 Task: Add an event with the title Marketing Campaign Planning, date '2024/05/16', time 8:50 AM to 10:50 AMand add a description: The team building workshop will begin with an introduction to the importance of effective communication in the workplace. Participants will learn about the impact of communication on team dynamics, productivity, and overall success. The facilitator will set a positive and supportive tone, creating a safe space for open dialogue and learning., put the event into Blue category . Add location for the event as: 654 Valley of the Kings, Luxor, Egypt, logged in from the account softage.2@softage.netand send the event invitation to softage.3@softage.net and softage.4@softage.net. Set a reminder for the event 12 hour before
Action: Mouse pressed left at (123, 128)
Screenshot: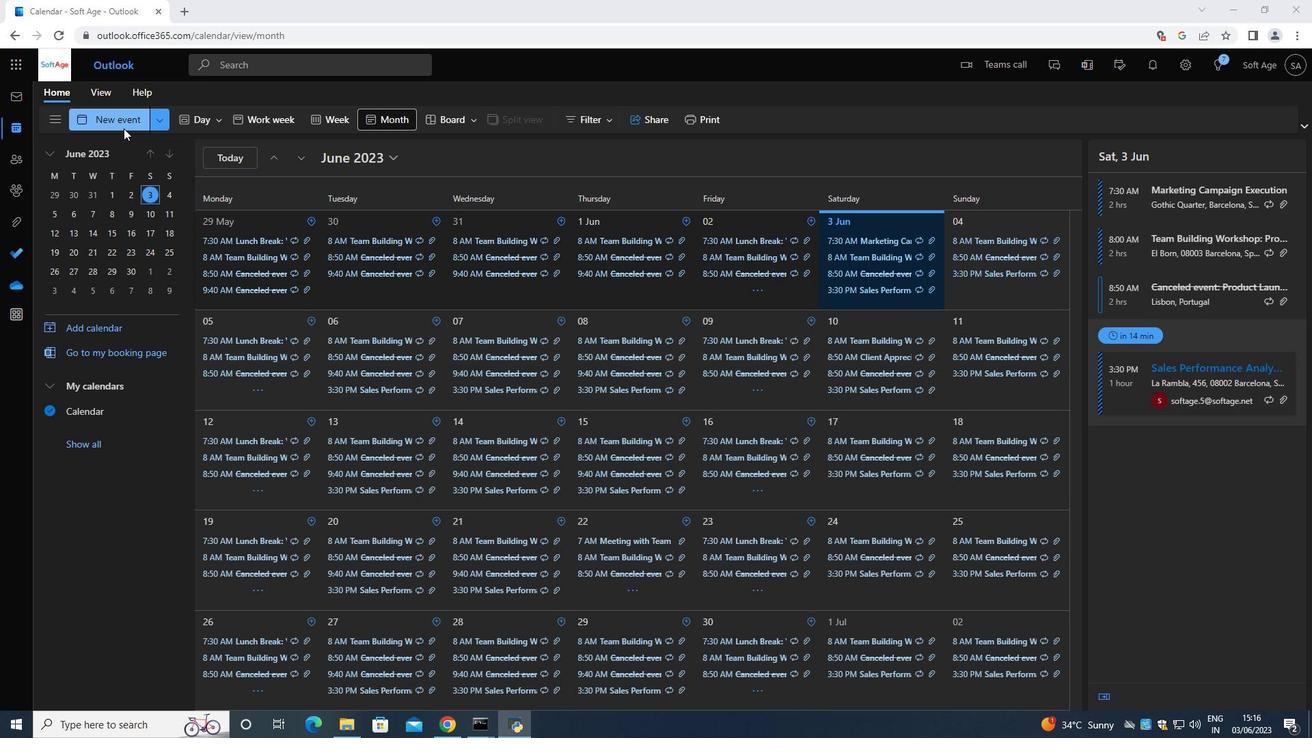 
Action: Mouse moved to (341, 200)
Screenshot: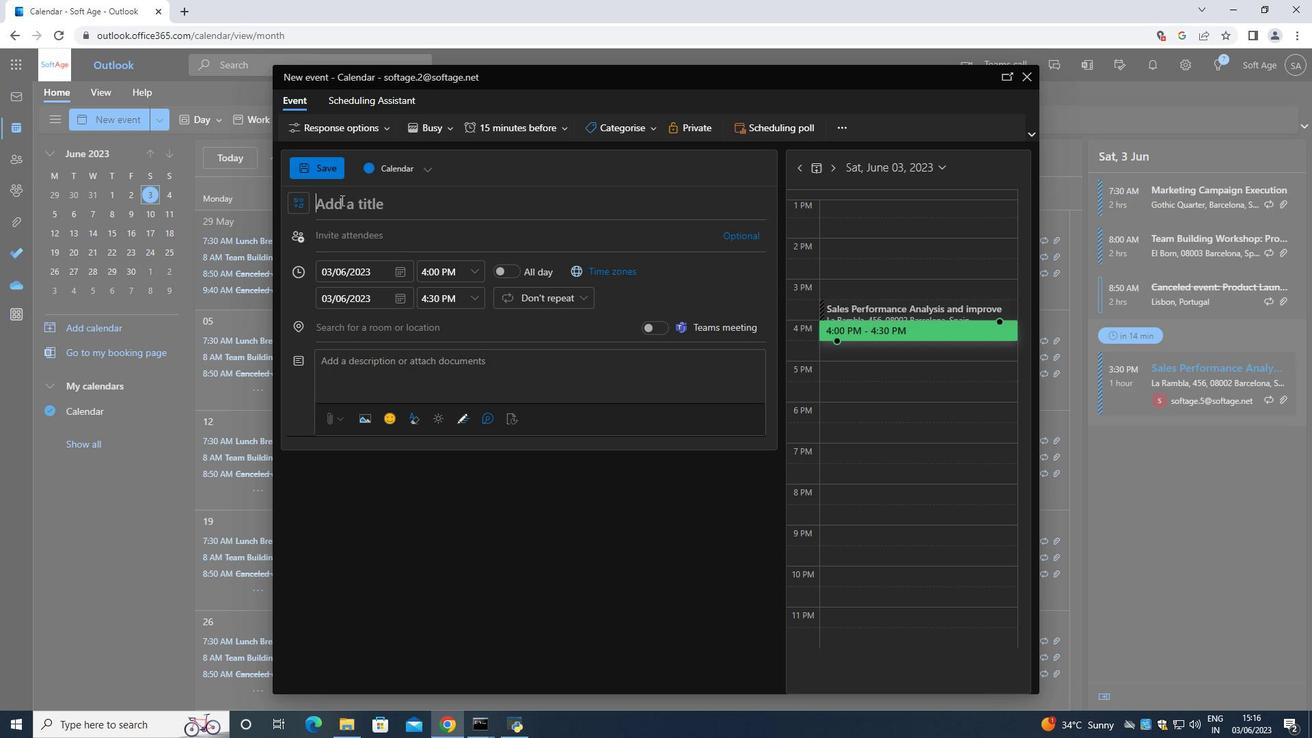 
Action: Mouse pressed left at (341, 200)
Screenshot: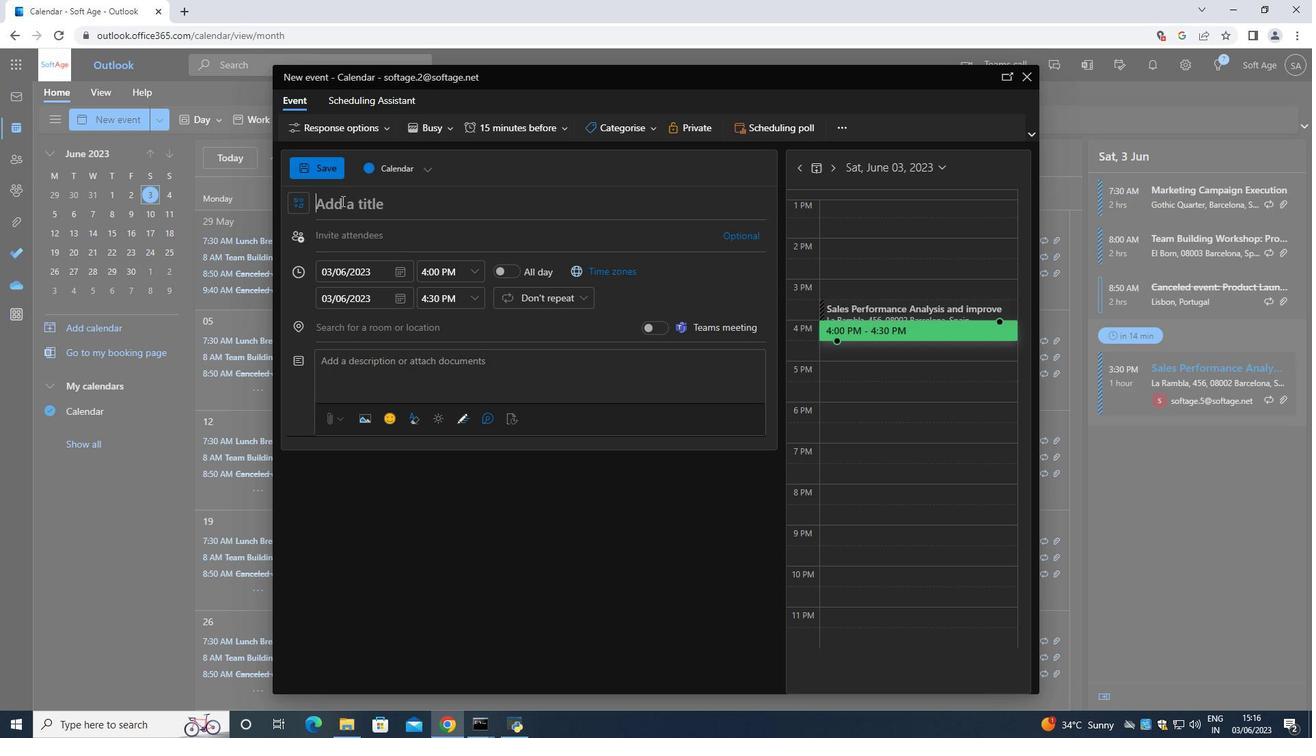 
Action: Mouse moved to (342, 201)
Screenshot: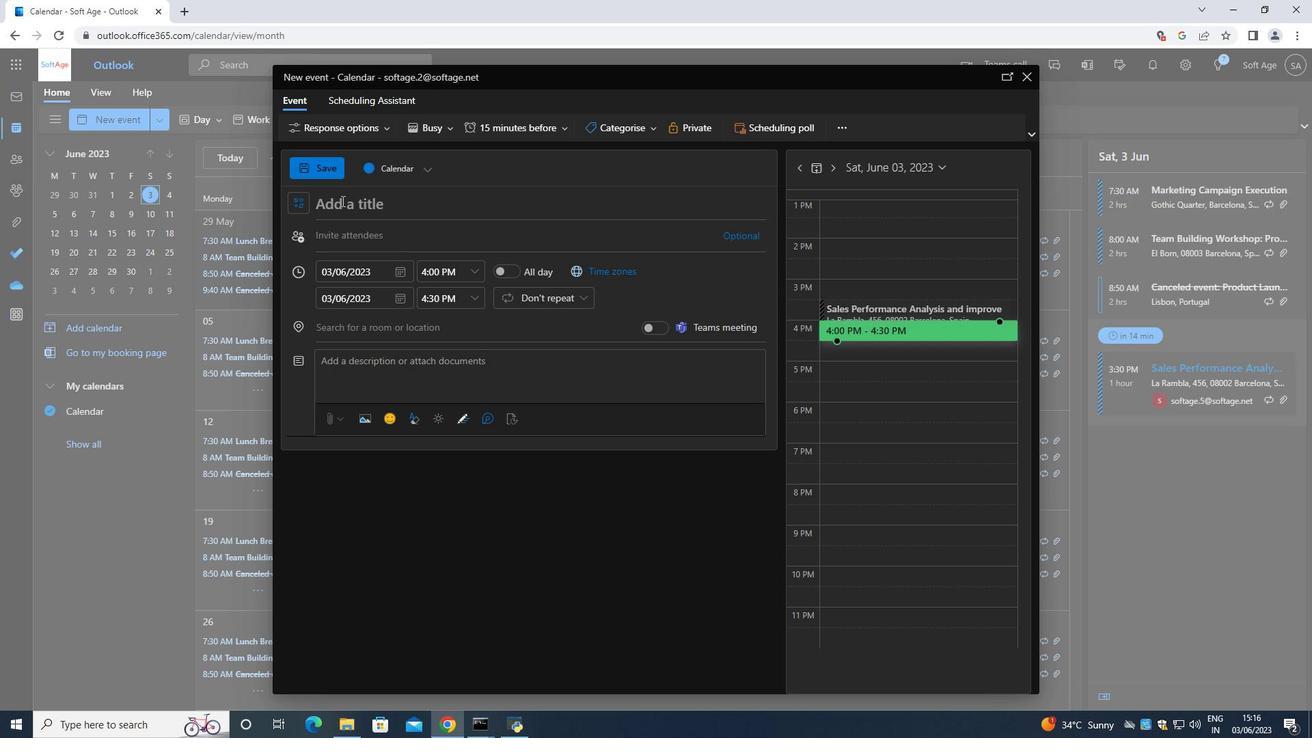 
Action: Key pressed <Key.shift><Key.shift>Marketing<Key.space><Key.shift><Key.shift><Key.shift>Campaign<Key.space><Key.shift><Key.shift><Key.shift><Key.shift><Key.shift><Key.shift><Key.shift><Key.shift>Planning<Key.space>
Screenshot: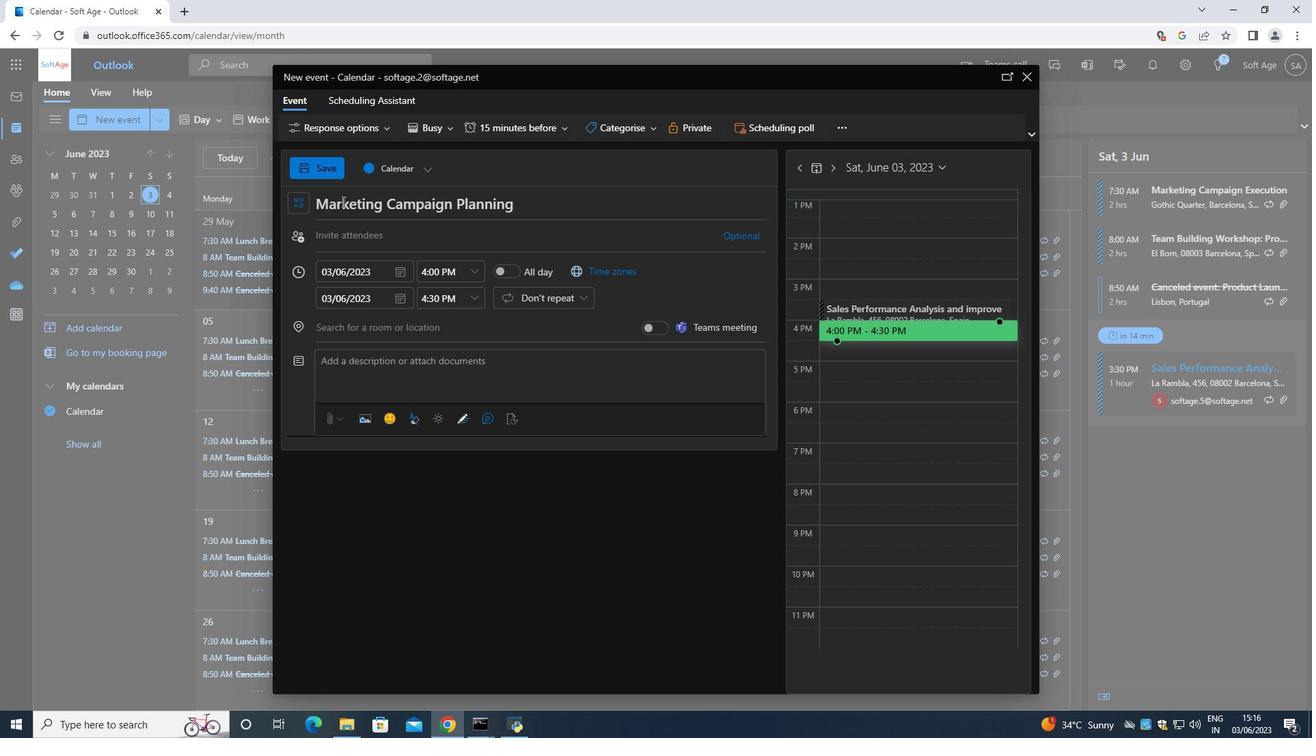 
Action: Mouse moved to (397, 273)
Screenshot: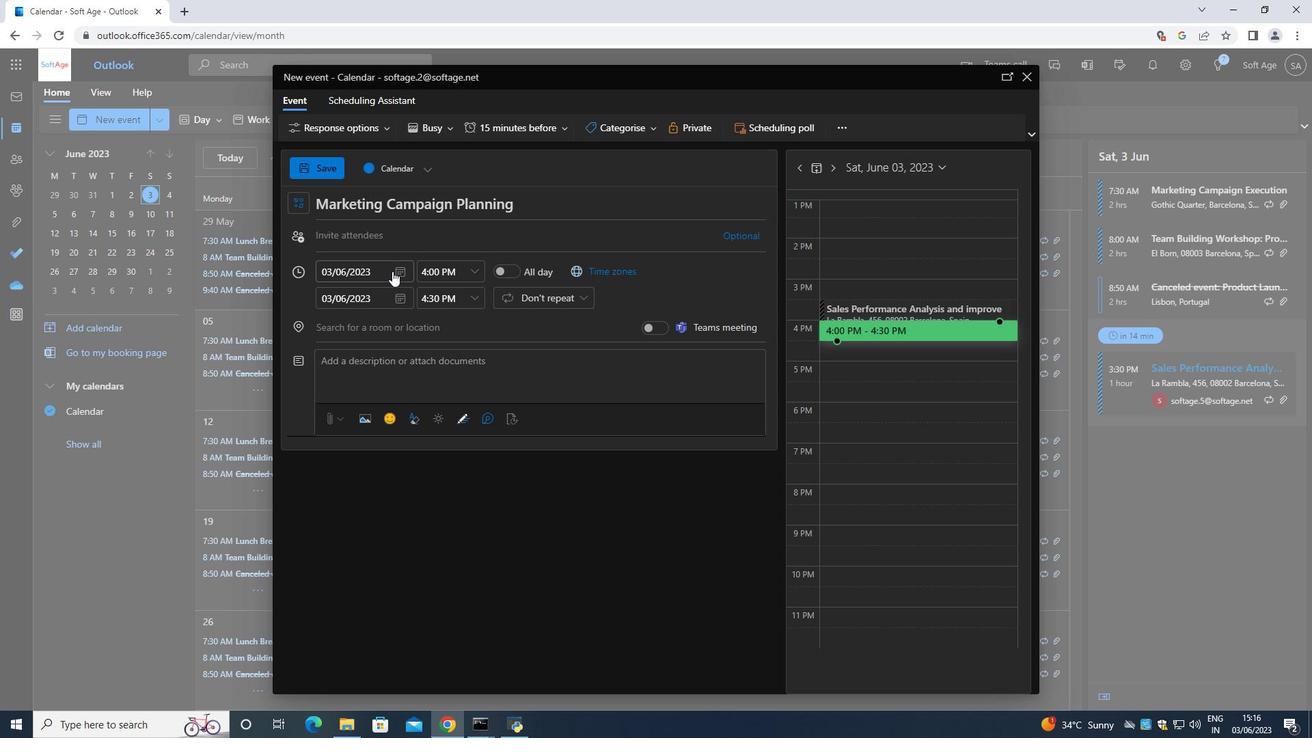 
Action: Mouse pressed left at (397, 273)
Screenshot: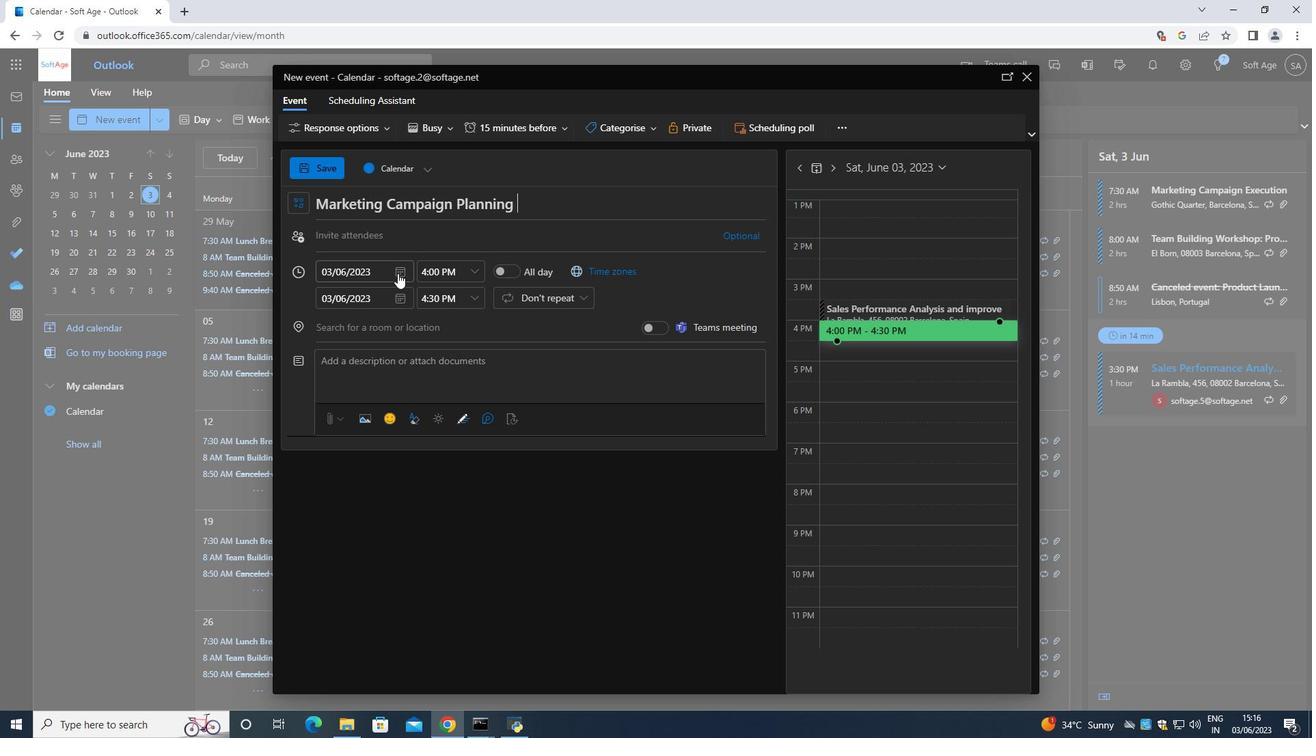 
Action: Mouse moved to (446, 307)
Screenshot: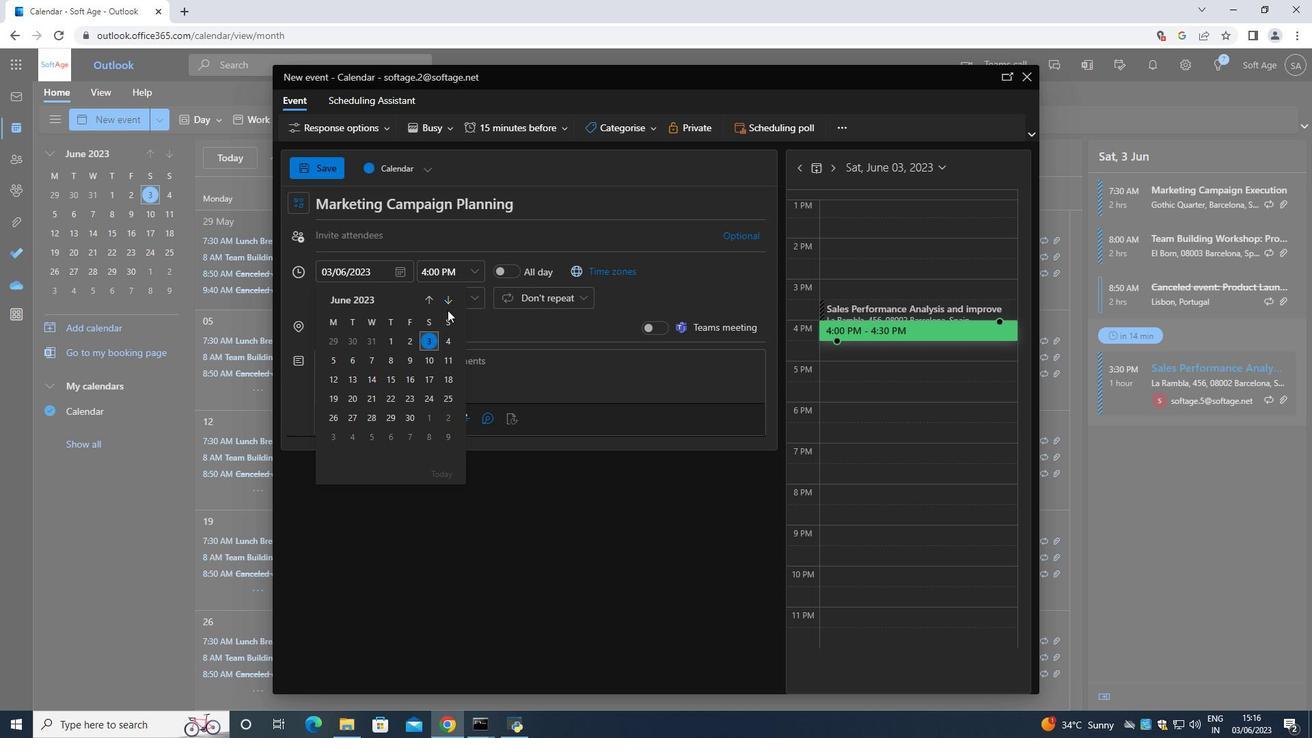 
Action: Mouse pressed left at (446, 307)
Screenshot: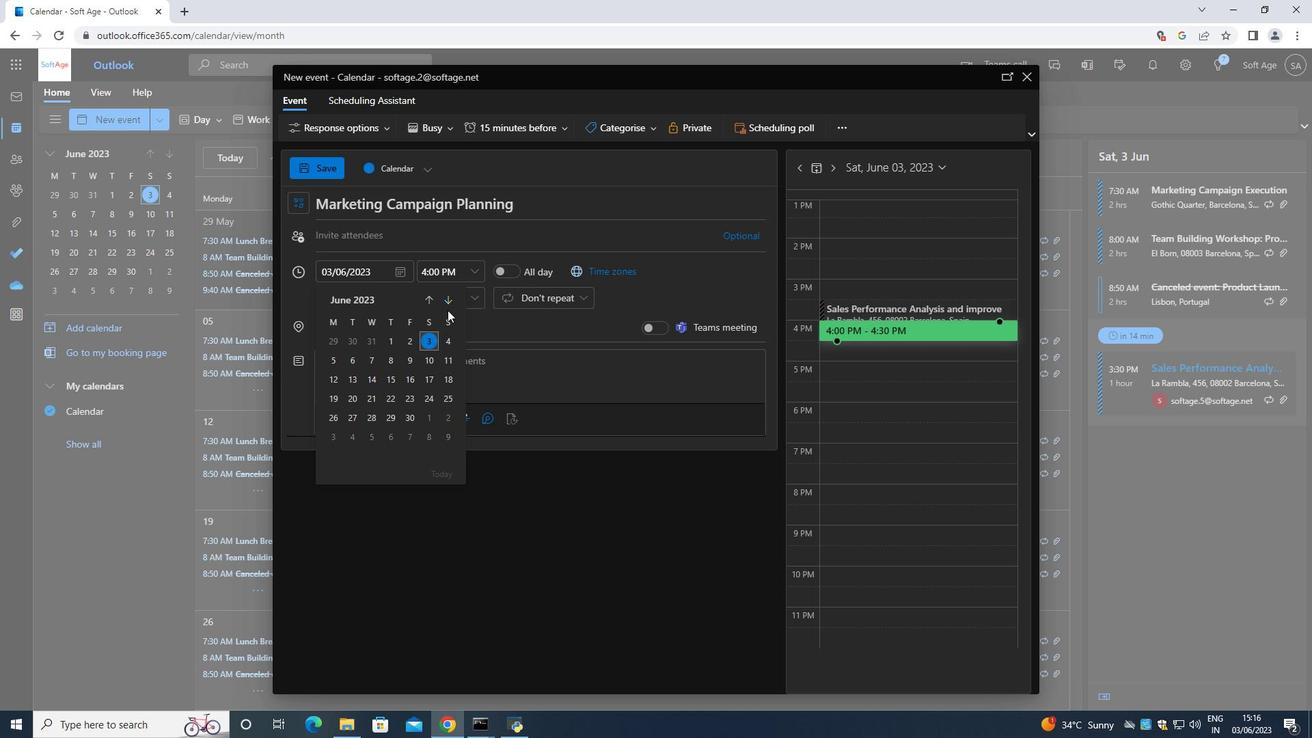 
Action: Mouse pressed left at (446, 307)
Screenshot: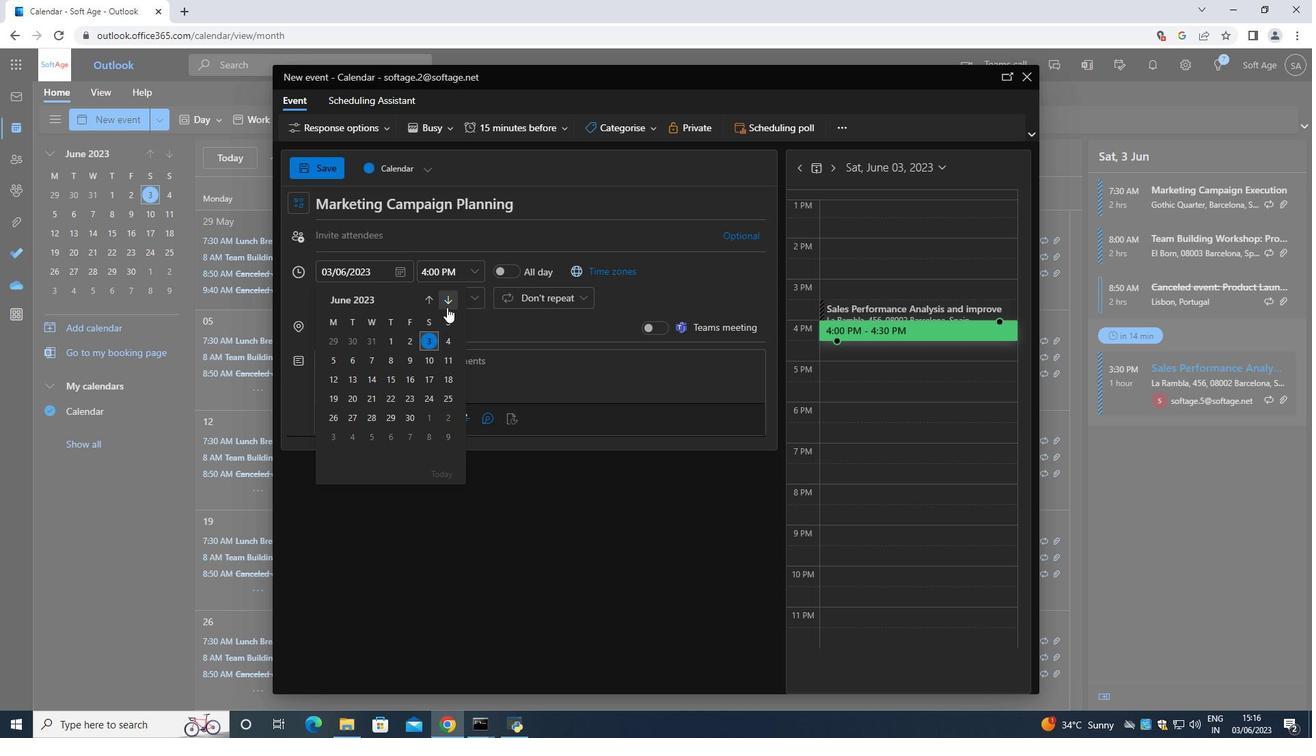 
Action: Mouse pressed left at (446, 307)
Screenshot: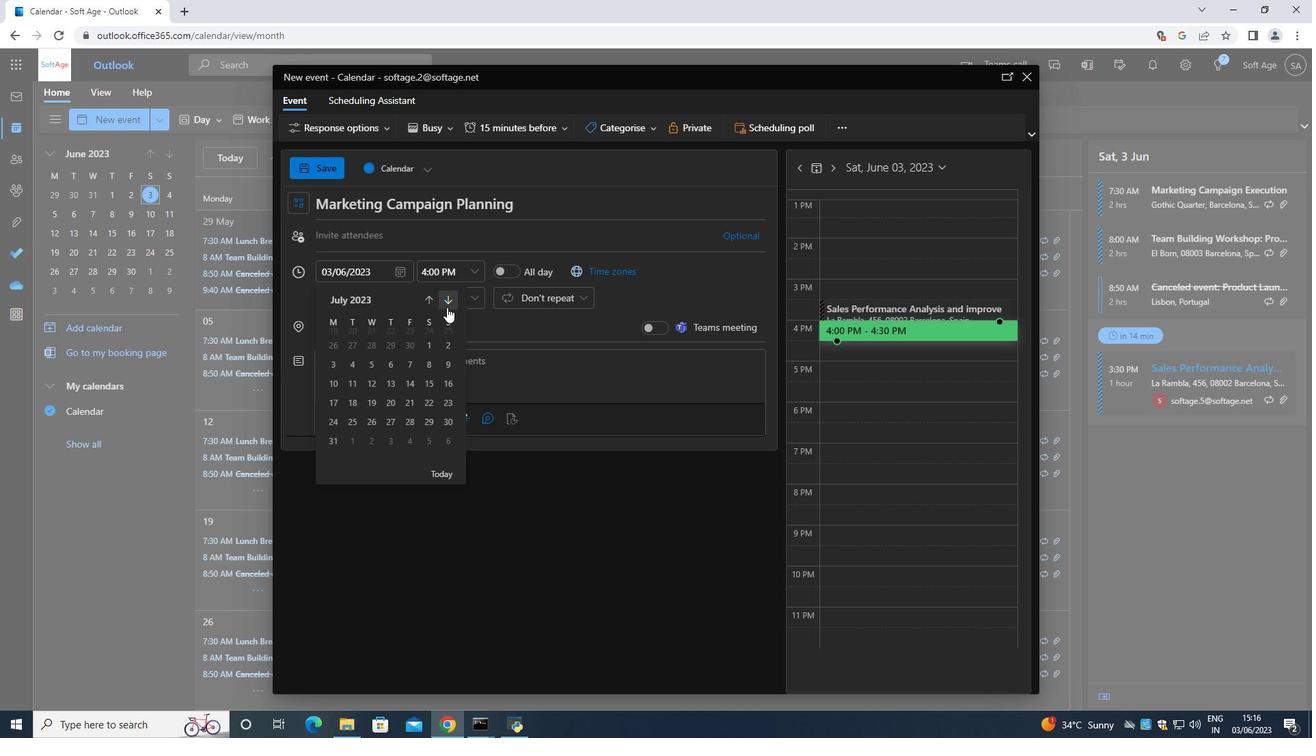 
Action: Mouse pressed left at (446, 307)
Screenshot: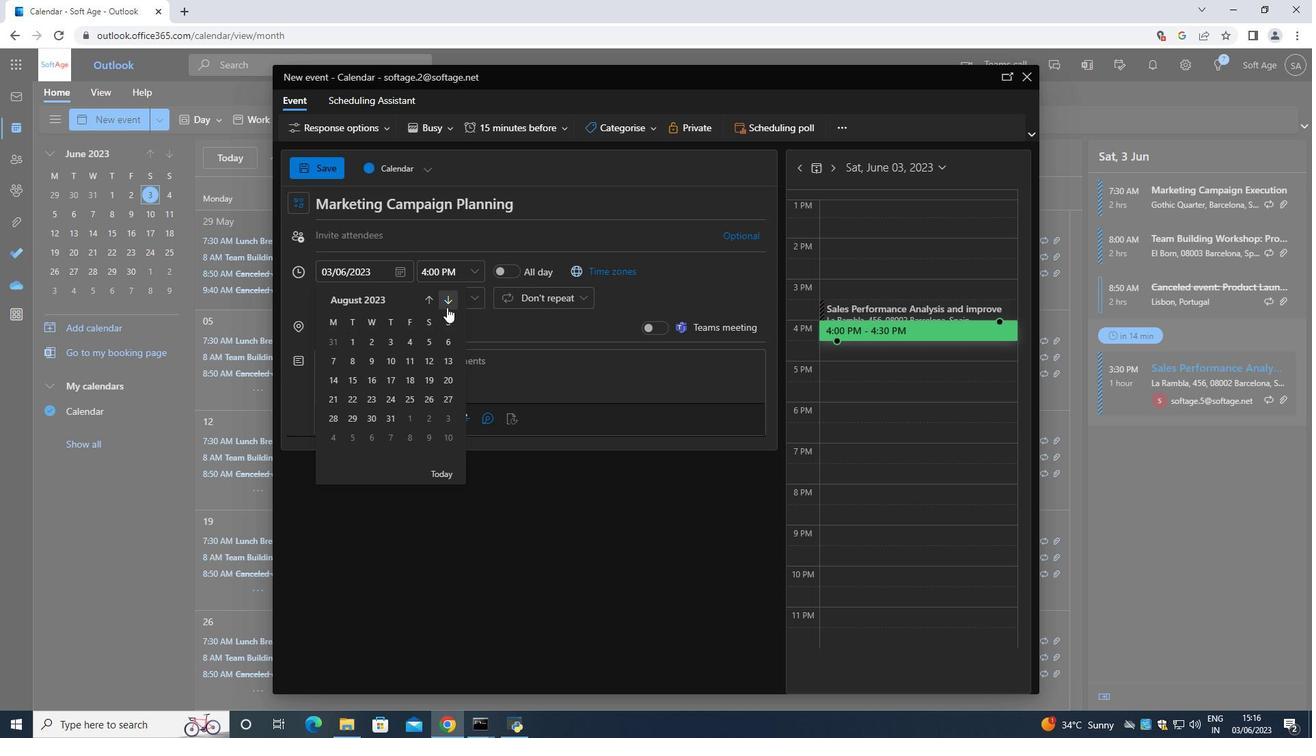 
Action: Mouse pressed left at (446, 307)
Screenshot: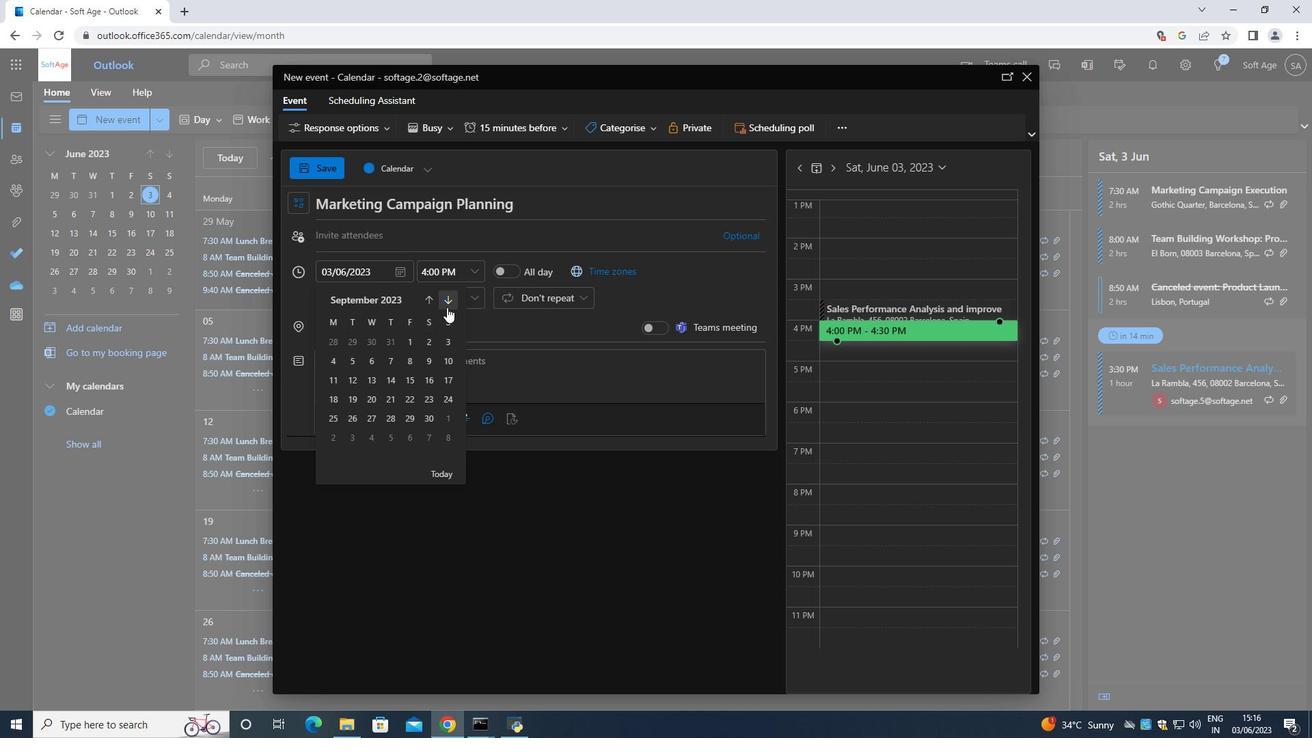
Action: Mouse pressed left at (446, 307)
Screenshot: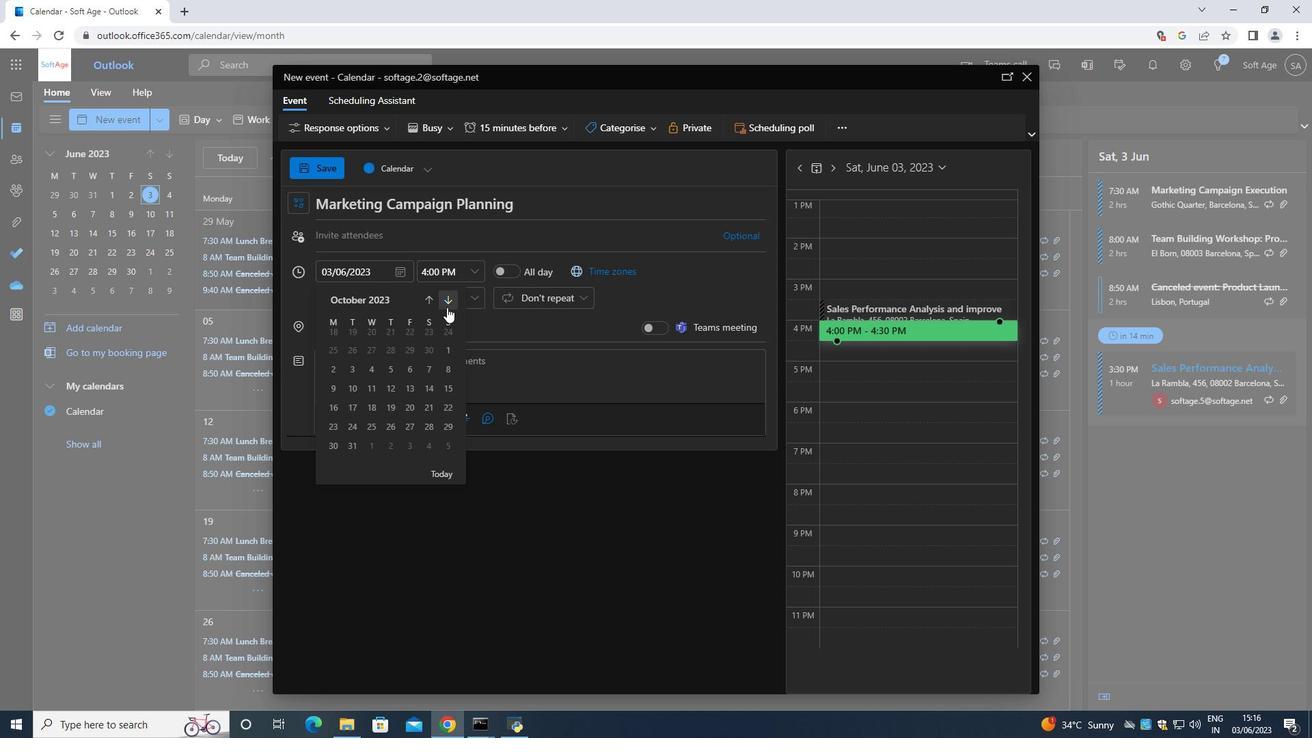 
Action: Mouse pressed left at (446, 307)
Screenshot: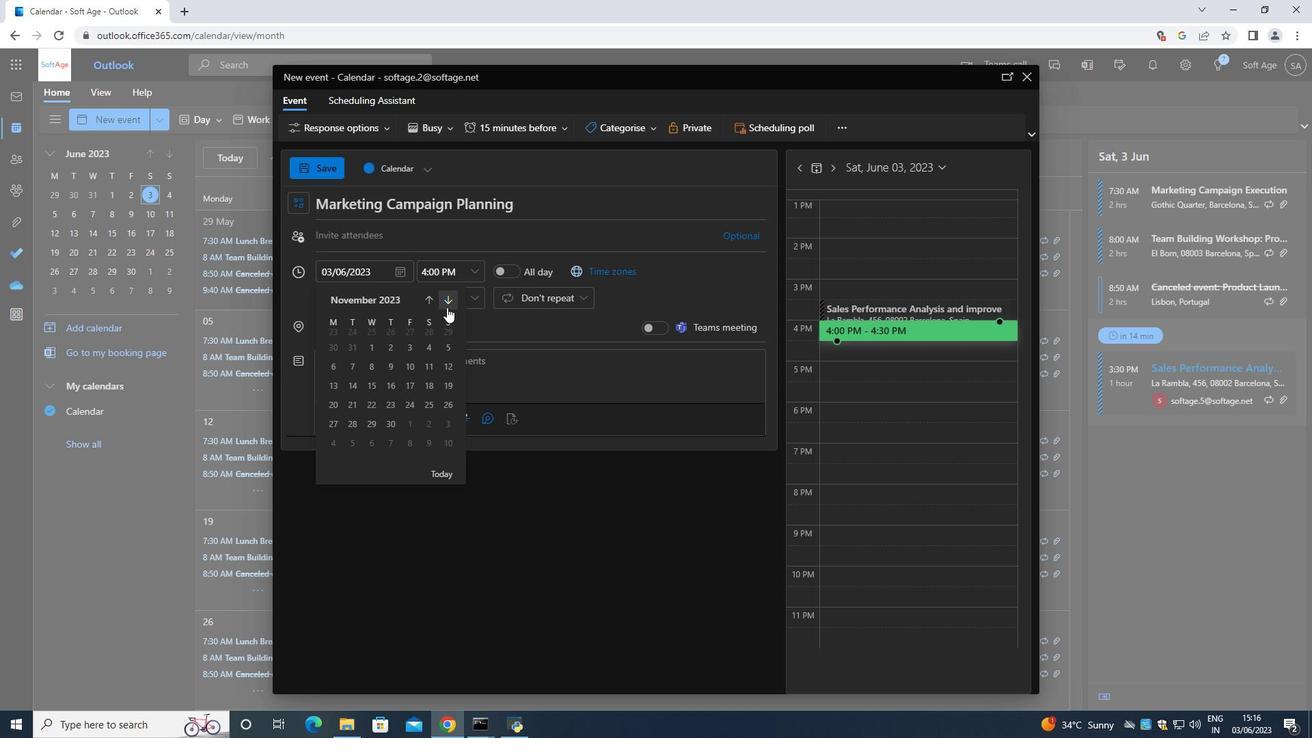 
Action: Mouse pressed left at (446, 307)
Screenshot: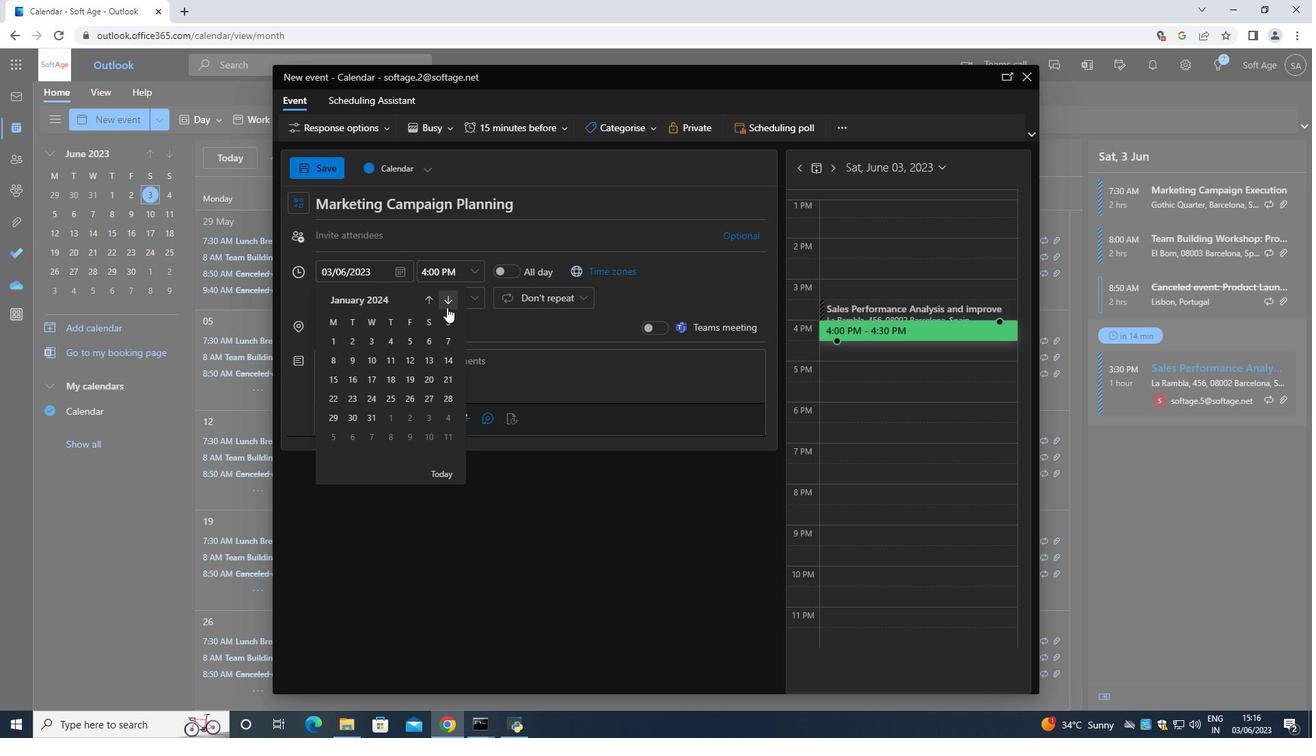 
Action: Mouse pressed left at (446, 307)
Screenshot: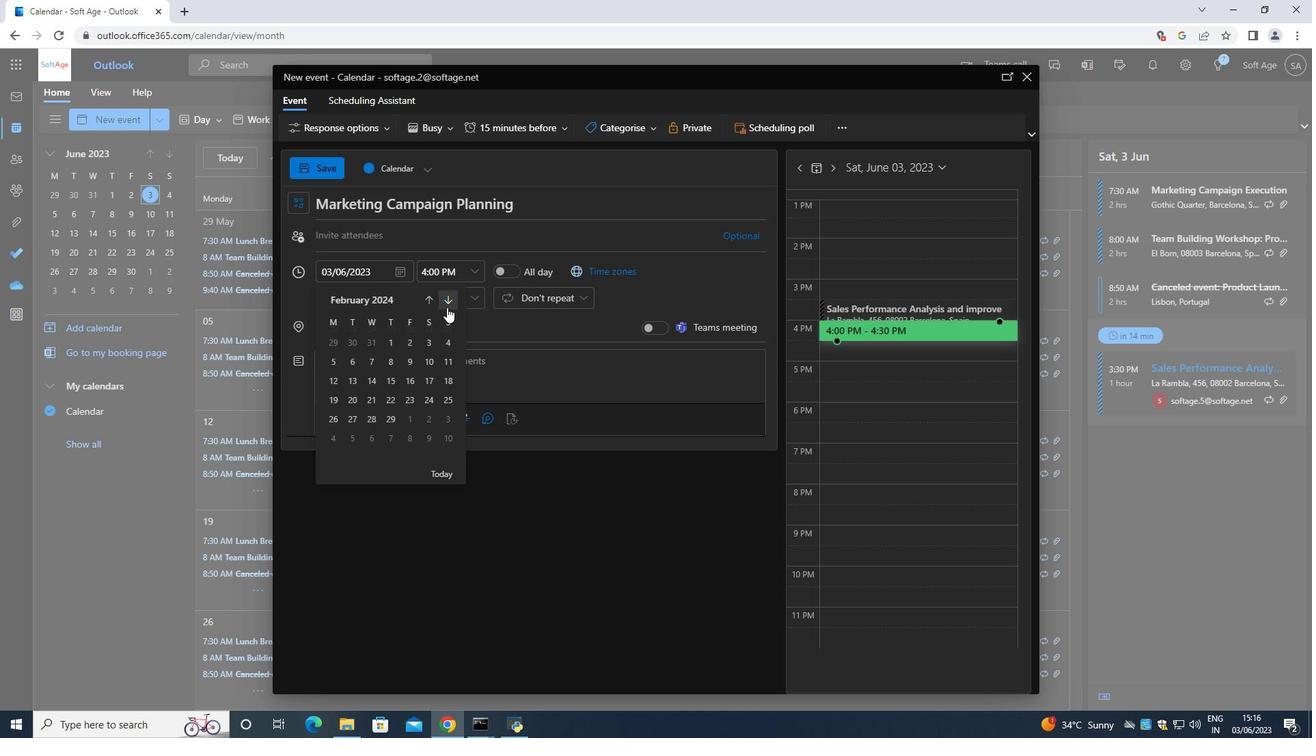 
Action: Mouse pressed left at (446, 307)
Screenshot: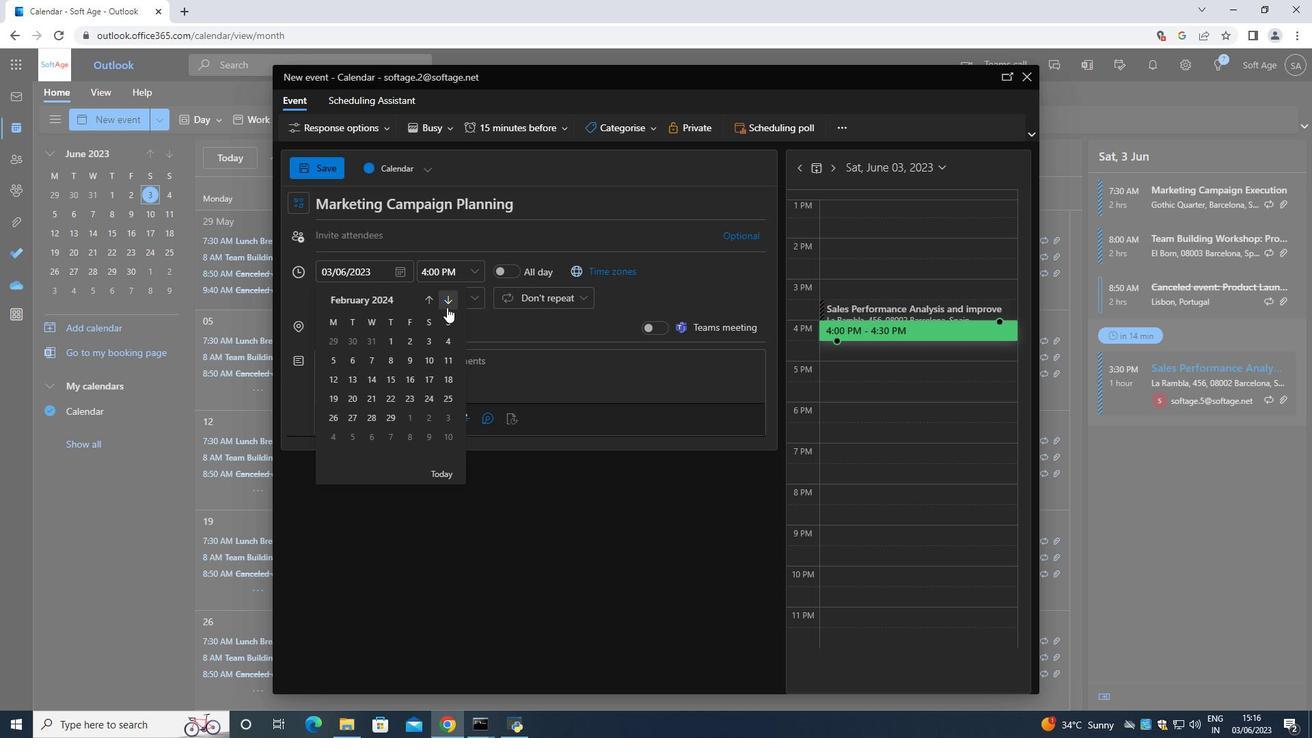 
Action: Mouse pressed left at (446, 307)
Screenshot: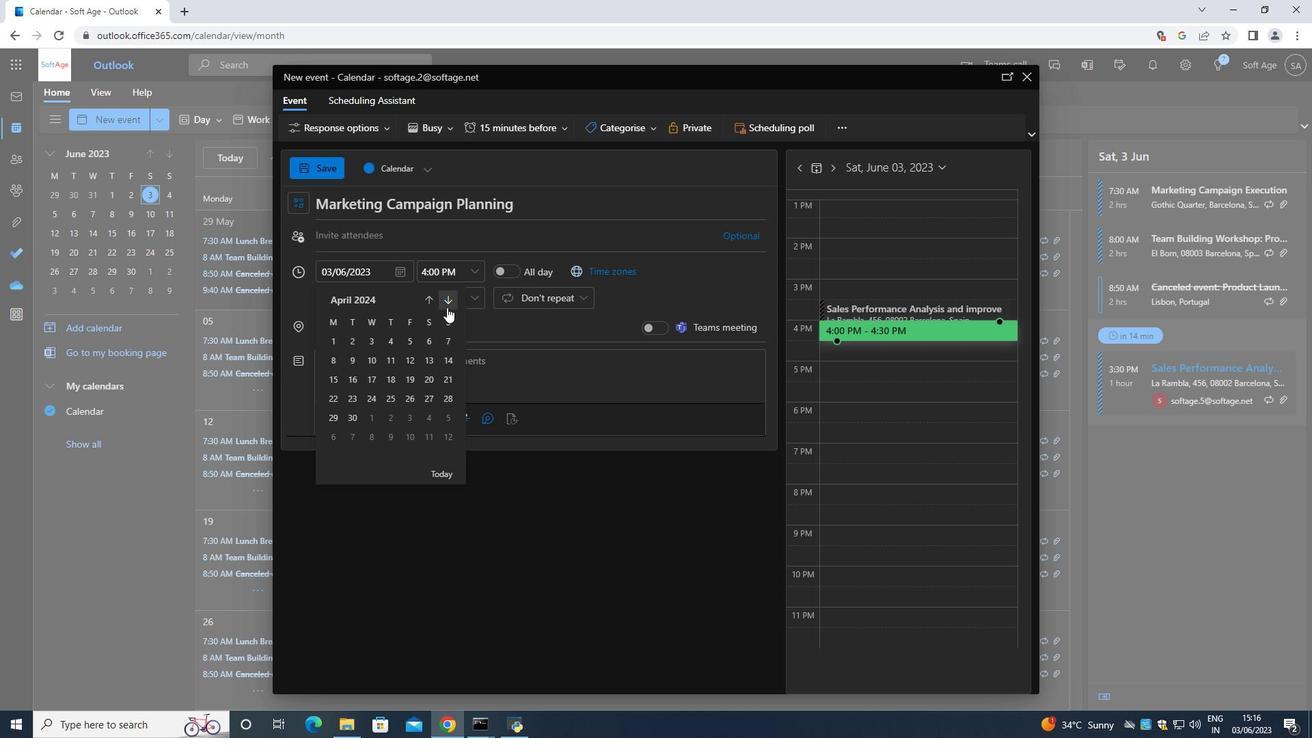 
Action: Mouse moved to (397, 379)
Screenshot: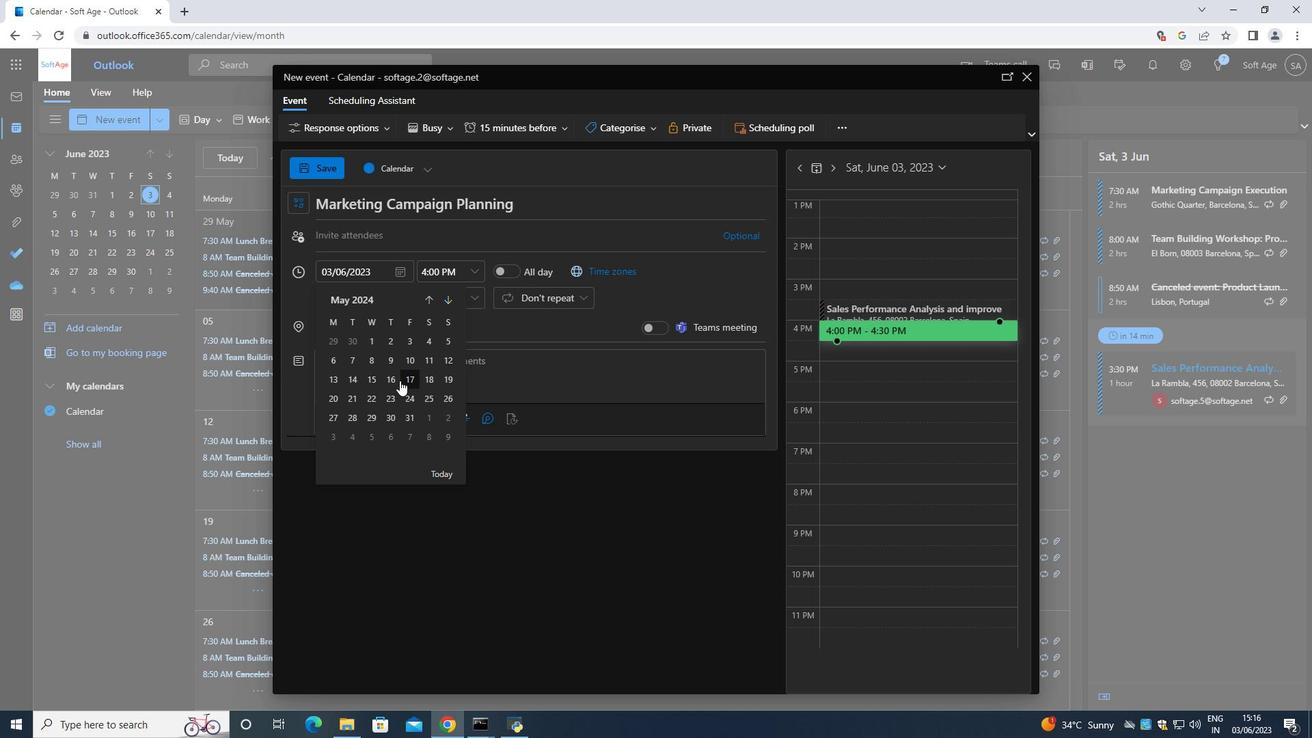 
Action: Mouse pressed left at (397, 379)
Screenshot: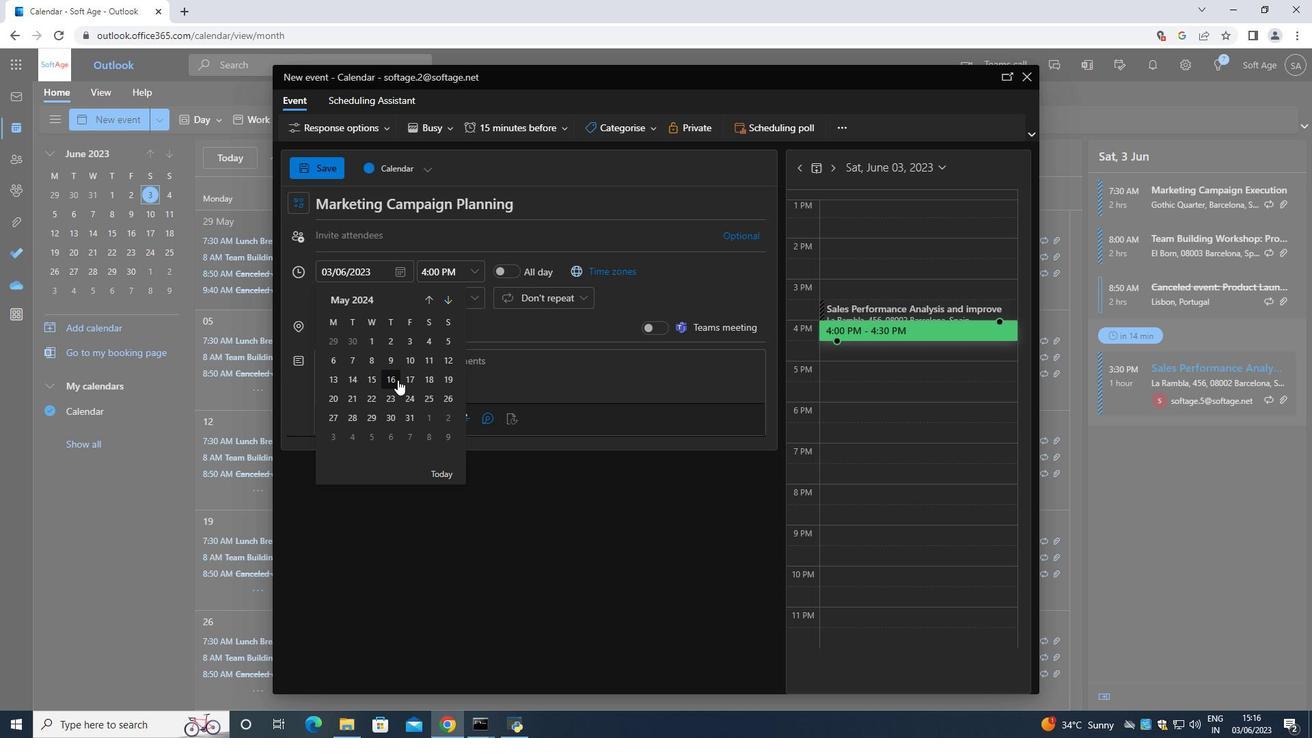 
Action: Mouse moved to (477, 274)
Screenshot: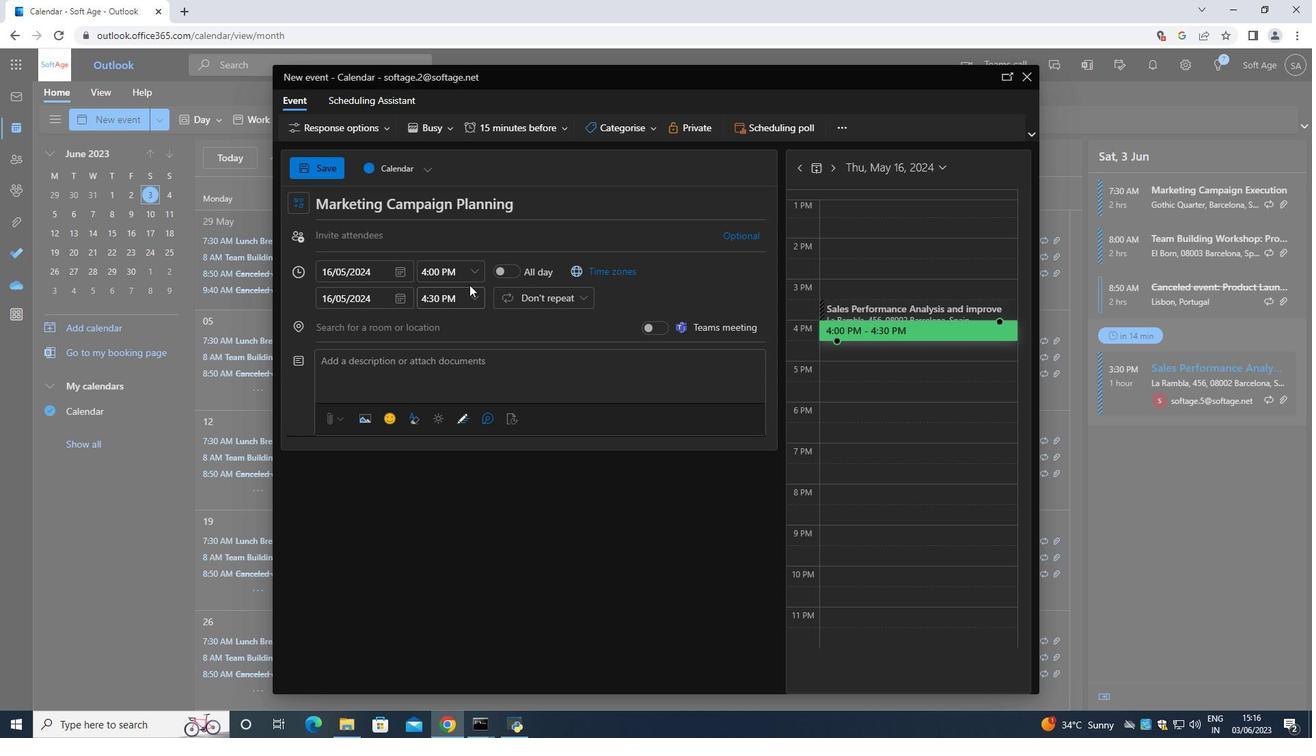 
Action: Mouse pressed left at (477, 274)
Screenshot: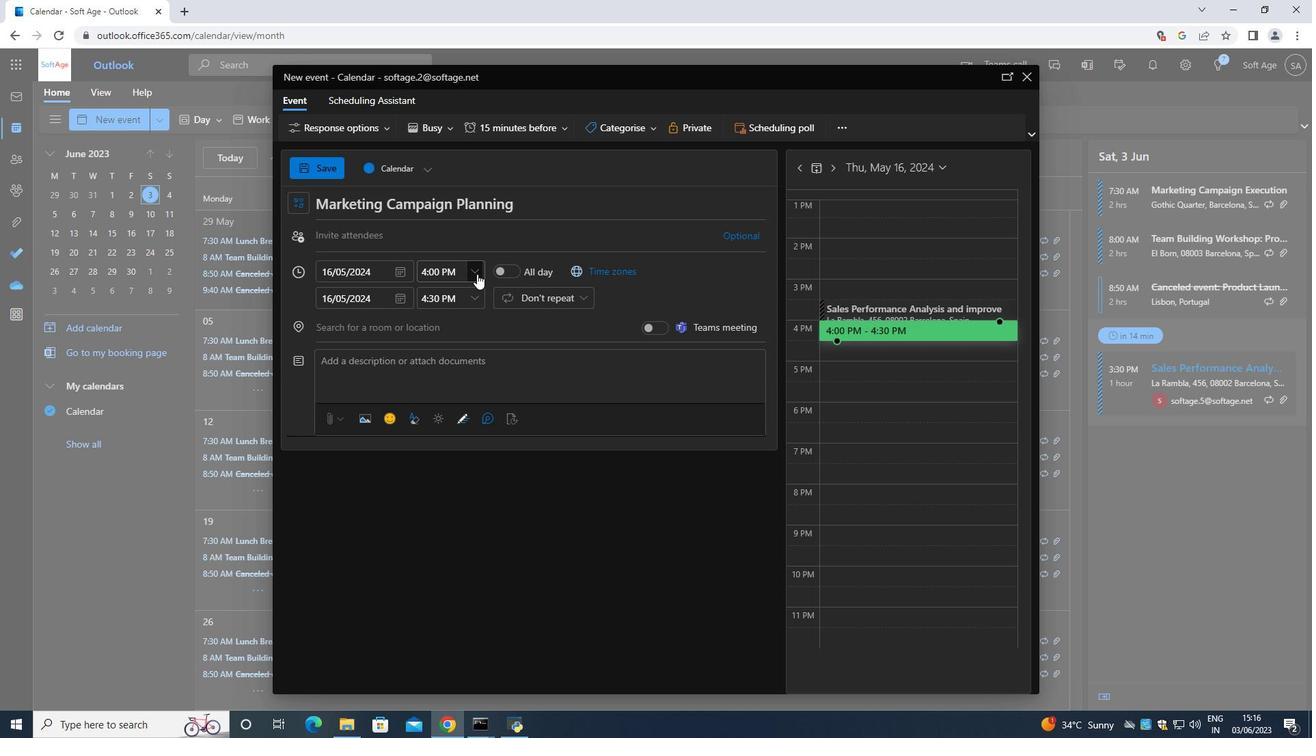 
Action: Mouse moved to (485, 296)
Screenshot: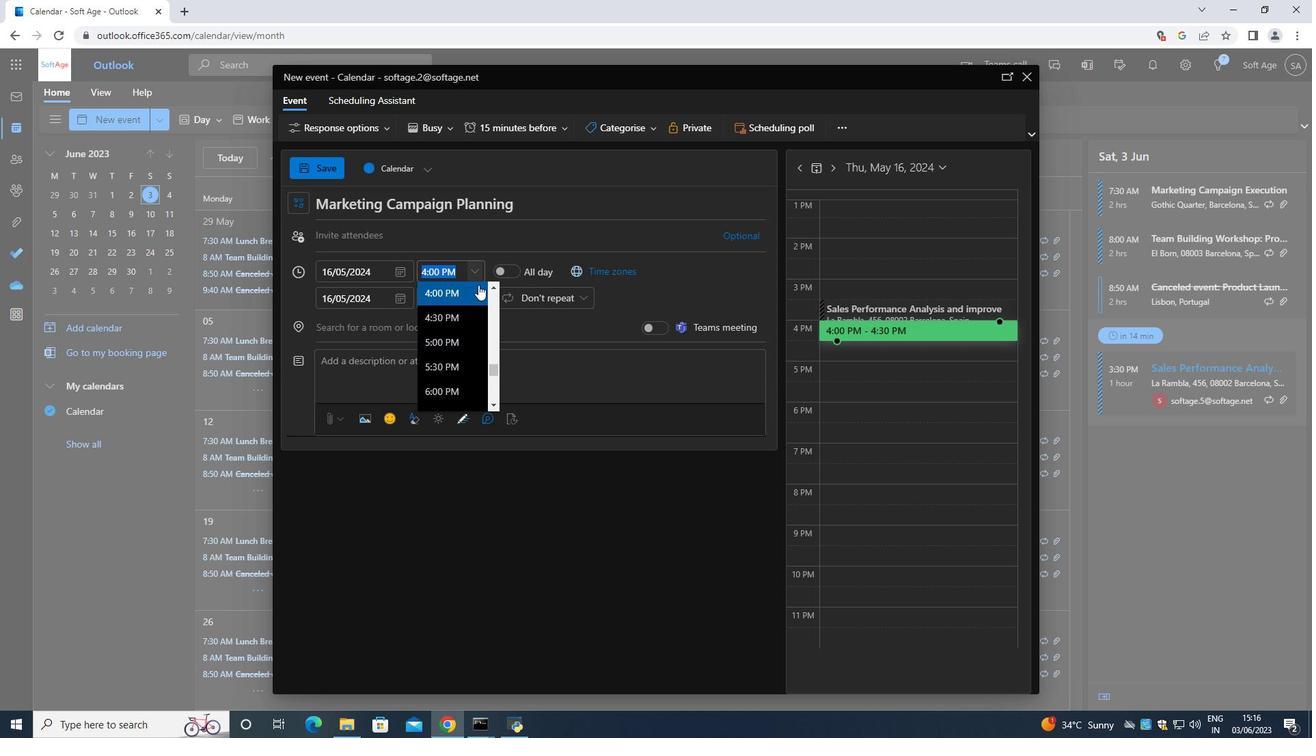 
Action: Mouse scrolled (485, 297) with delta (0, 0)
Screenshot: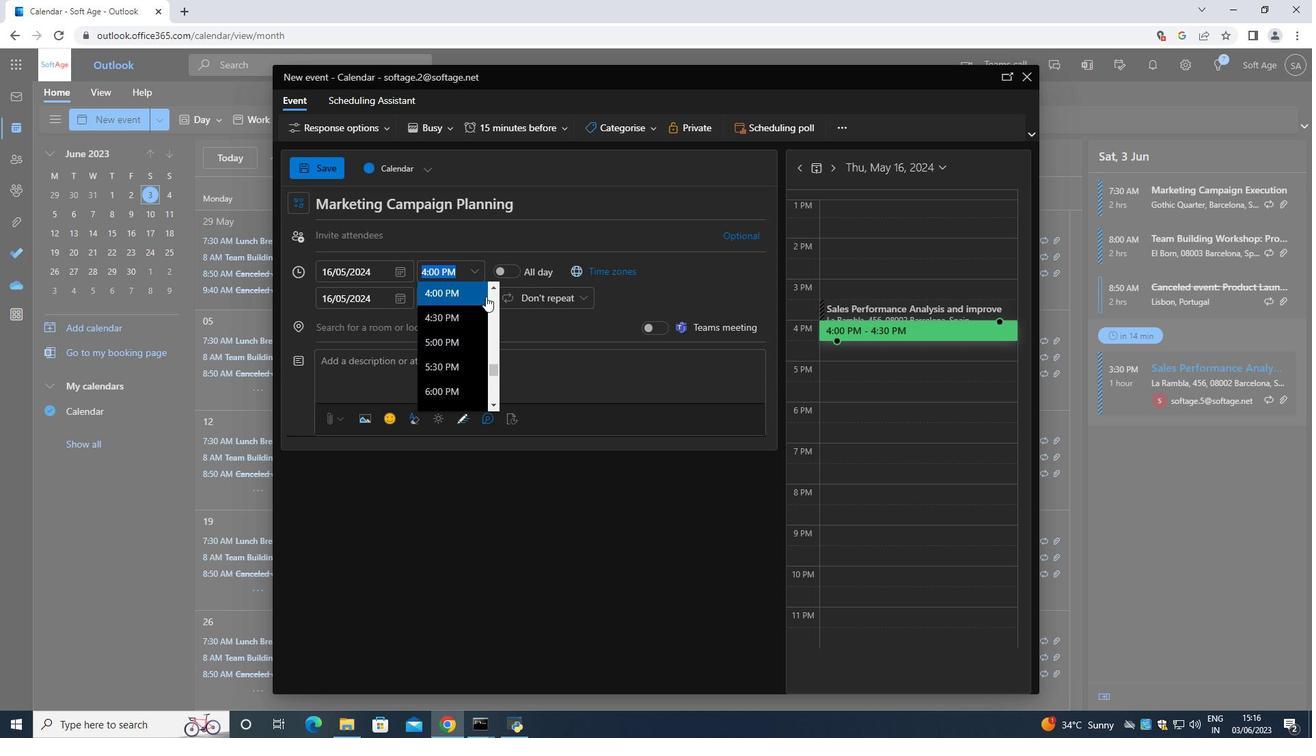 
Action: Mouse scrolled (485, 297) with delta (0, 0)
Screenshot: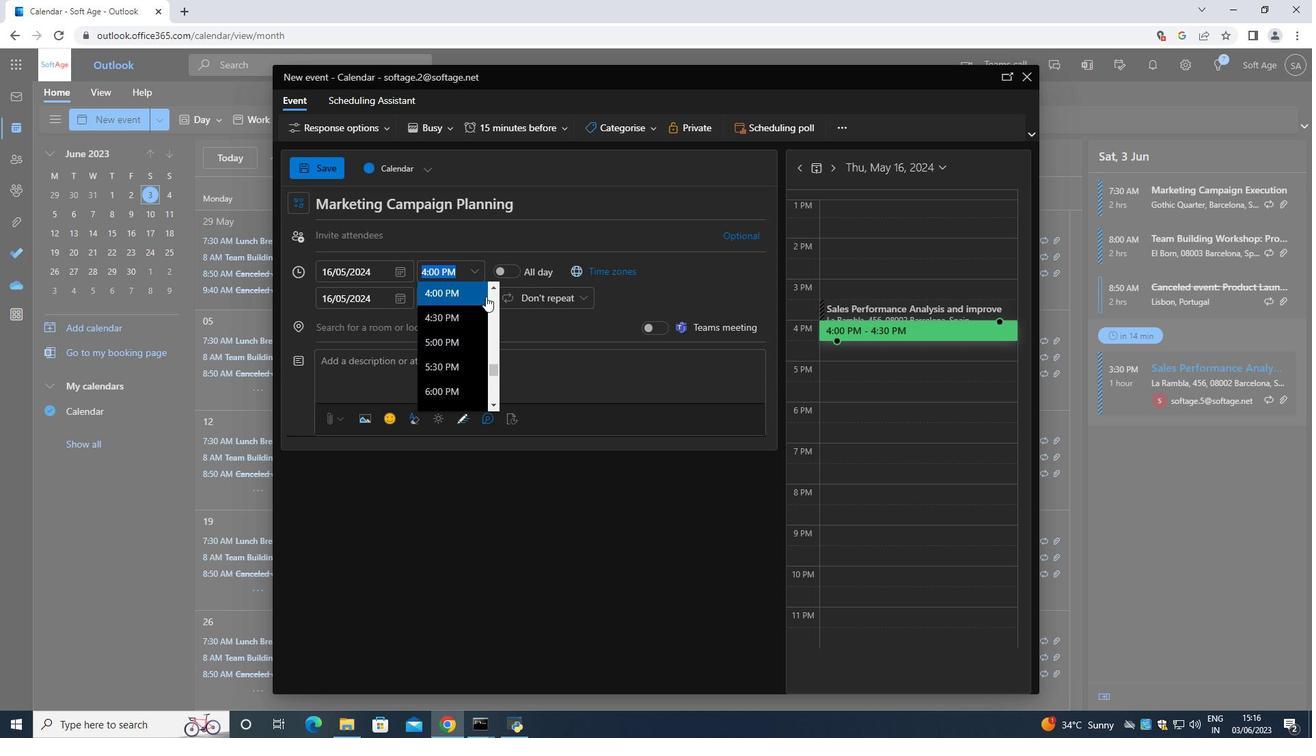 
Action: Mouse scrolled (485, 297) with delta (0, 0)
Screenshot: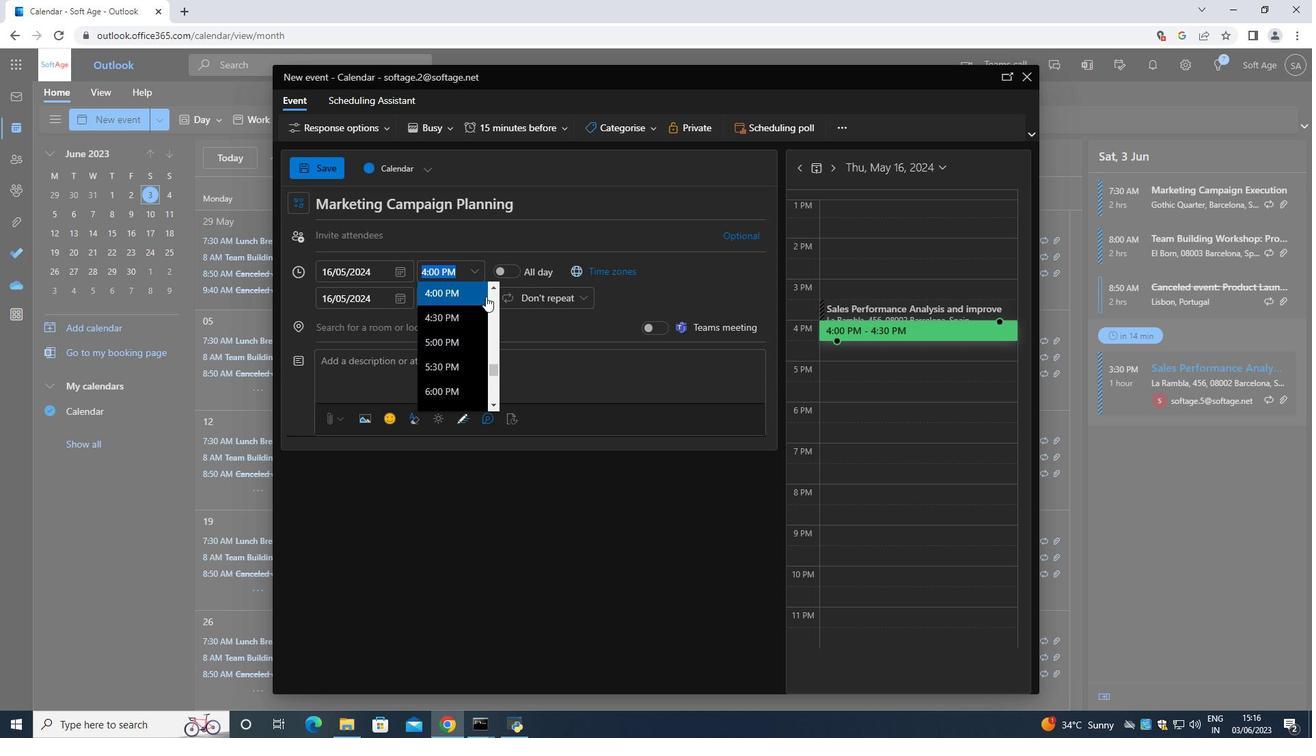 
Action: Mouse scrolled (485, 297) with delta (0, 0)
Screenshot: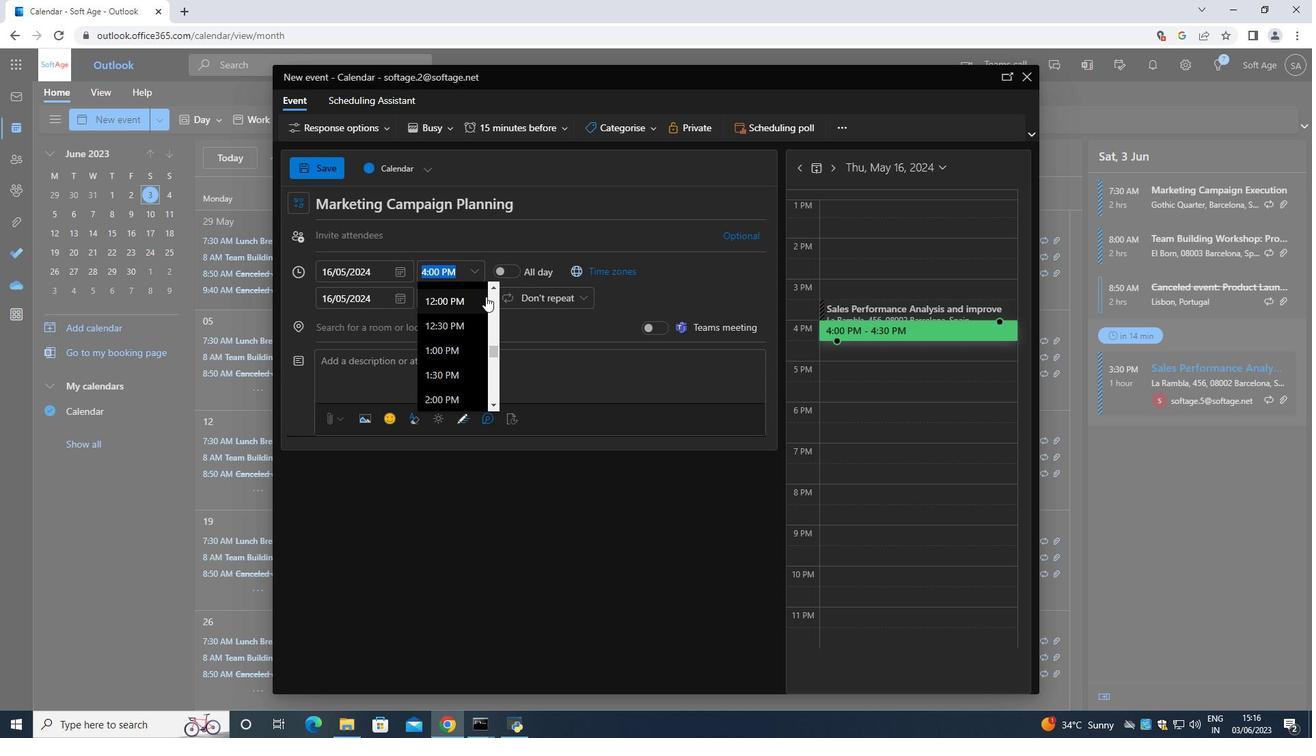 
Action: Mouse scrolled (485, 297) with delta (0, 0)
Screenshot: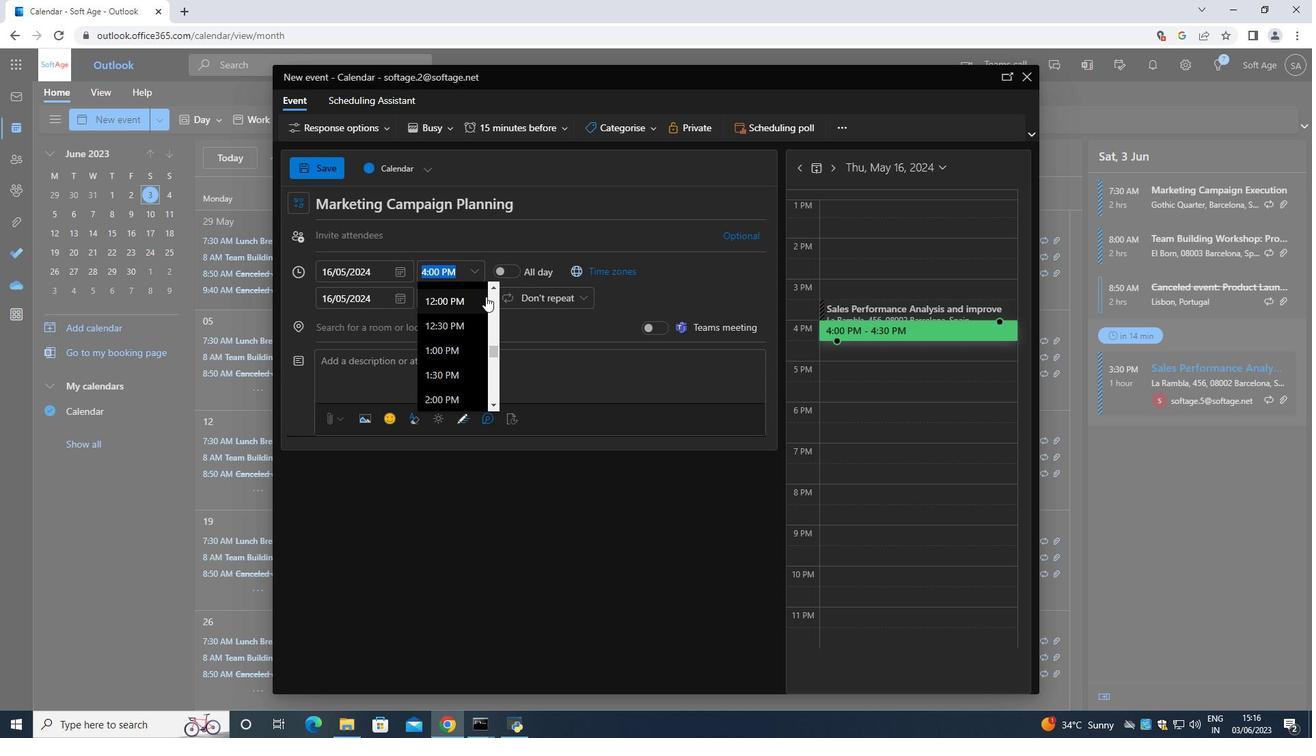 
Action: Mouse scrolled (485, 297) with delta (0, 0)
Screenshot: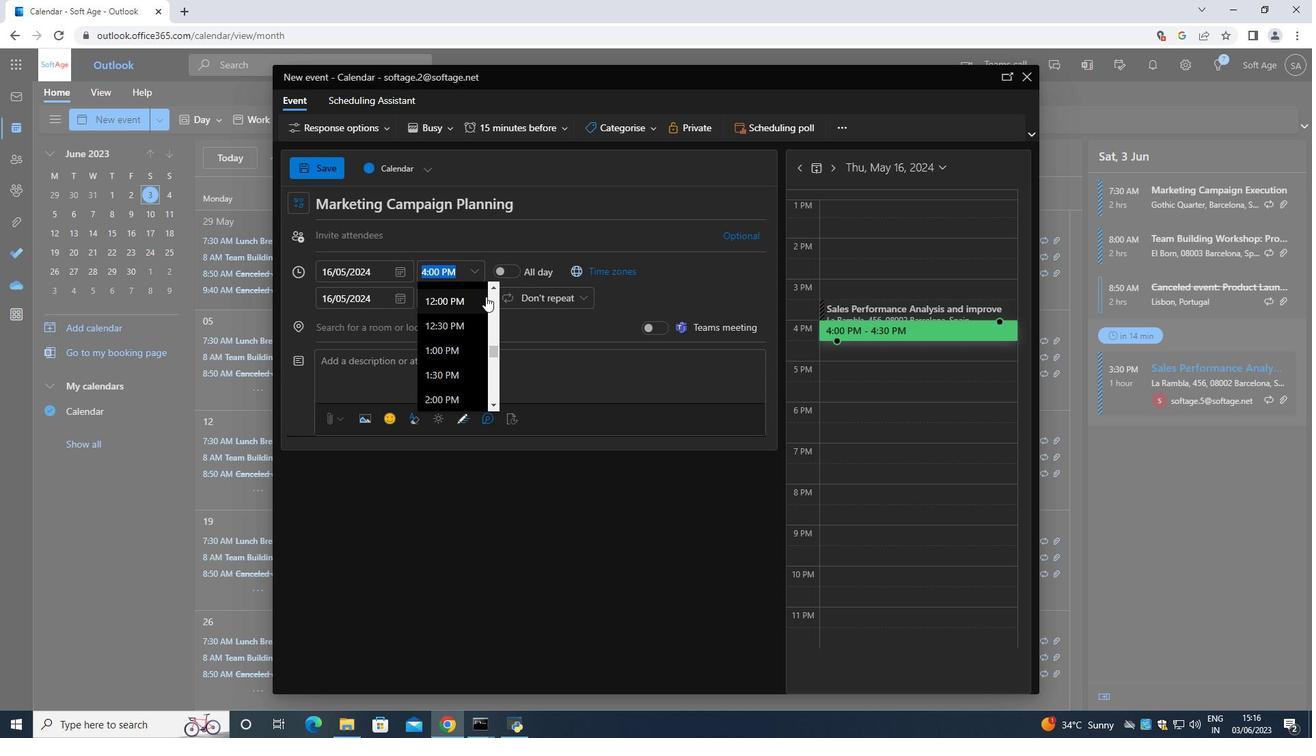 
Action: Mouse moved to (471, 325)
Screenshot: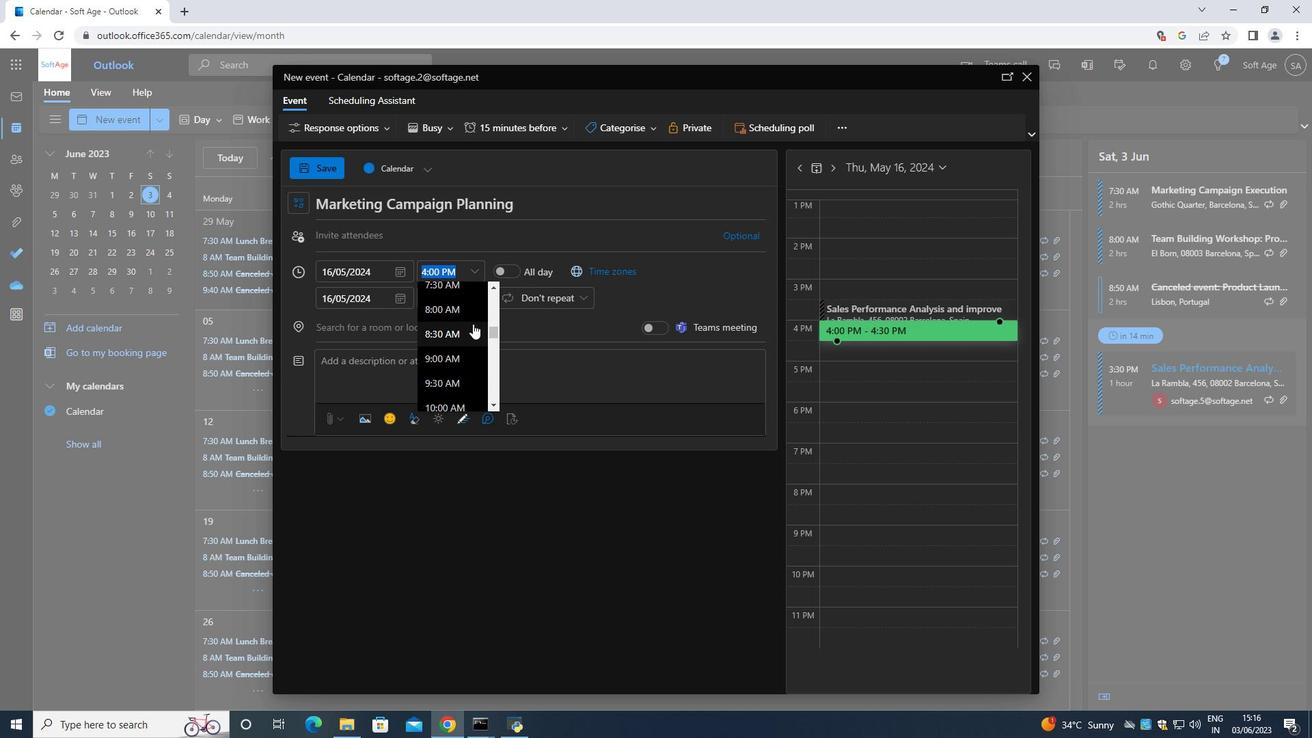 
Action: Key pressed <Key.backspace>8<Key.shift_r>:50<Key.caps_lock>AM<Key.caps_lock>
Screenshot: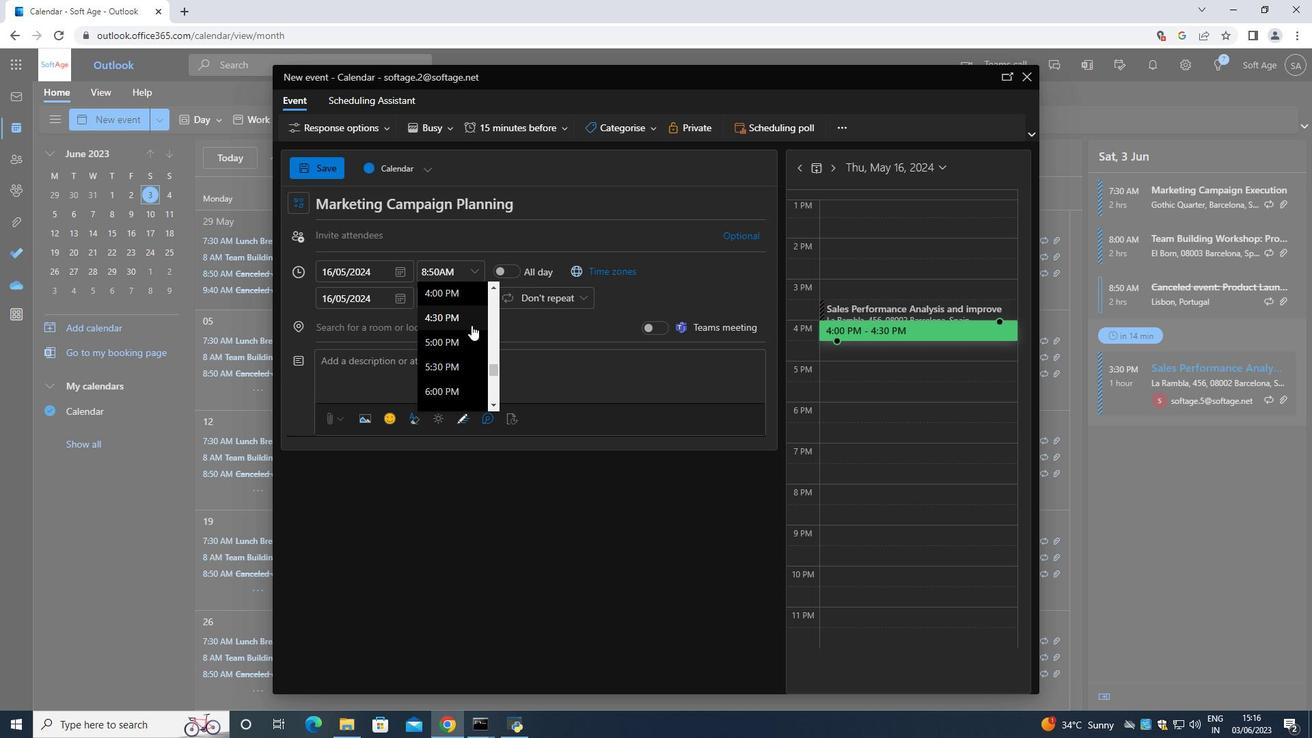 
Action: Mouse moved to (475, 272)
Screenshot: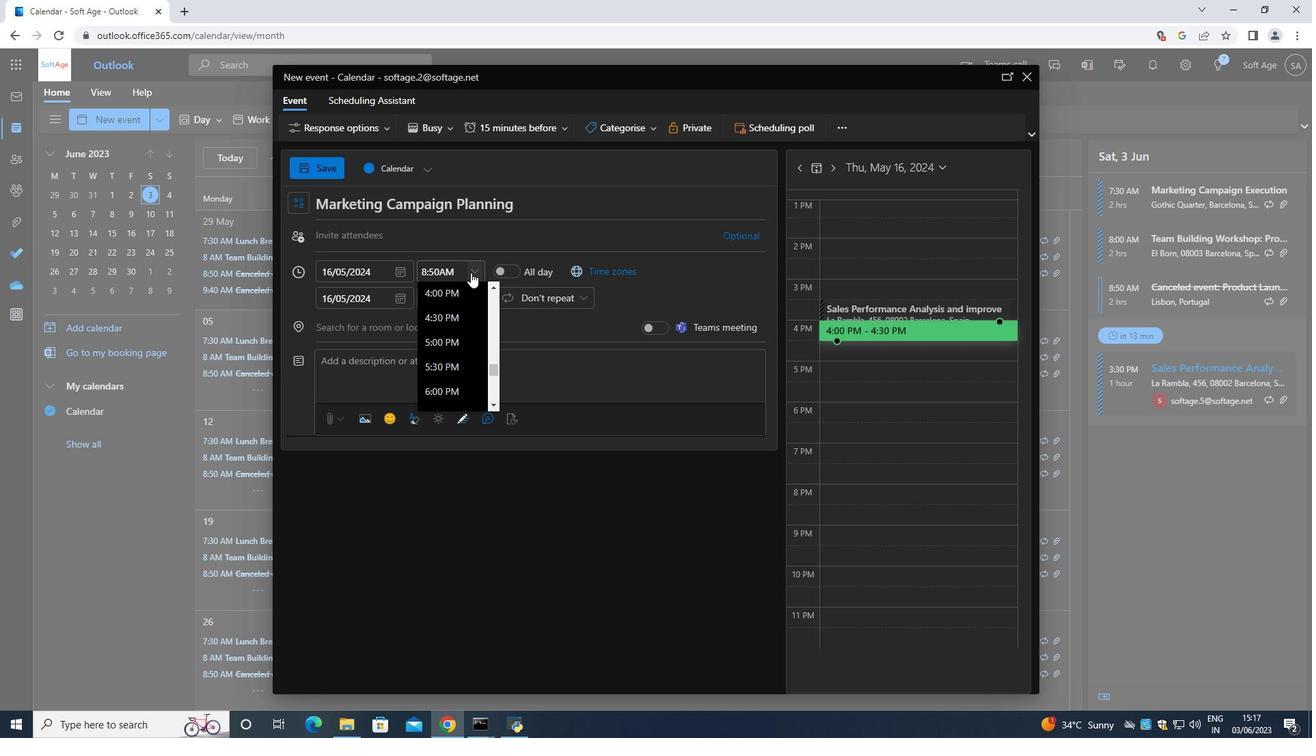 
Action: Mouse pressed left at (475, 272)
Screenshot: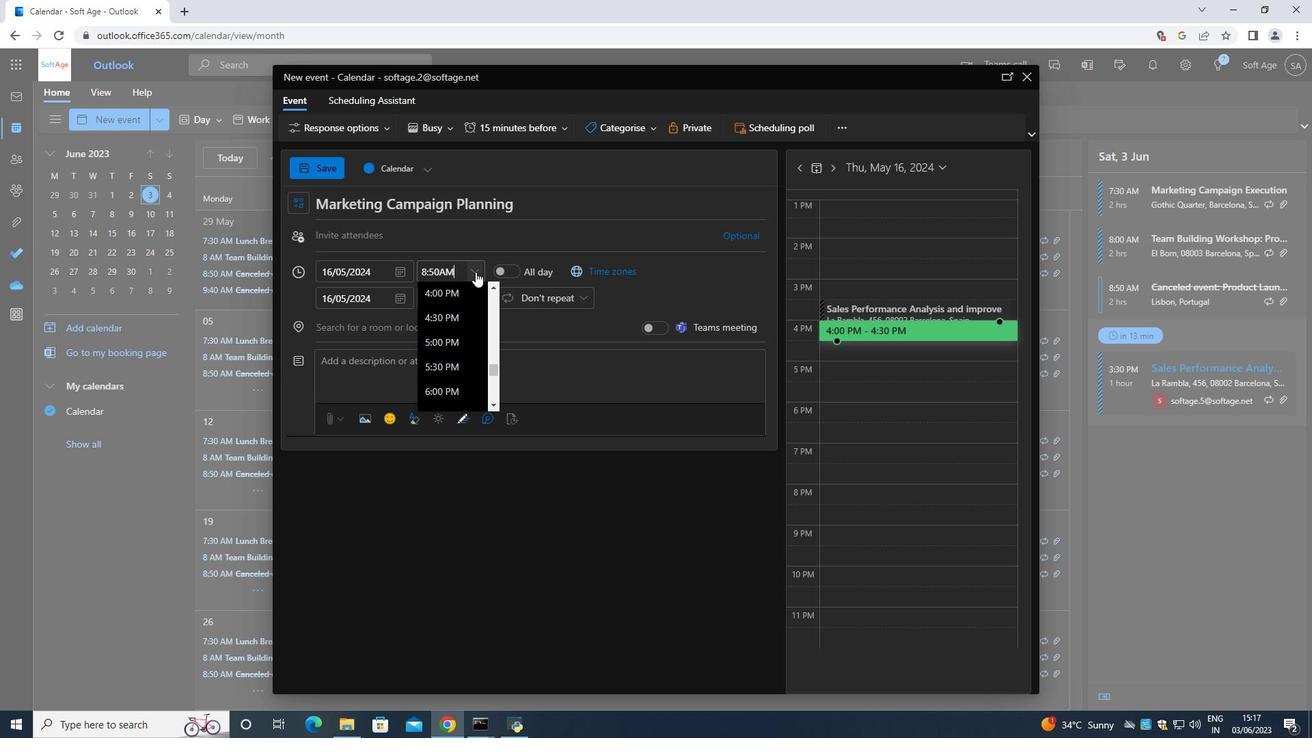 
Action: Mouse moved to (475, 295)
Screenshot: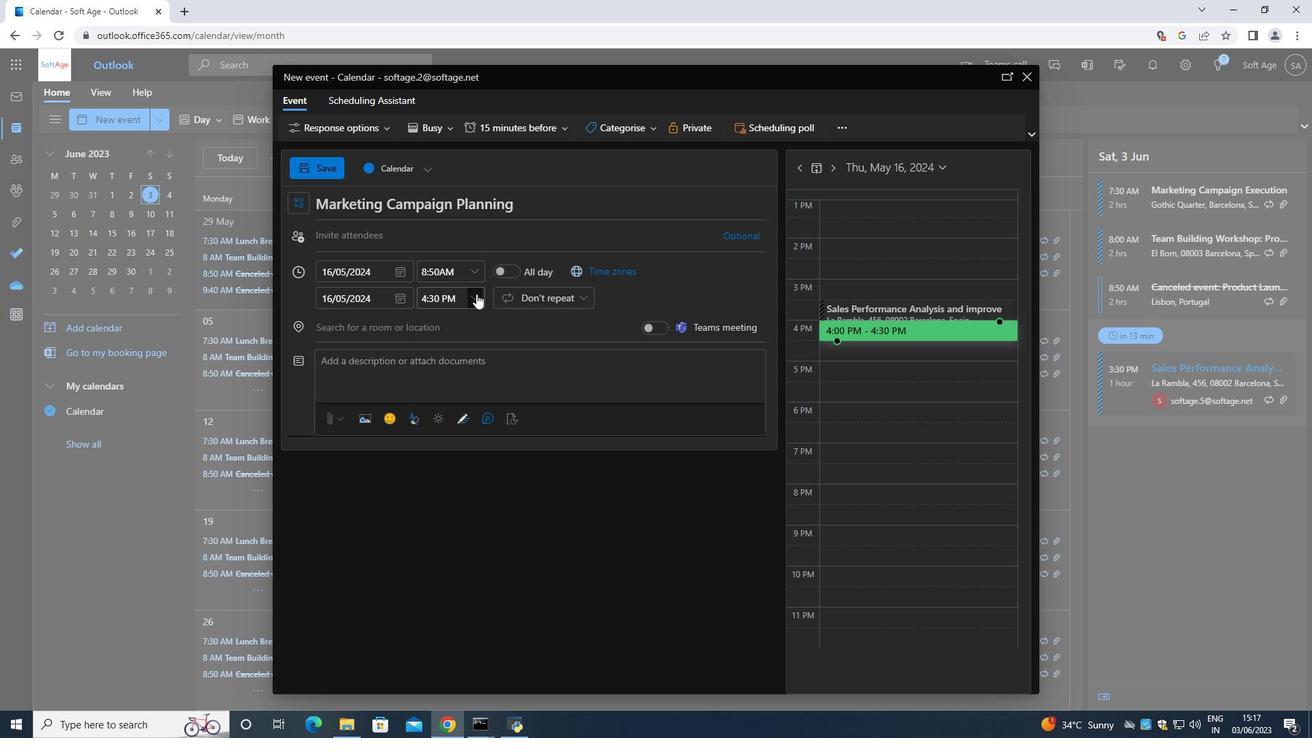 
Action: Mouse pressed left at (475, 295)
Screenshot: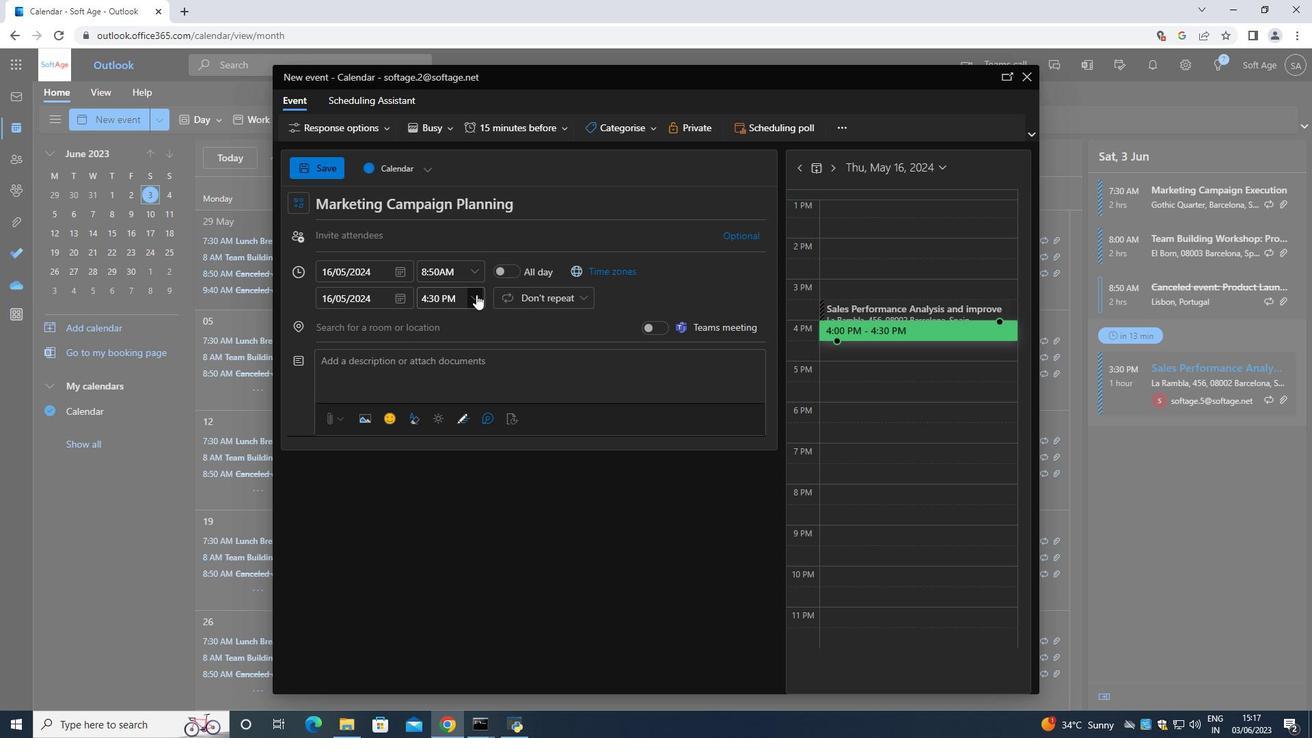 
Action: Mouse moved to (453, 388)
Screenshot: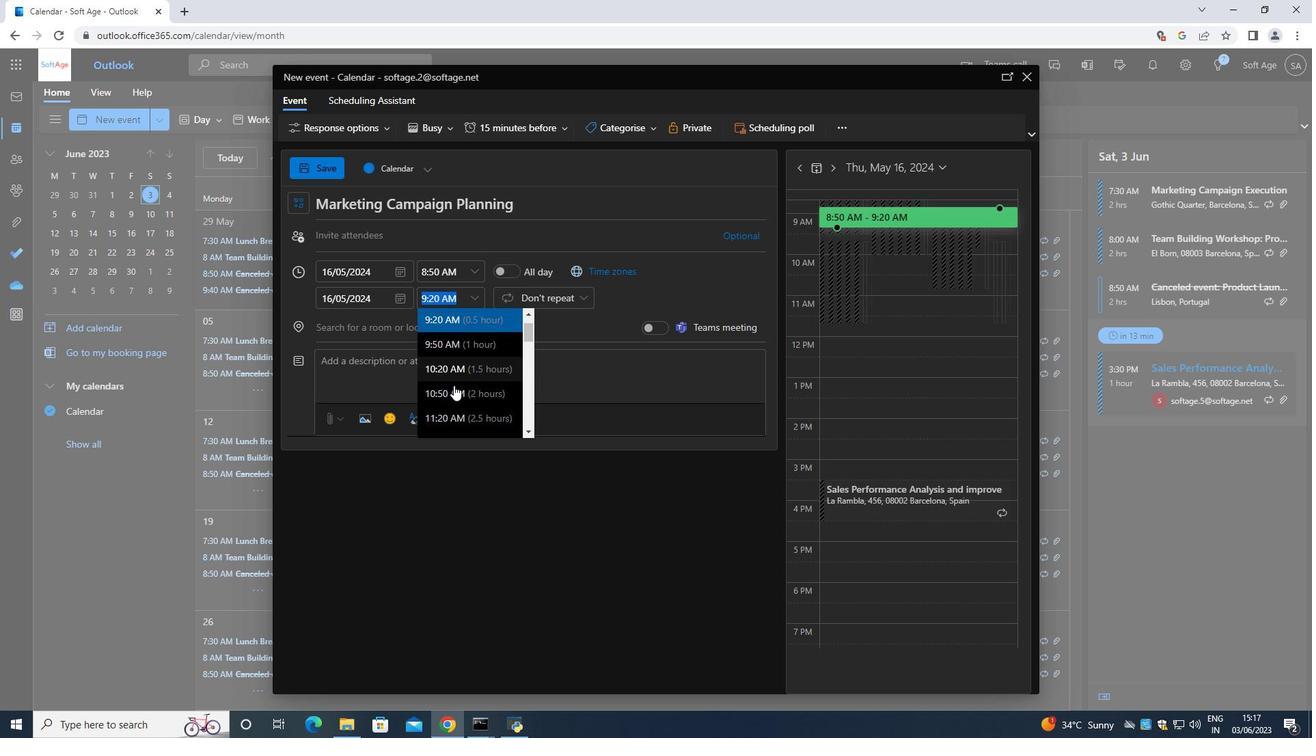
Action: Mouse pressed left at (453, 388)
Screenshot: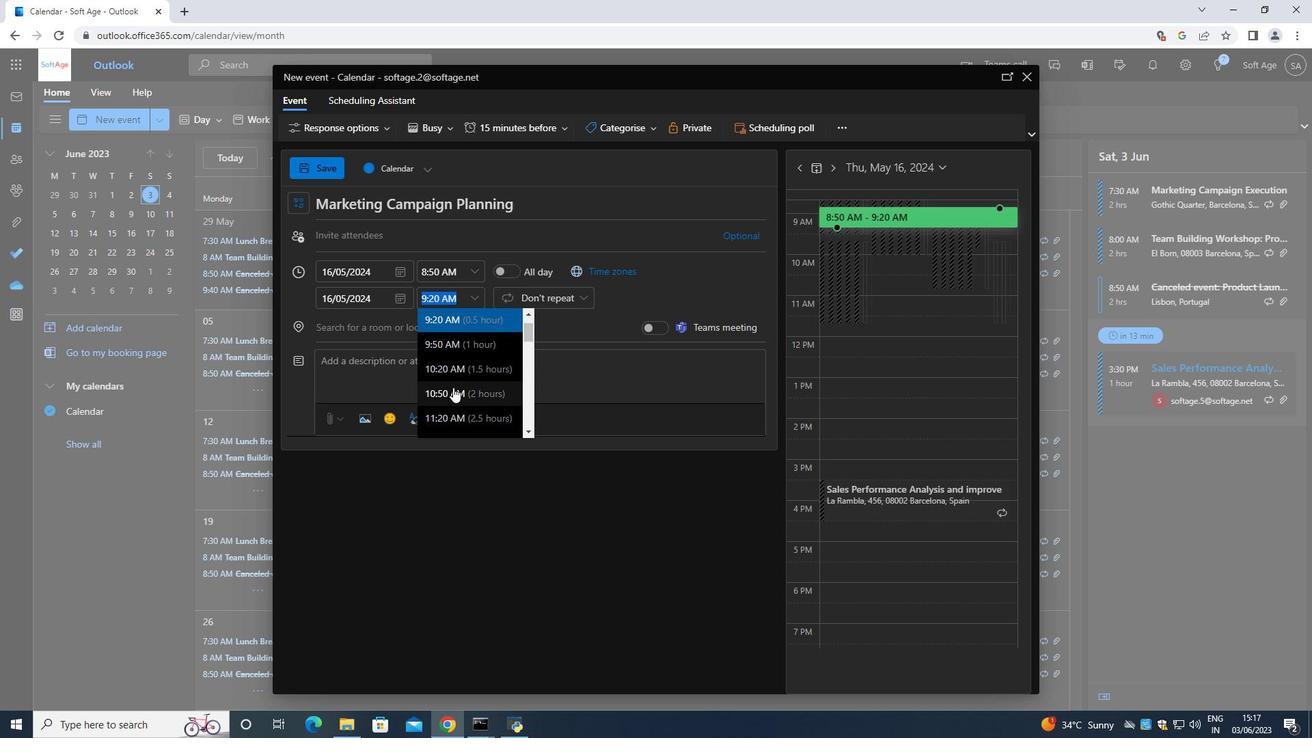 
Action: Mouse moved to (406, 364)
Screenshot: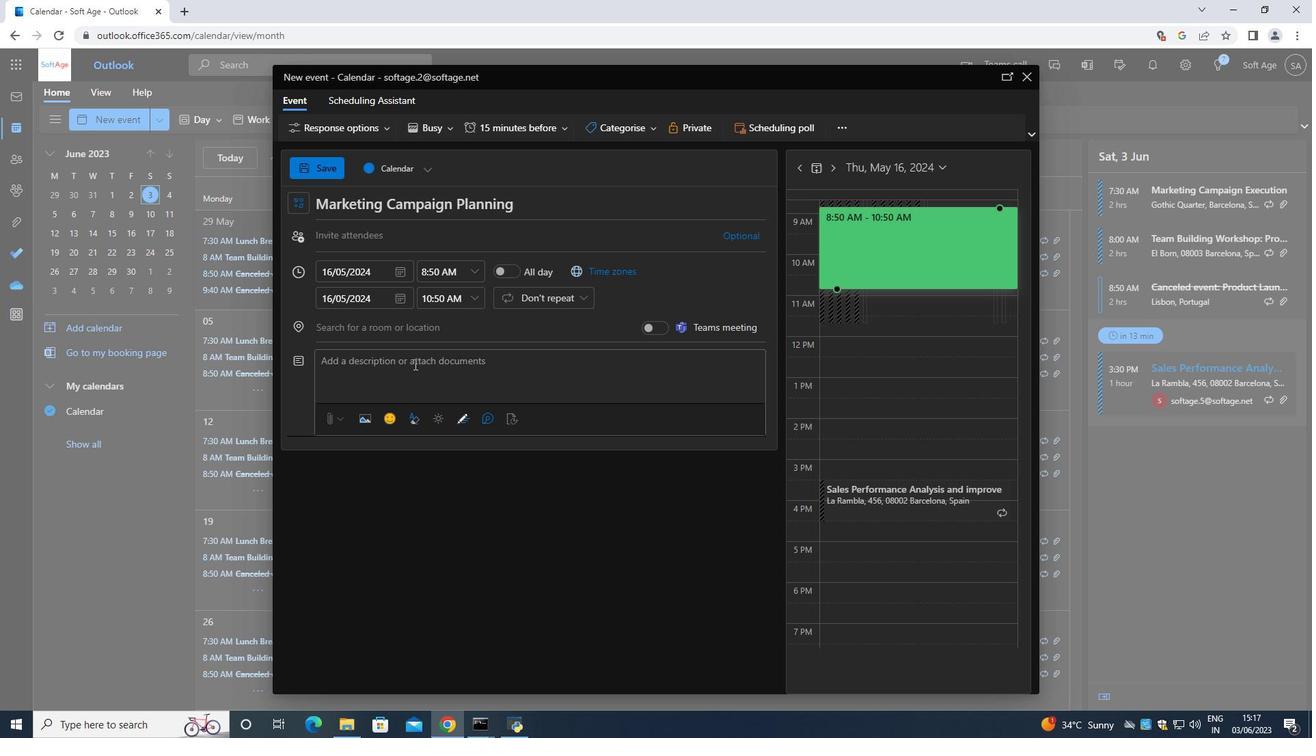 
Action: Mouse pressed left at (406, 364)
Screenshot: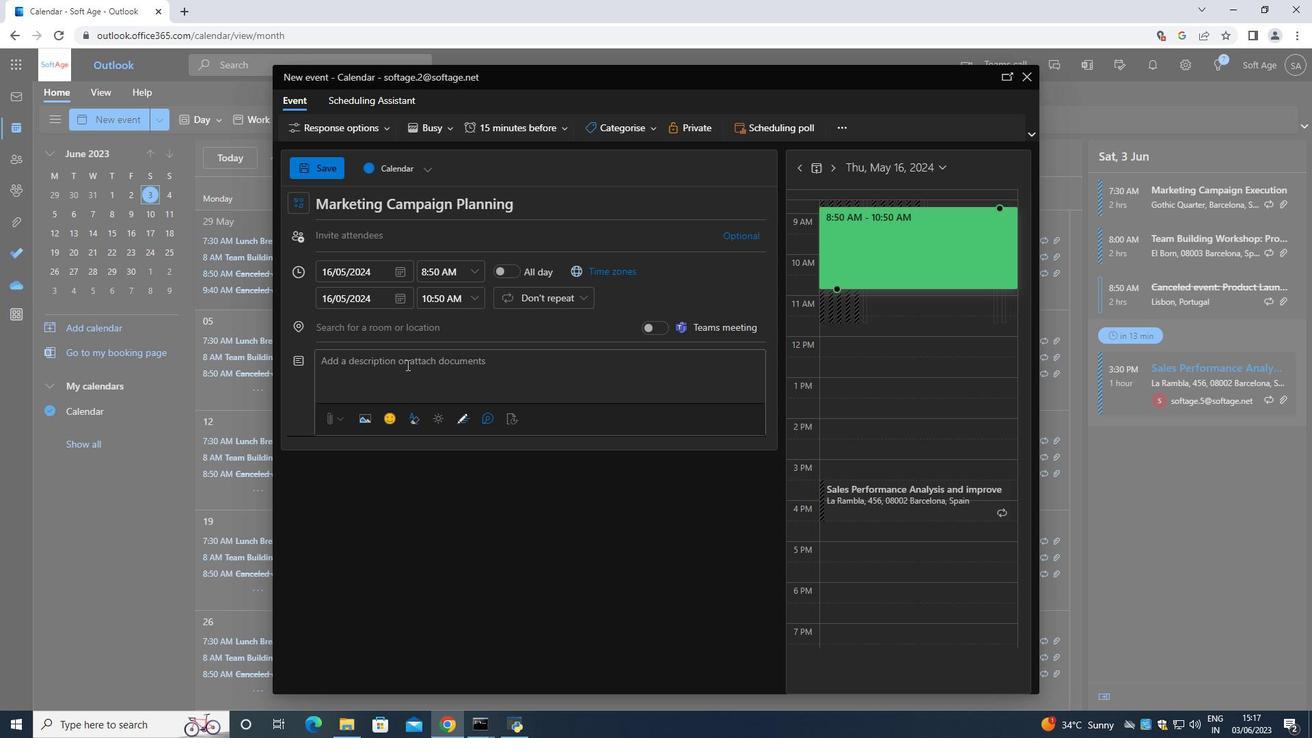 
Action: Key pressed <Key.shift>Thw<Key.backspace>e<Key.space>tw<Key.backspace>eam<Key.space>building<Key.space>workshop<Key.space>will<Key.space>begin<Key.space>with<Key.space>an<Key.space>introduction<Key.space>to<Key.space>the<Key.space>importance<Key.space>of<Key.space>effective<Key.space>communication<Key.space>in<Key.space>the<Key.space>woe<Key.backspace>rkshop<Key.space>.<Key.space><Key.shift><Key.shift><Key.shift><Key.shift><Key.shift><Key.shift><Key.shift>Participants<Key.space>e<Key.backspace>will<Key.space>learn<Key.space>about<Key.space>the<Key.space>impav<Key.backspace>ctof<Key.space>communication<Key.space>on<Key.space>yeam<Key.space>du<Key.backspace><Key.backspace><Key.insert><Key.backspace><Key.backspace><Key.backspace><Key.backspace><Key.backspace>y<Key.backspace>team<Key.space>
Screenshot: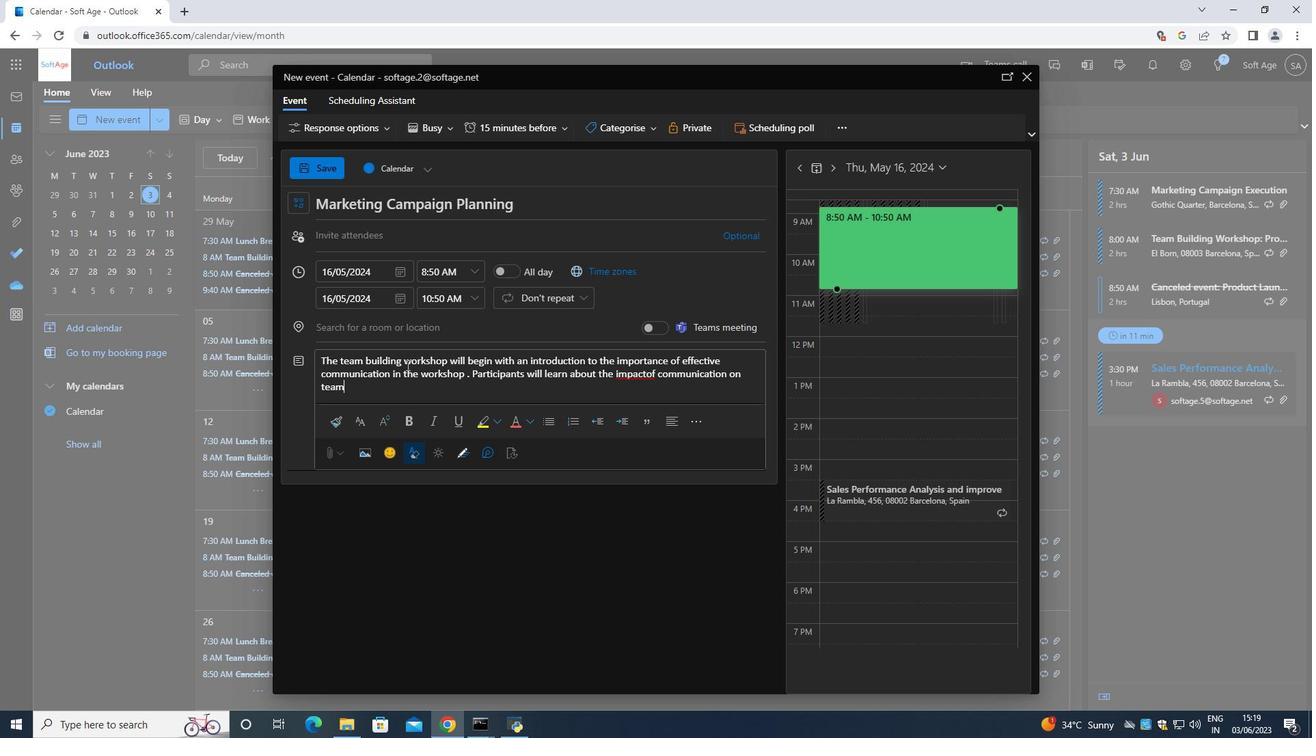 
Action: Mouse moved to (644, 375)
Screenshot: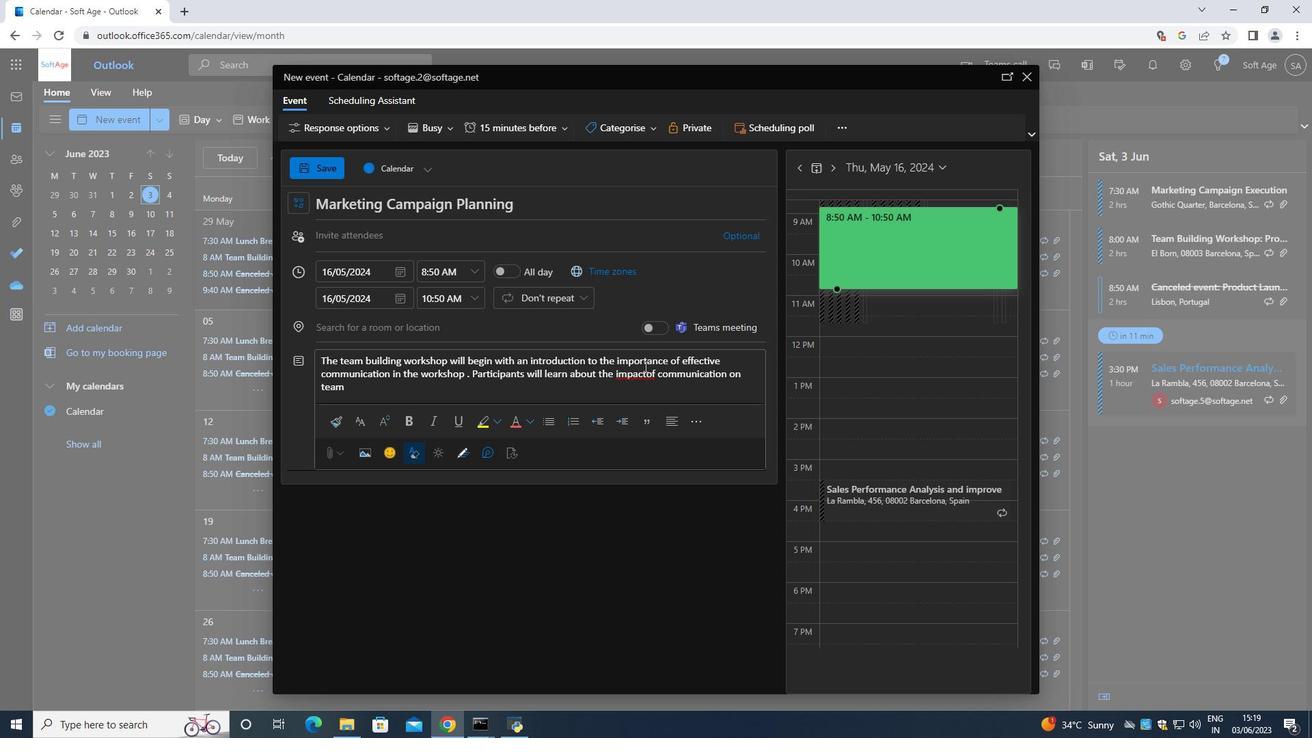 
Action: Mouse pressed left at (644, 375)
Screenshot: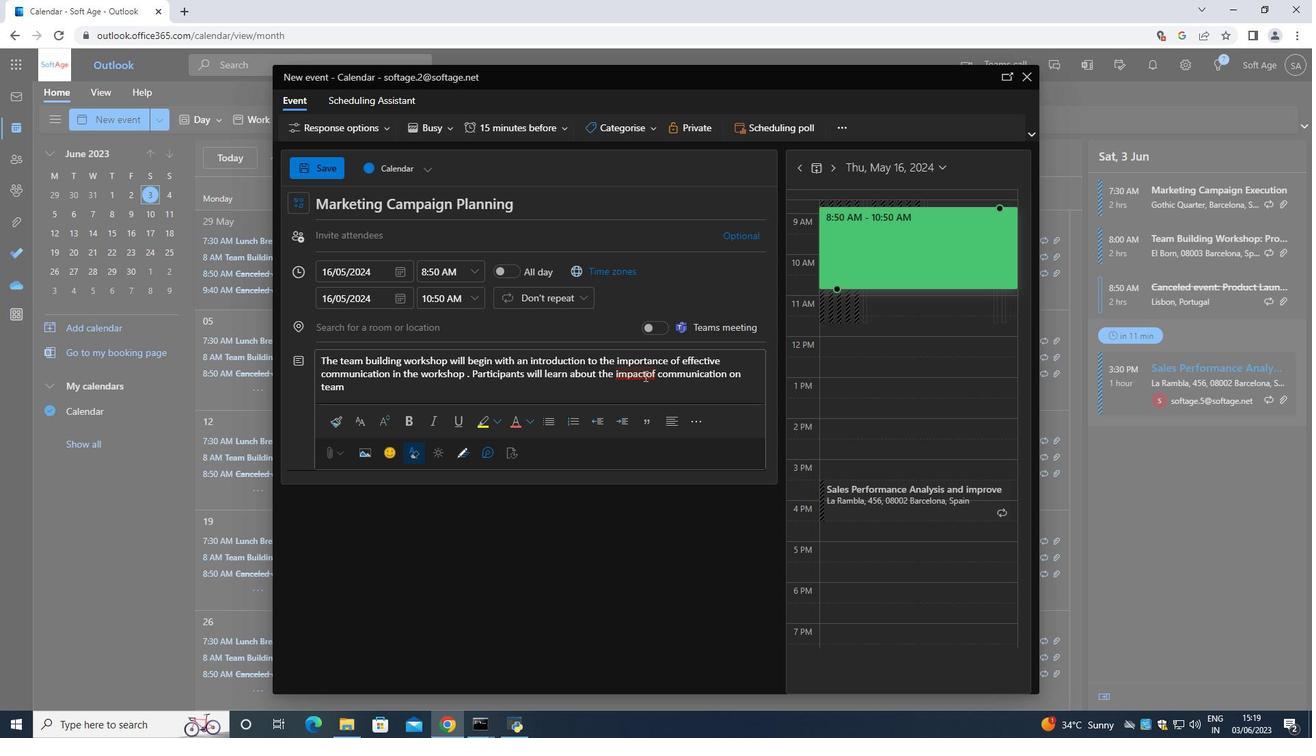 
Action: Key pressed <Key.space>
Screenshot: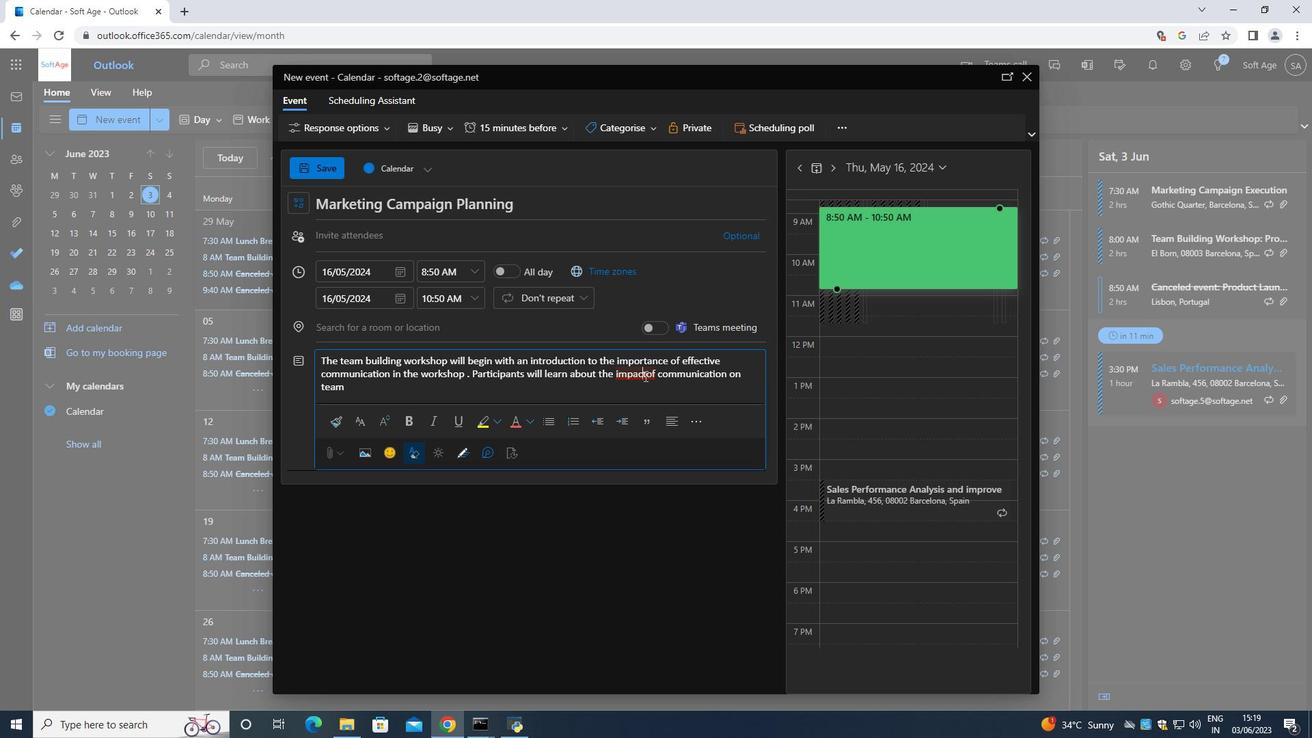
Action: Mouse moved to (648, 375)
Screenshot: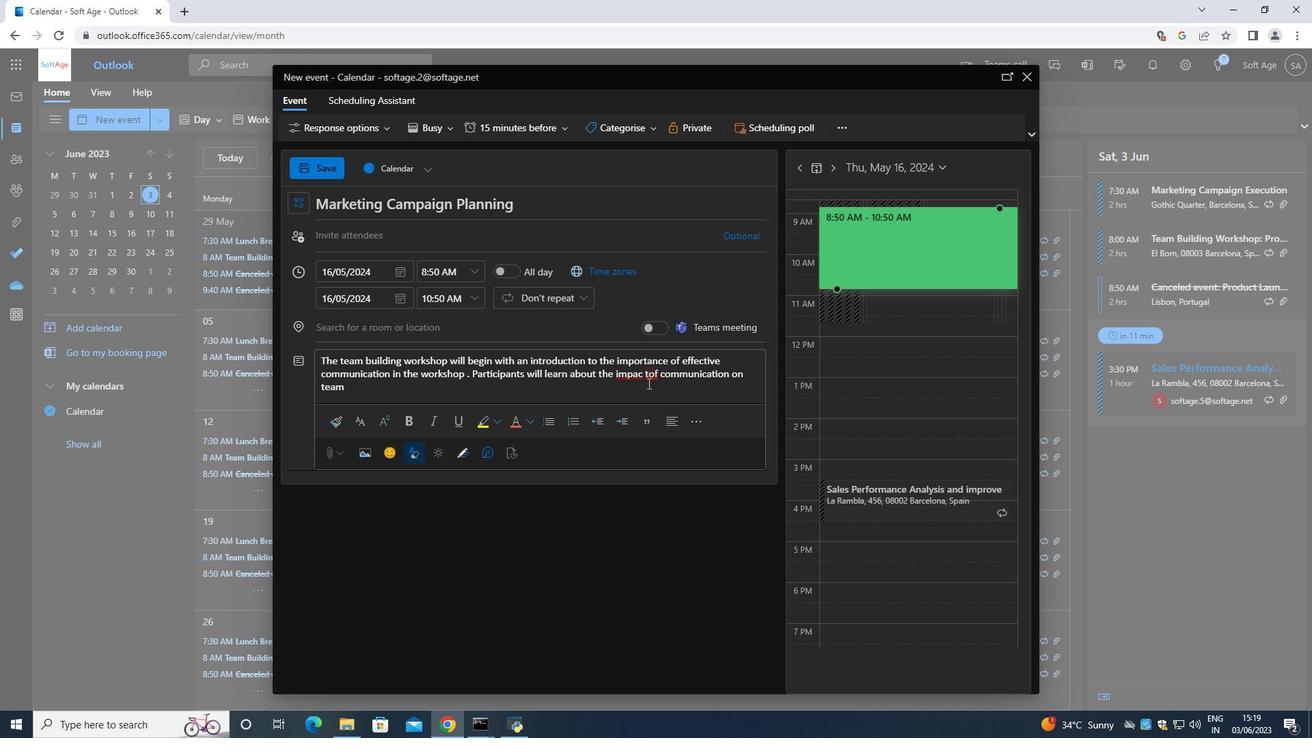 
Action: Mouse pressed left at (648, 375)
Screenshot: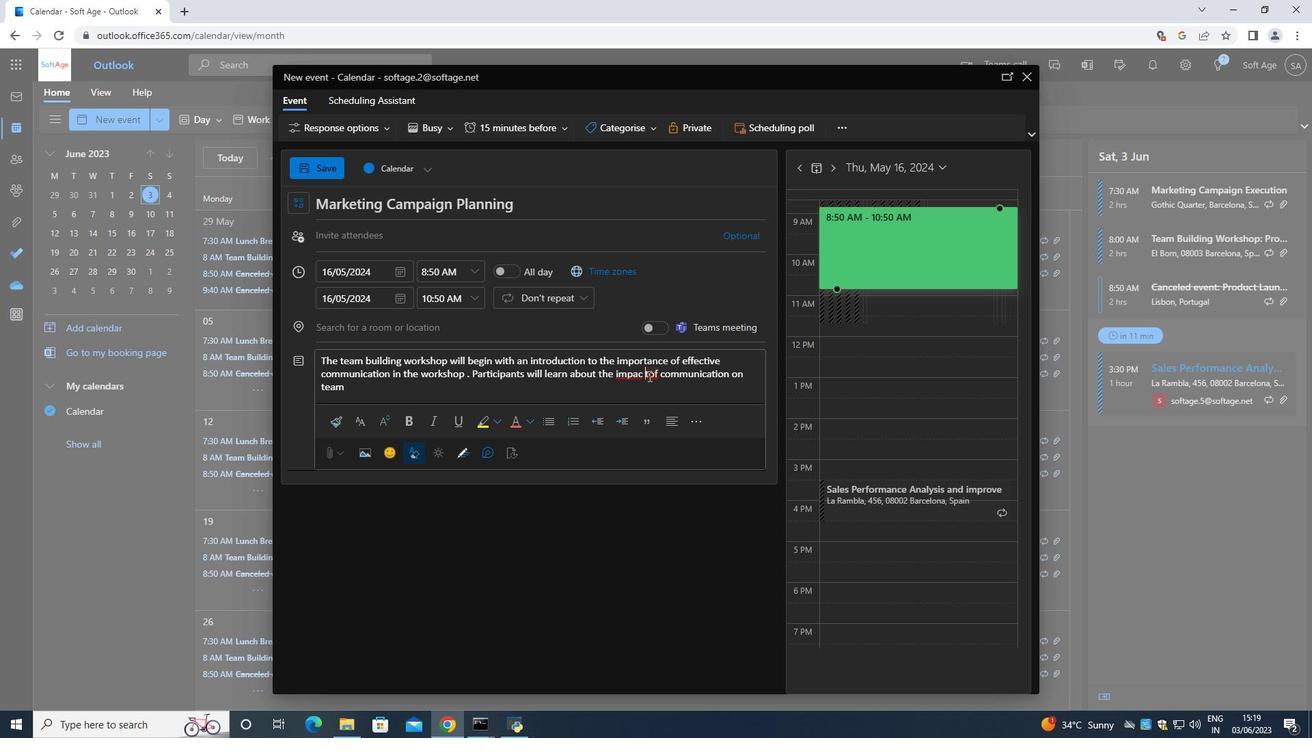 
Action: Key pressed <Key.backspace><Key.backspace>t<Key.space>
Screenshot: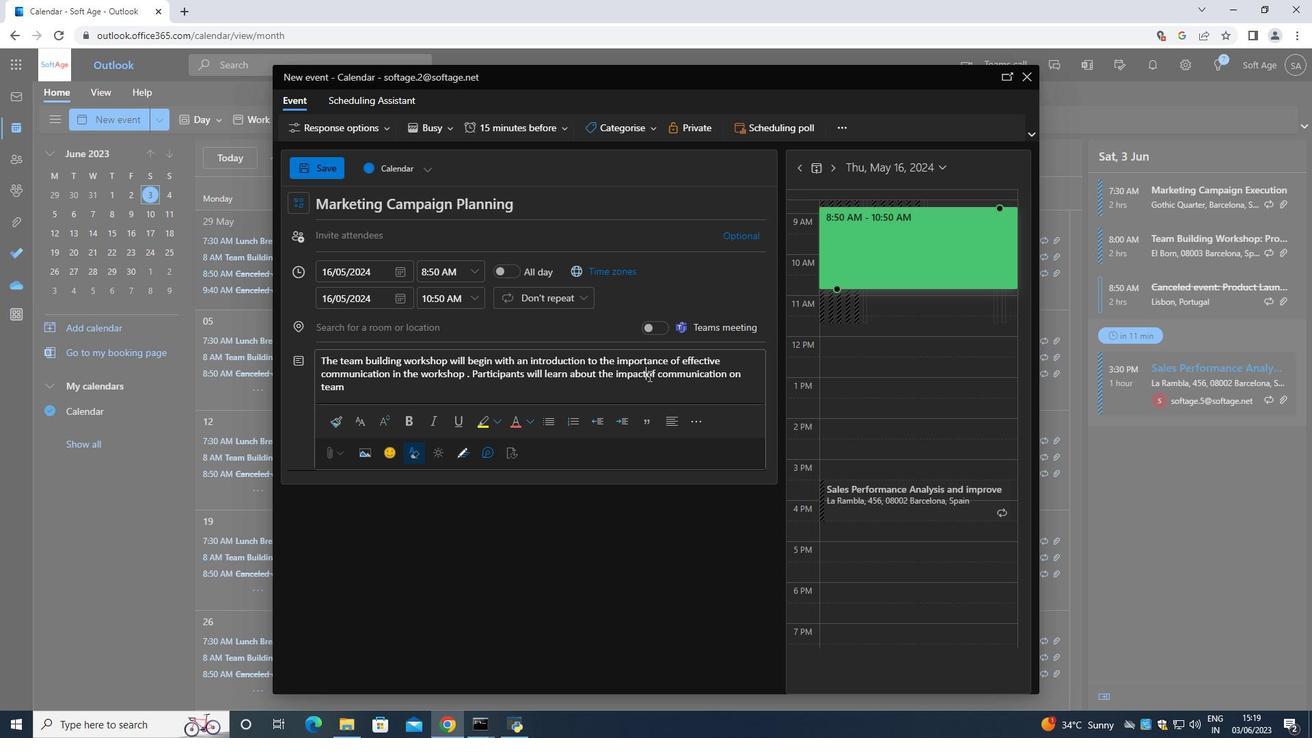 
Action: Mouse moved to (564, 392)
Screenshot: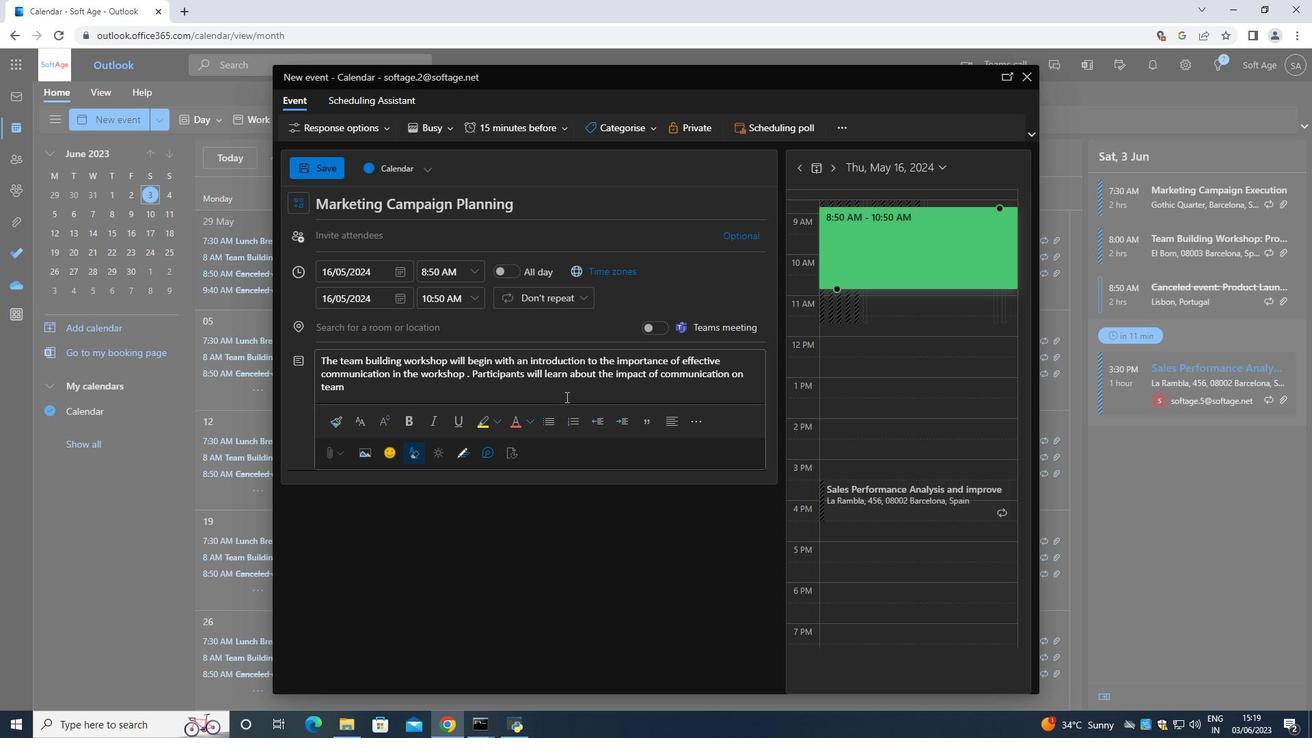 
Action: Mouse pressed left at (564, 392)
Screenshot: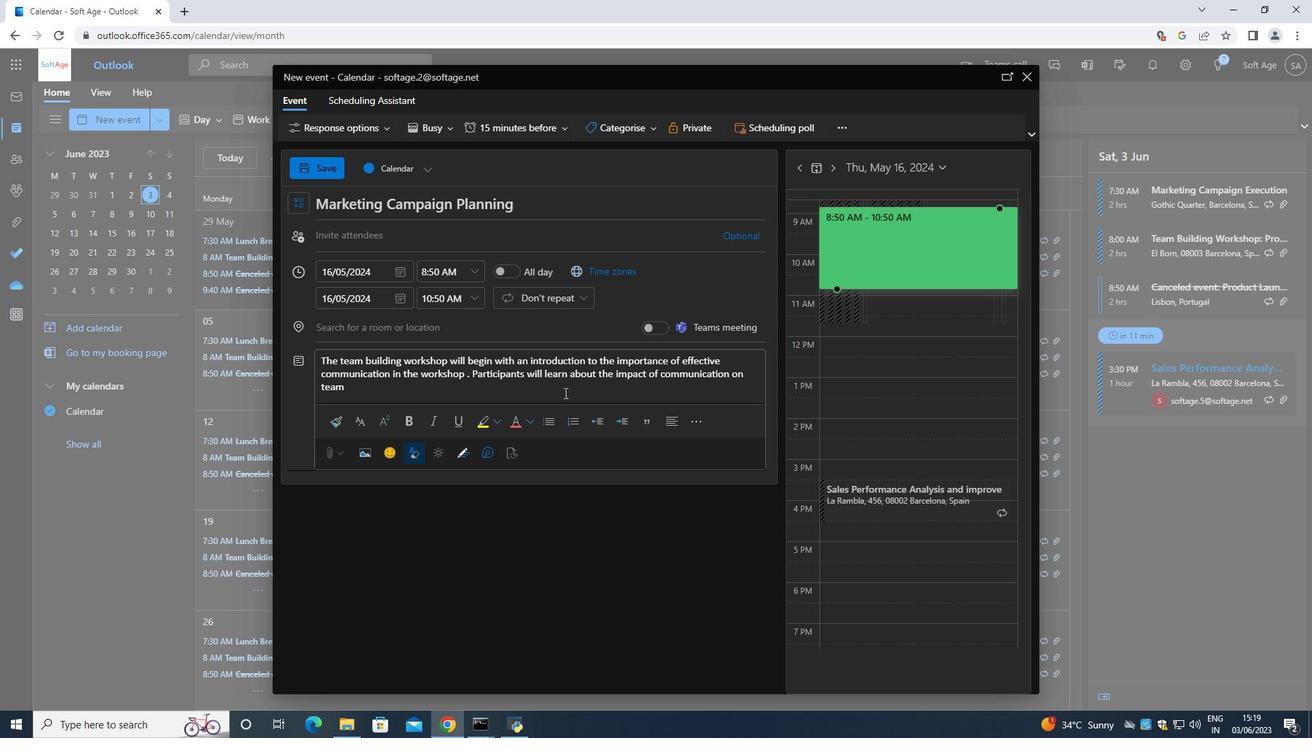 
Action: Key pressed dynamics,<Key.space>productivity<Key.space>,<Key.space>and<Key.space>suppory<Key.backspace>tive<Key.space>tonr<Key.space>,<Key.space>cr<Key.backspace><Key.backspace><Key.backspace><Key.backspace><Key.backspace><Key.backspace>e<Key.space><Key.backspace>,<Key.space>creating<Key.space>a<Key.space>sfe<Key.space>sp<Key.backspace><Key.backspace><Key.backspace><Key.backspace><Key.backspace>afe<Key.space>space<Key.space>for<Key.space>open<Key.space>dialogue<Key.space>and<Key.space>leat<Key.backspace>rning<Key.space>.<Key.space>
Screenshot: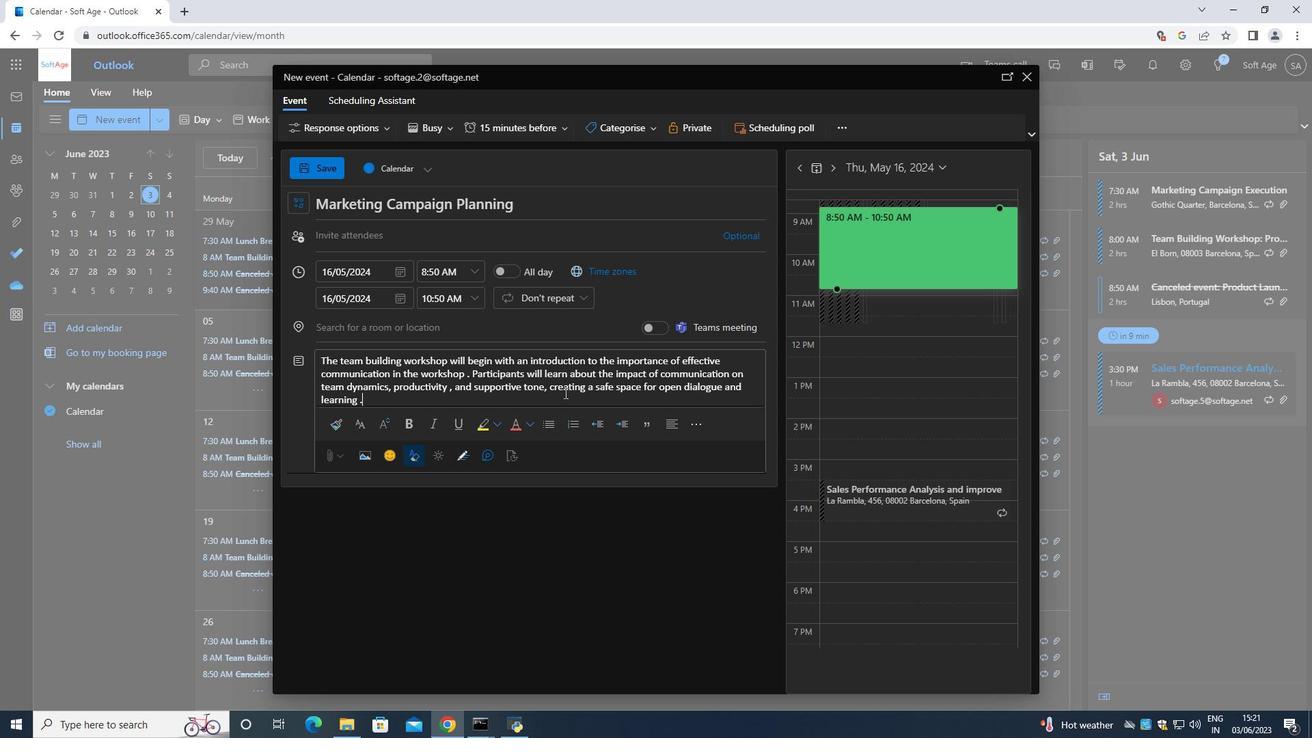 
Action: Mouse moved to (649, 133)
Screenshot: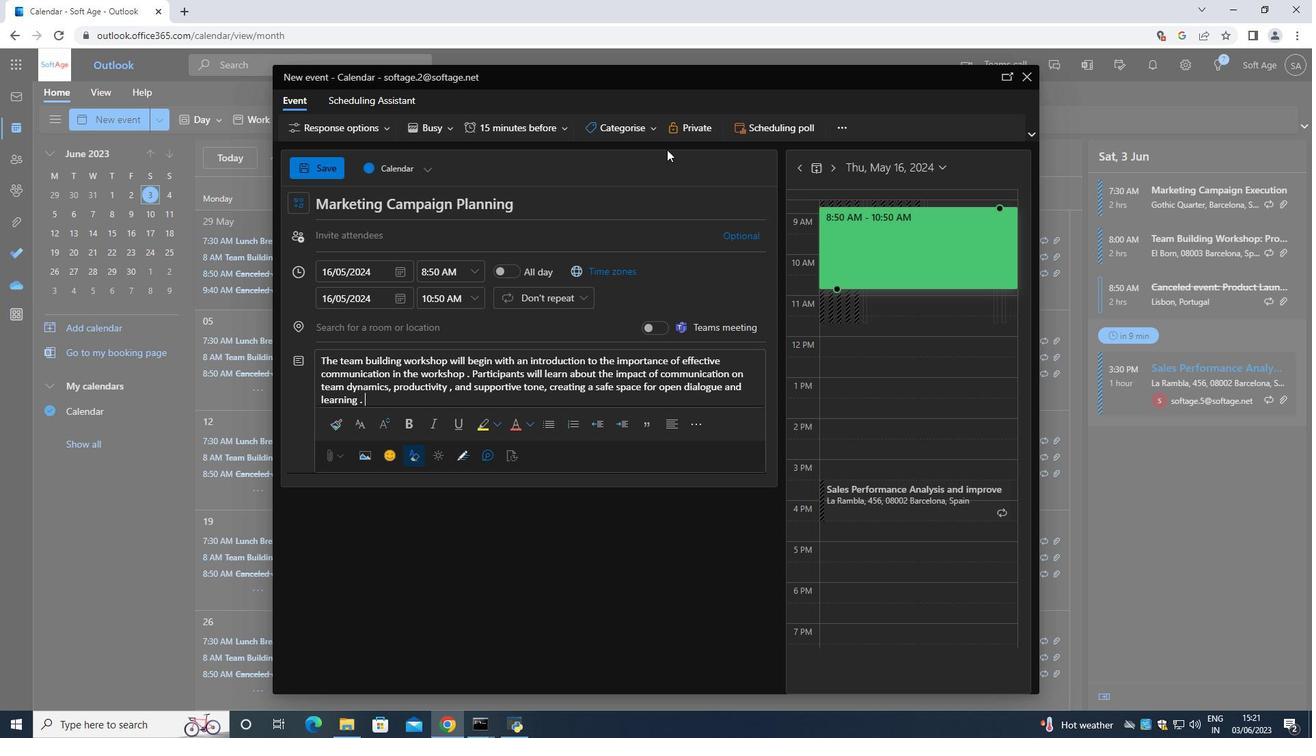 
Action: Mouse pressed left at (649, 133)
Screenshot: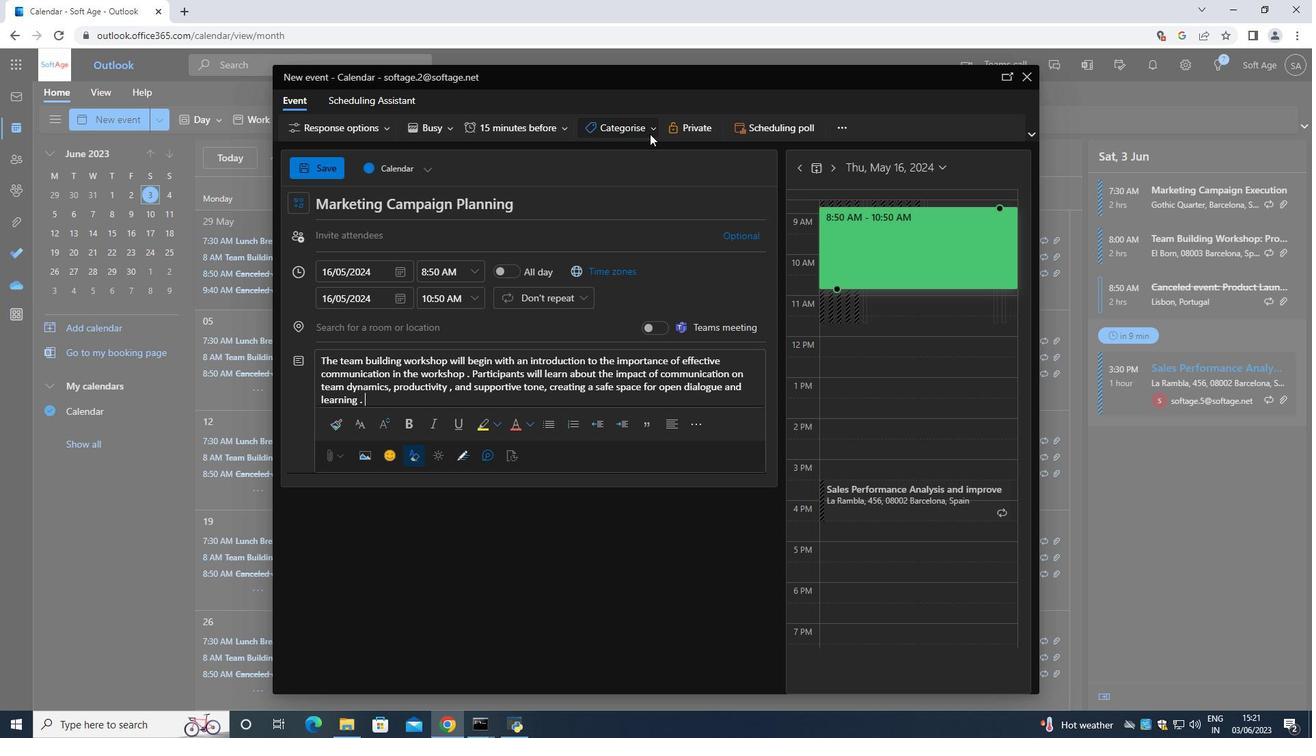 
Action: Mouse moved to (635, 156)
Screenshot: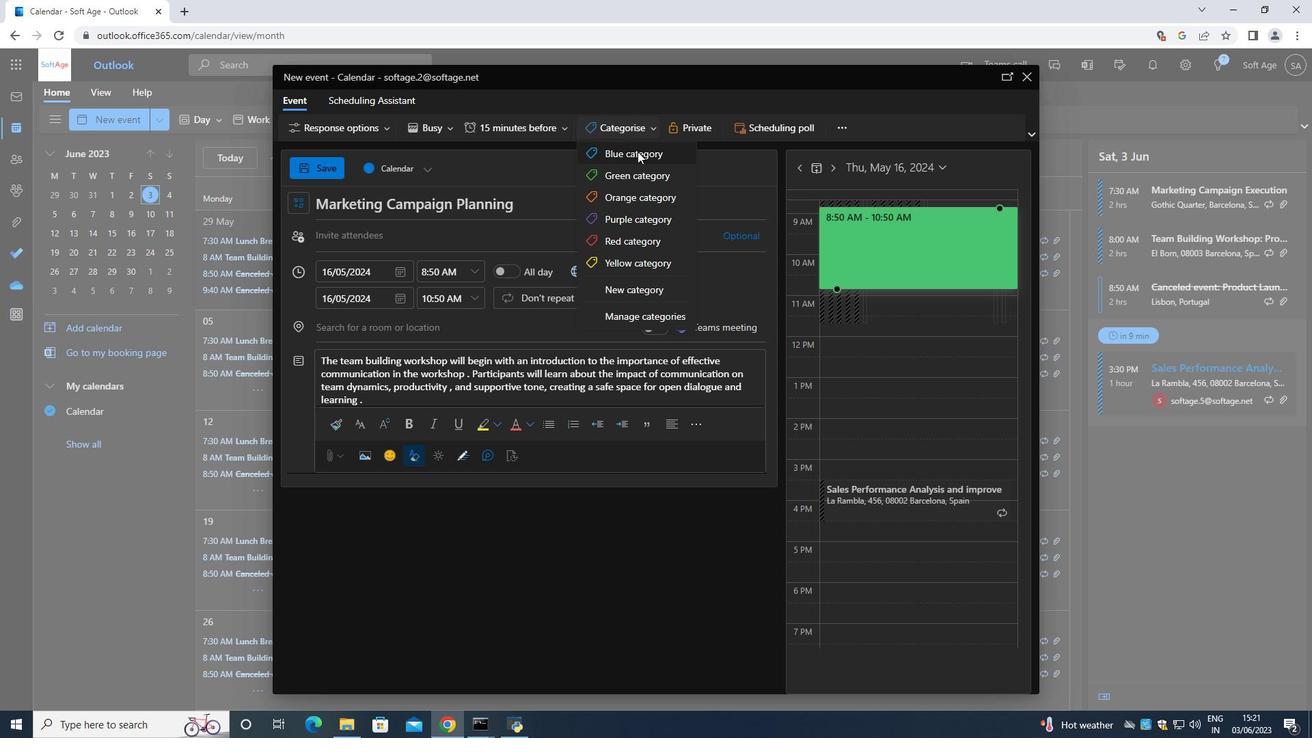 
Action: Mouse pressed left at (635, 156)
Screenshot: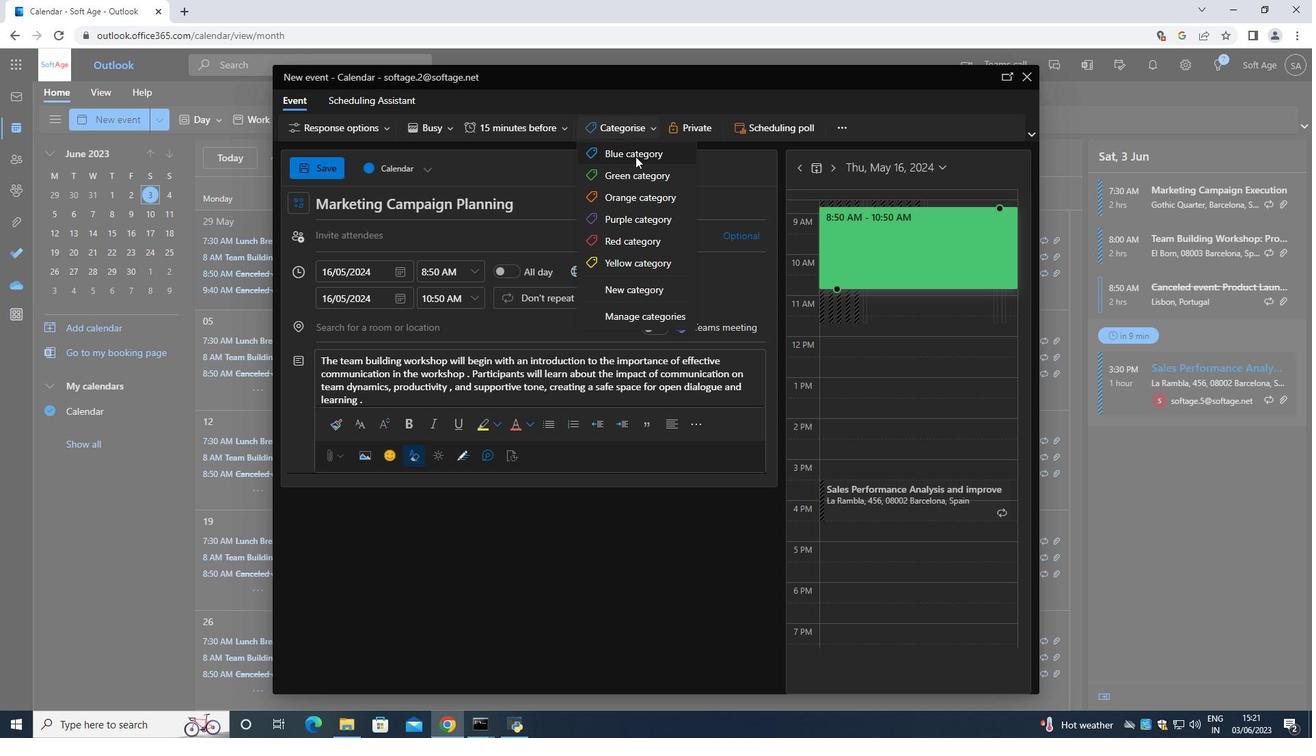 
Action: Mouse moved to (332, 328)
Screenshot: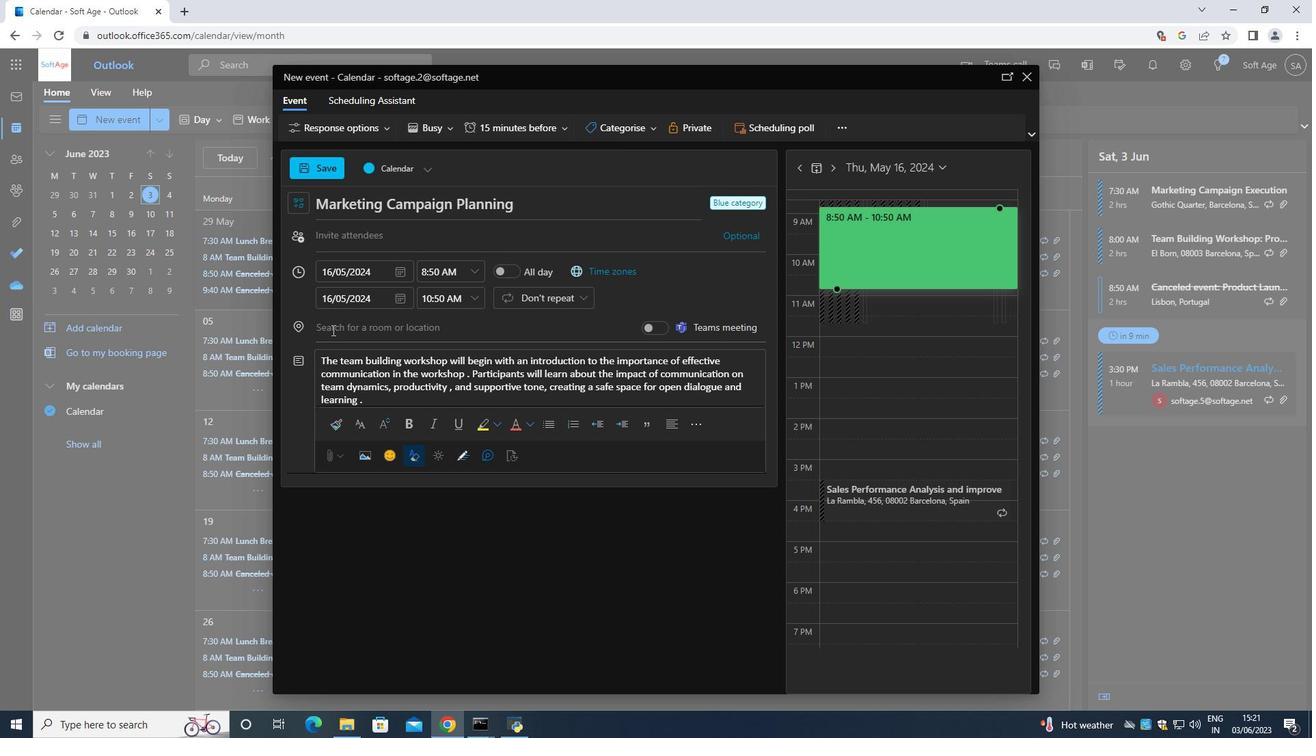 
Action: Mouse pressed left at (332, 328)
Screenshot: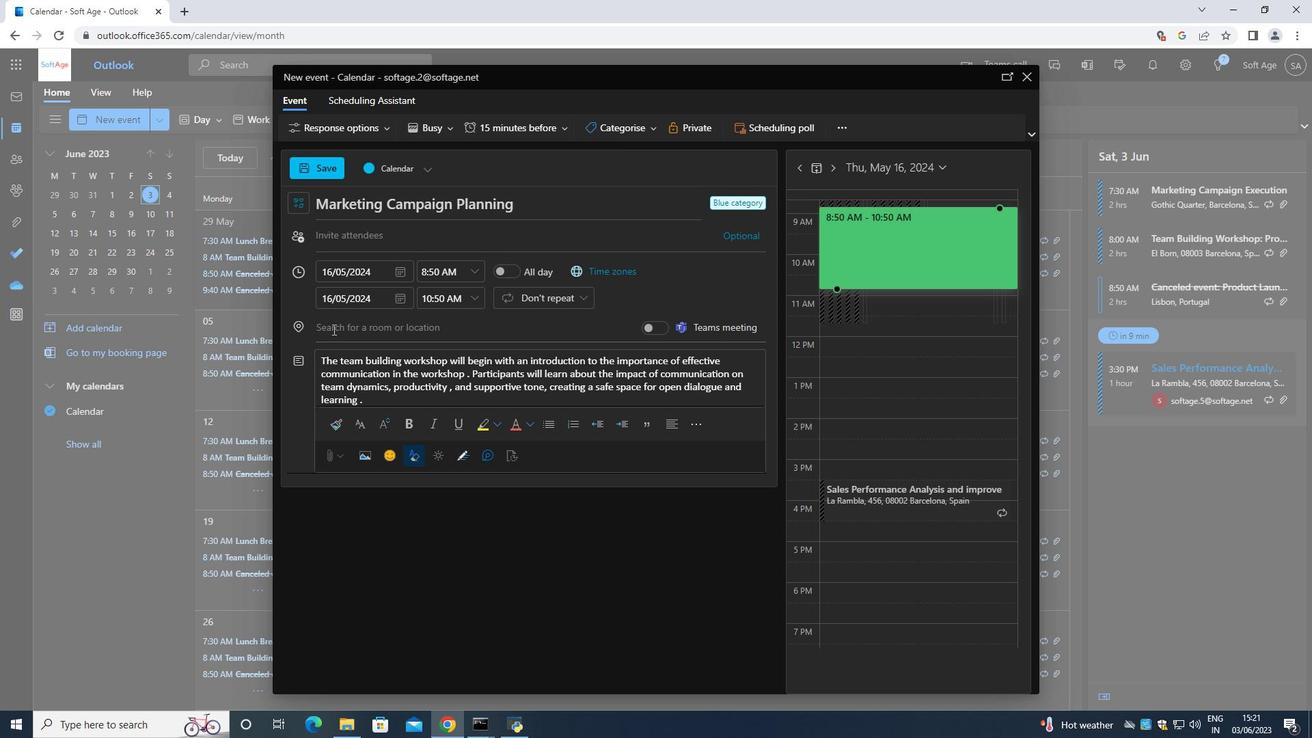 
Action: Mouse moved to (333, 328)
Screenshot: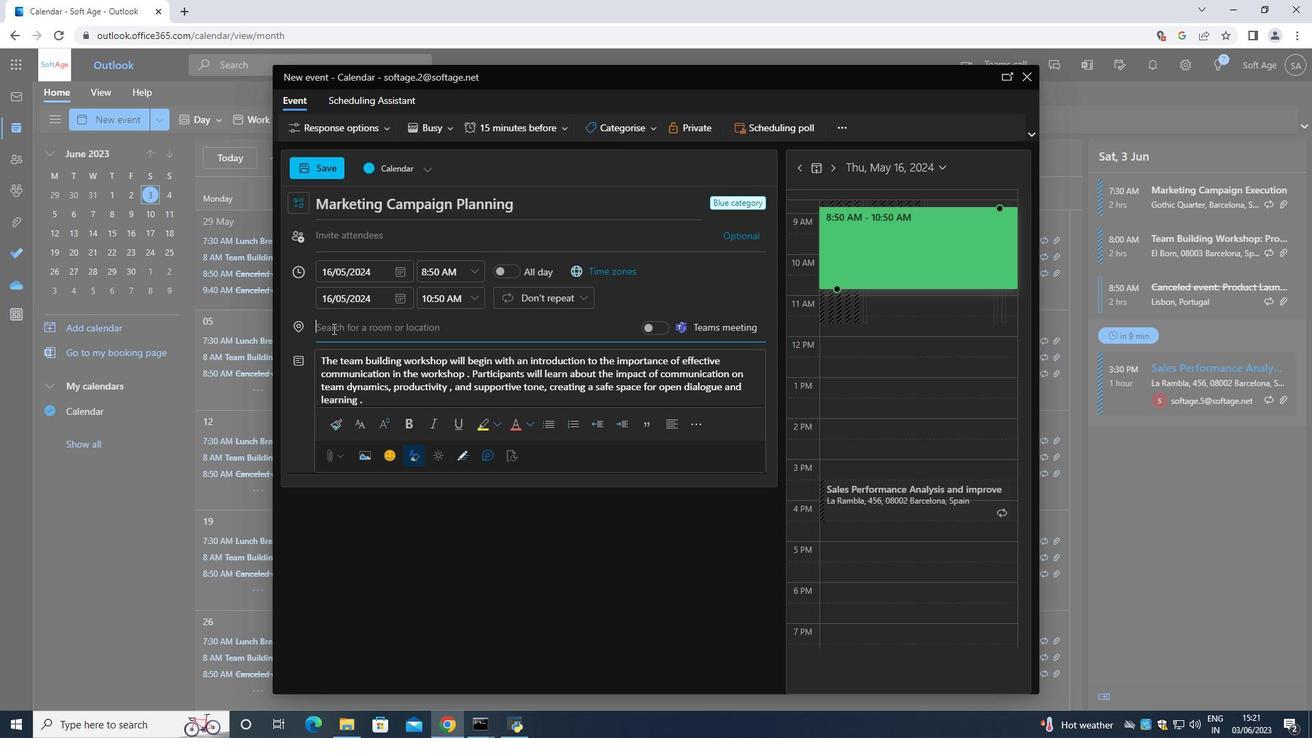 
Action: Key pressed 654<Key.space><Key.shift><Key.shift><Key.shift>Va
Screenshot: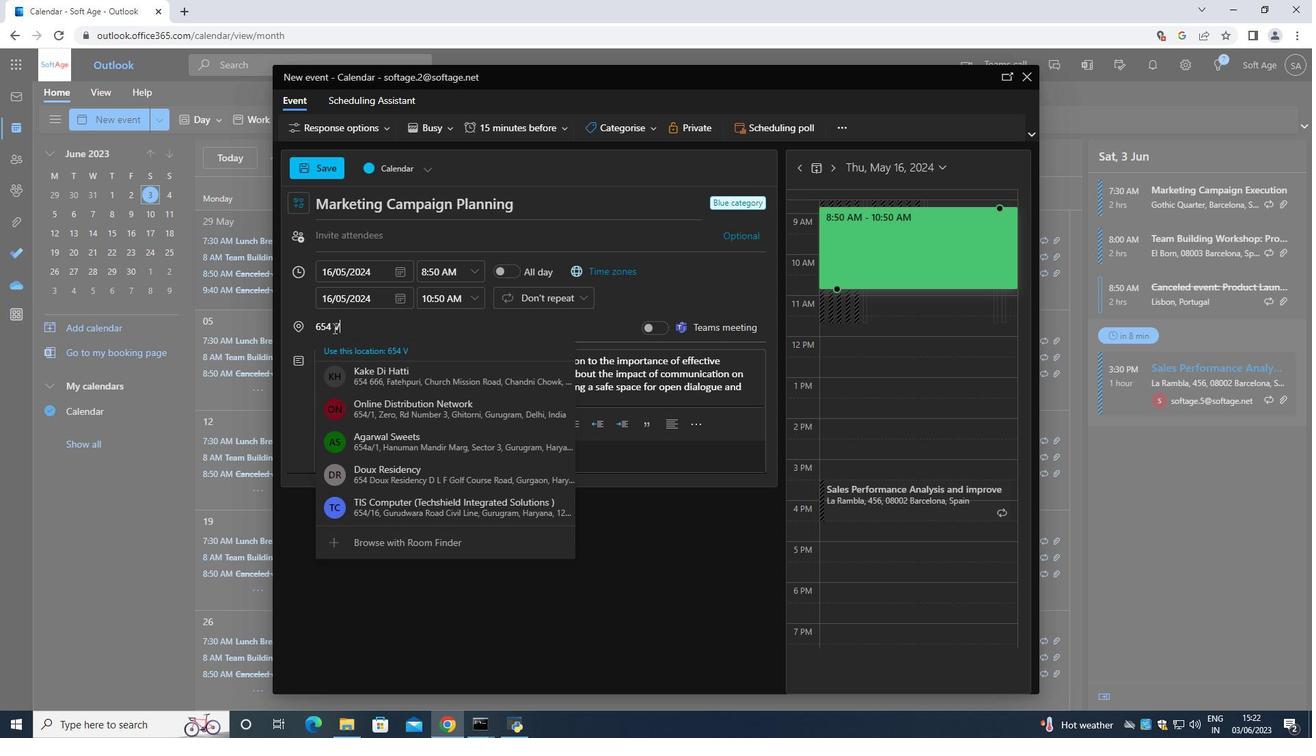 
Action: Mouse moved to (334, 328)
Screenshot: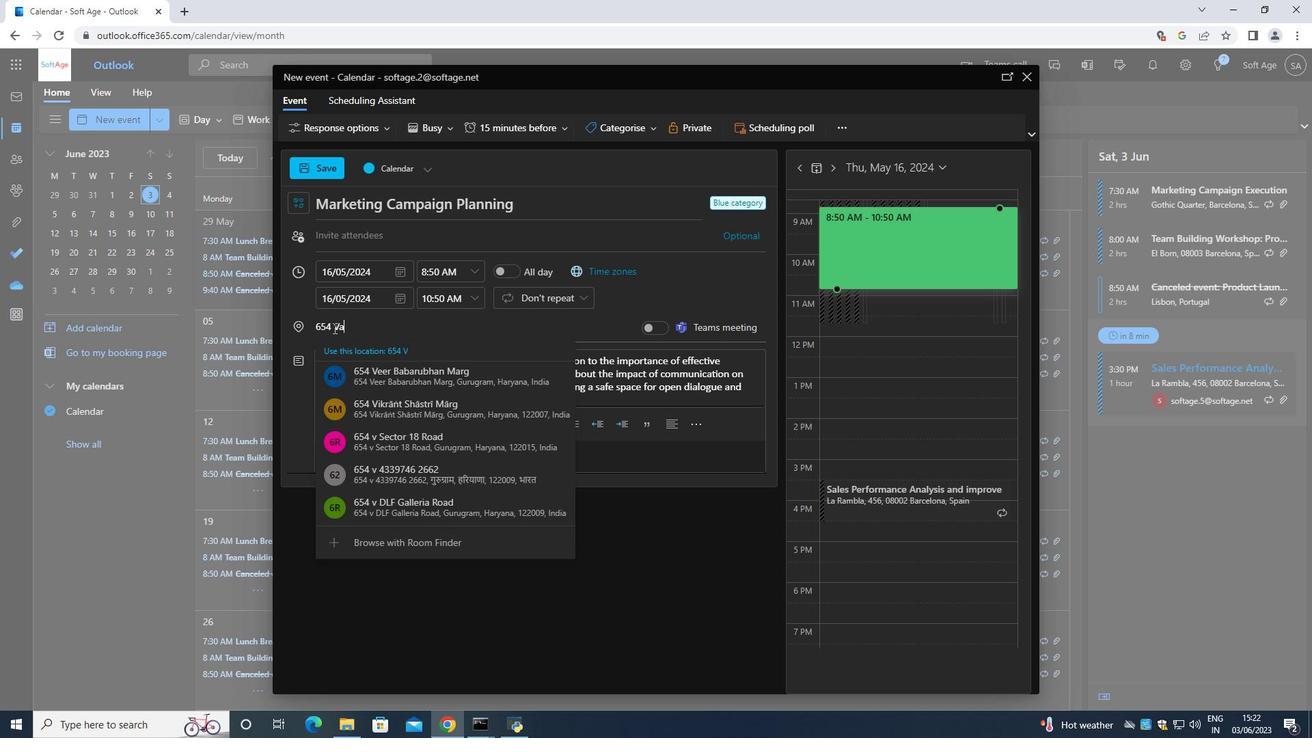 
Action: Key pressed lleyb<Key.backspace><Key.space><Key.shift><Key.shift><Key.shift><Key.shift><Key.shift><Key.shift><Key.shift><Key.shift><Key.shift>Of<Key.space><Key.shift>The<Key.space><Key.shift>Kings<Key.space>,<Key.space><Key.shift>Luxor<Key.space>,<Key.space><Key.shift><Key.shift>Egyo<Key.backspace>pt<Key.space>
Screenshot: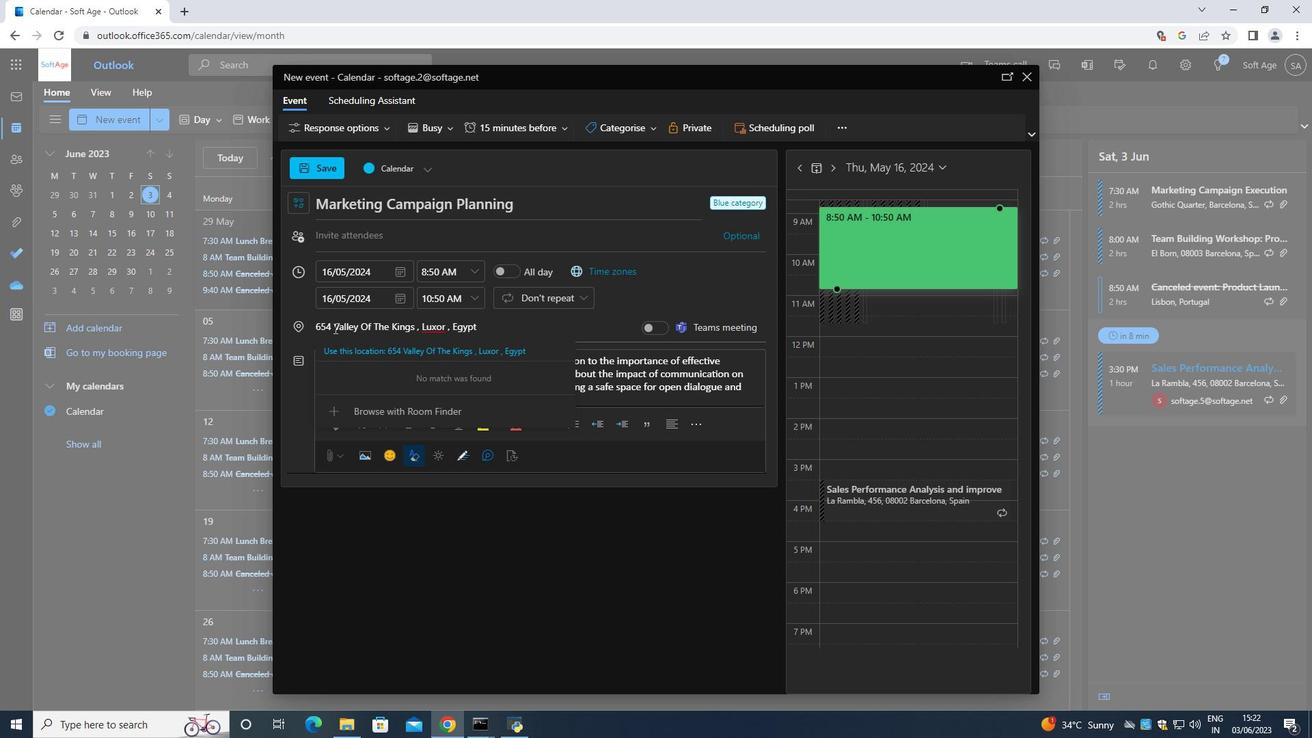 
Action: Mouse moved to (320, 235)
Screenshot: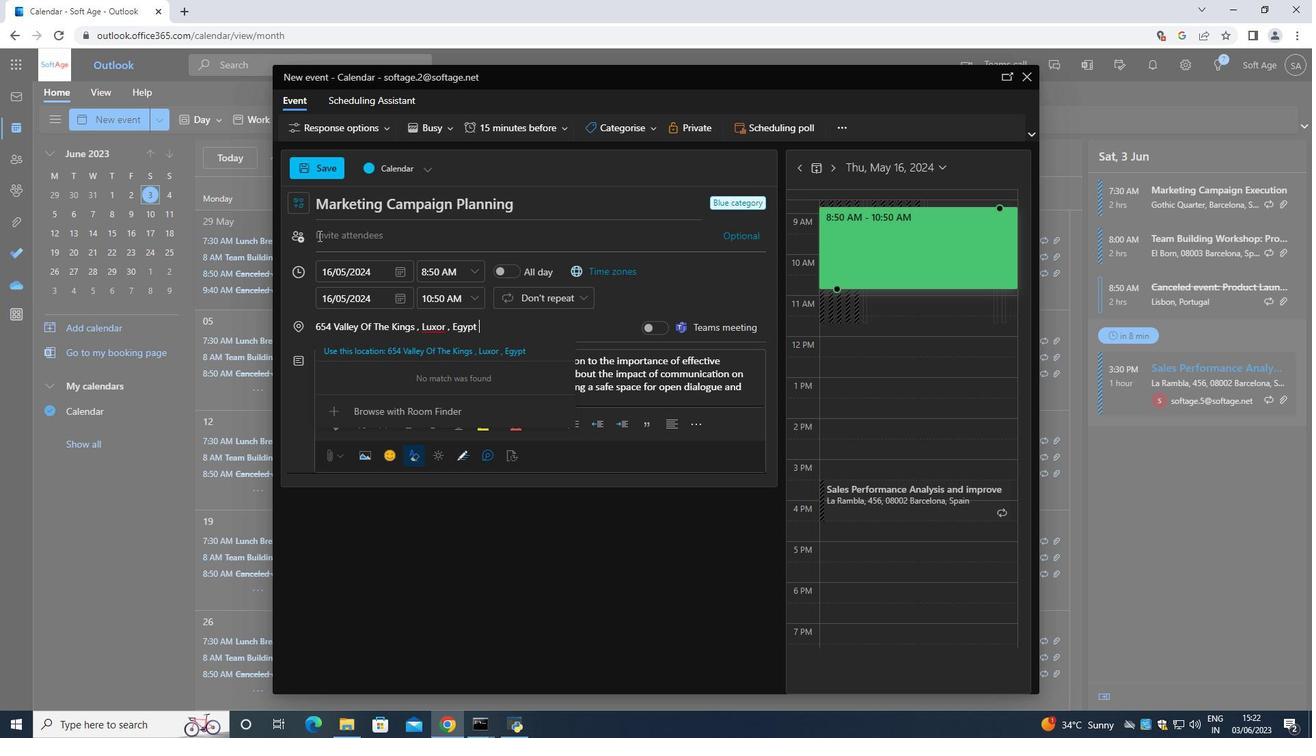 
Action: Mouse pressed left at (320, 235)
Screenshot: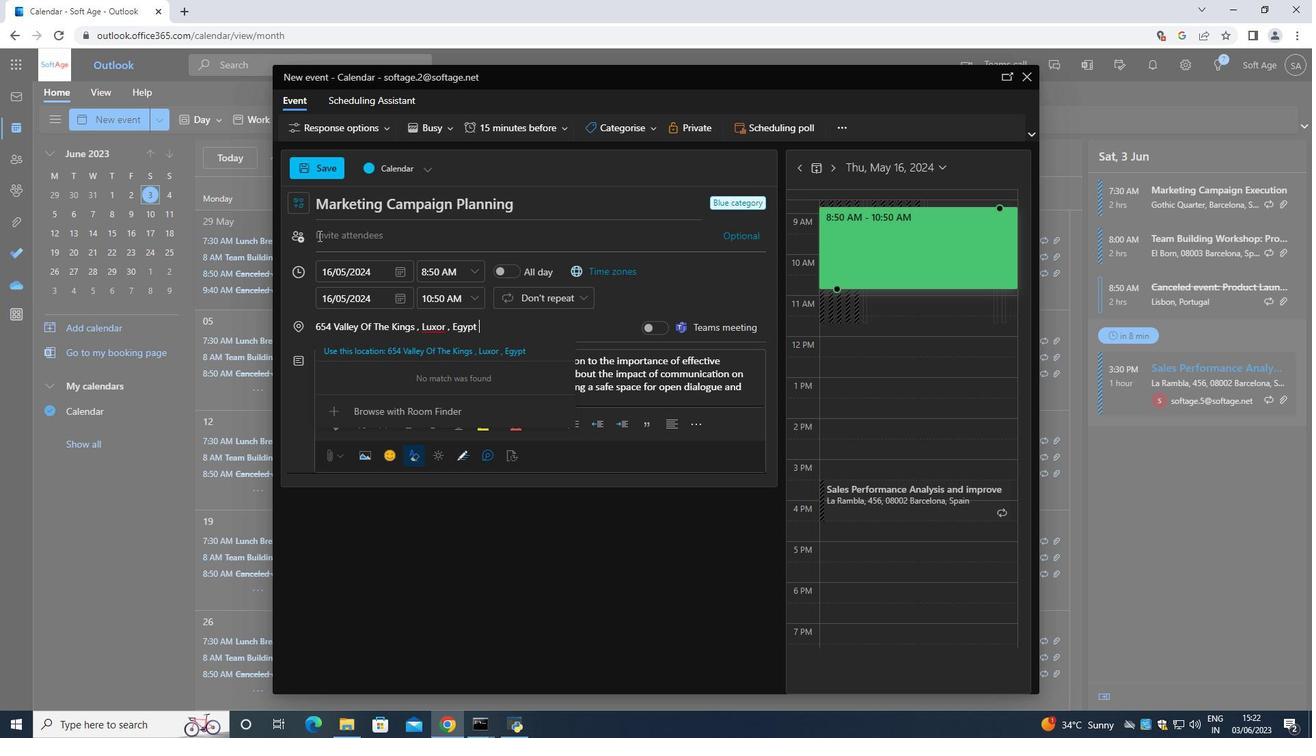 
Action: Mouse moved to (321, 235)
Screenshot: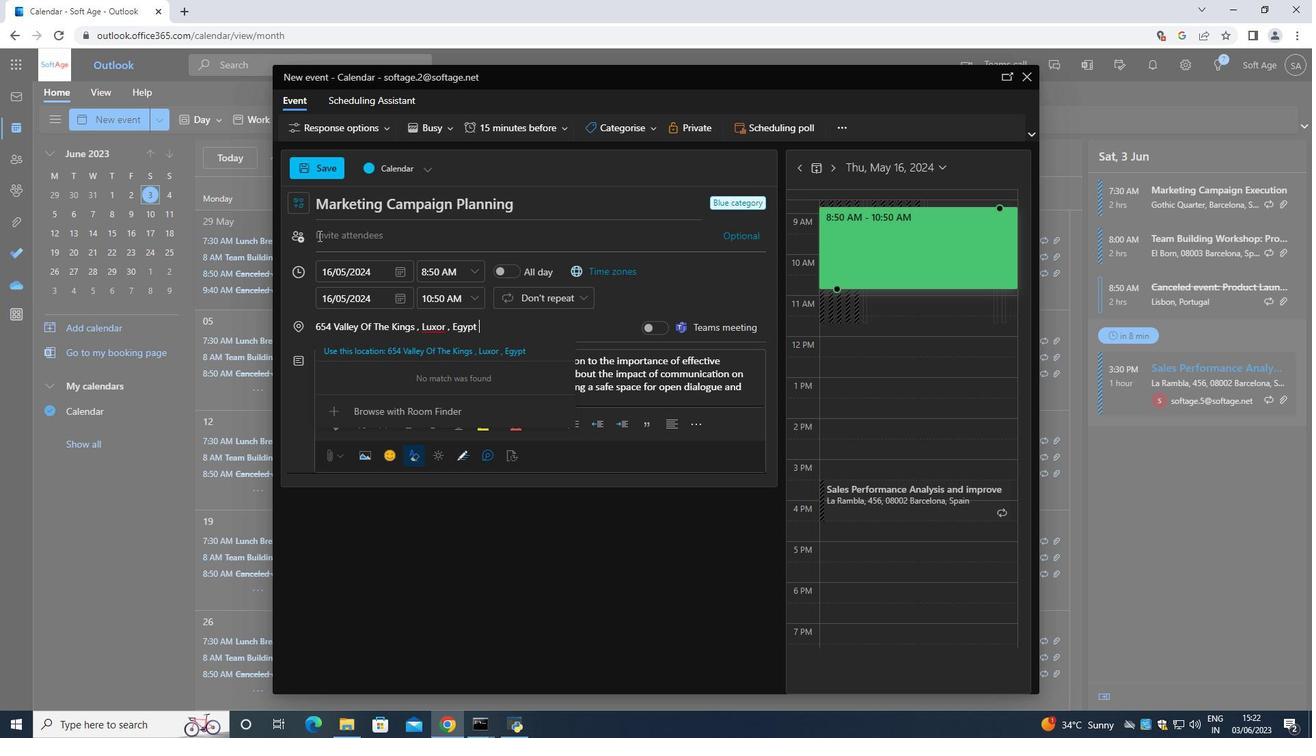 
Action: Key pressed <Key.shift>Softage.3<Key.shift>@softage
Screenshot: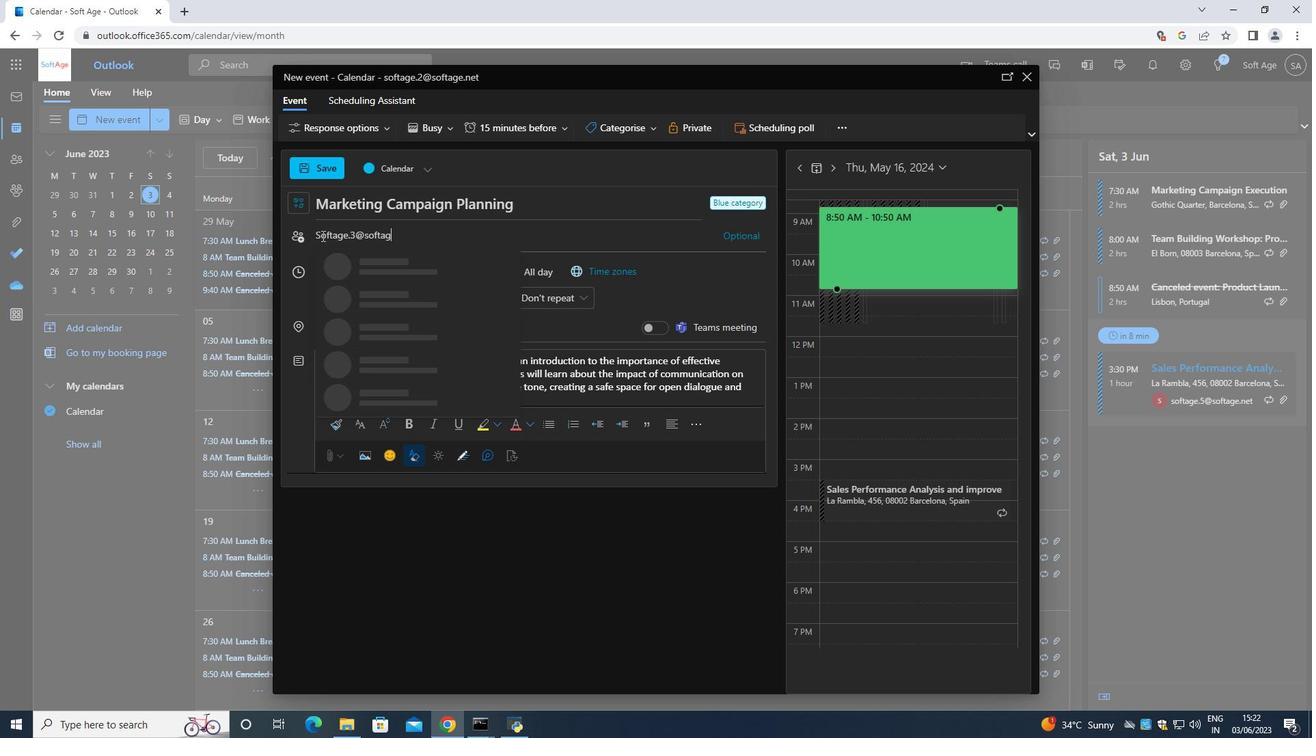 
Action: Mouse moved to (390, 272)
Screenshot: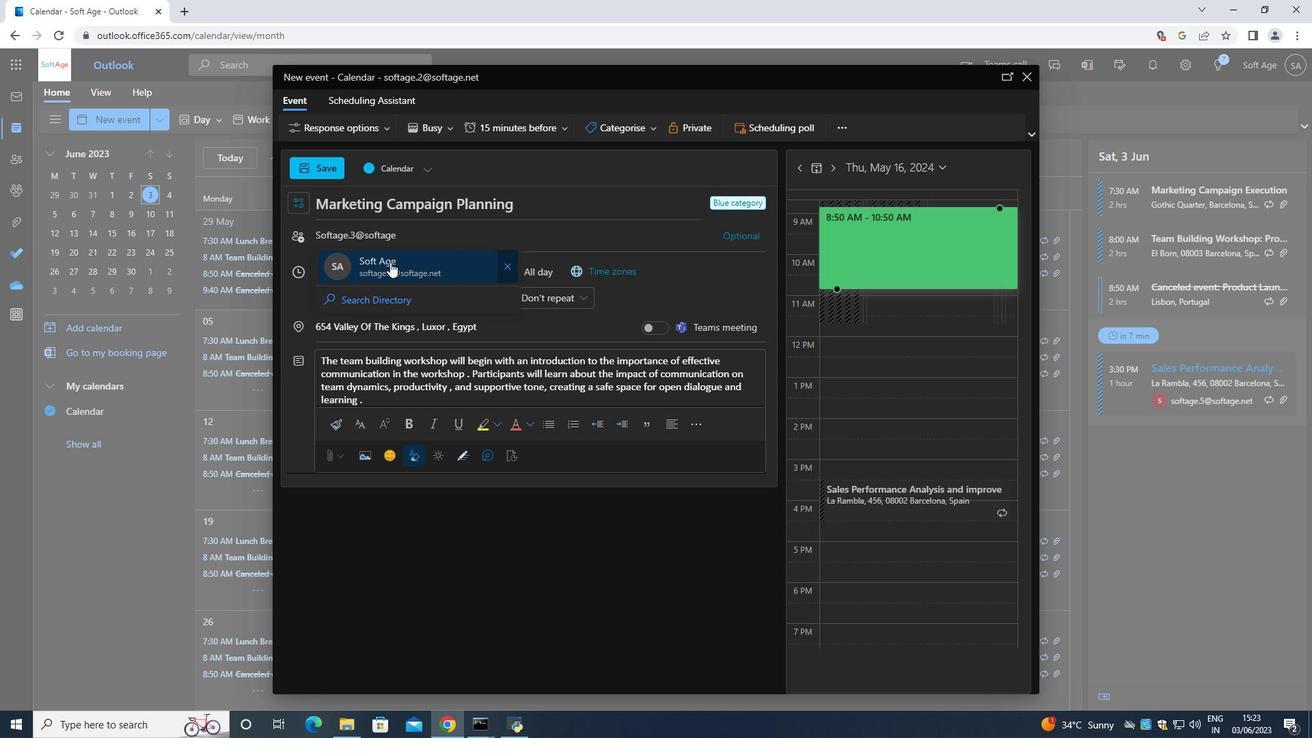 
Action: Mouse pressed left at (390, 272)
Screenshot: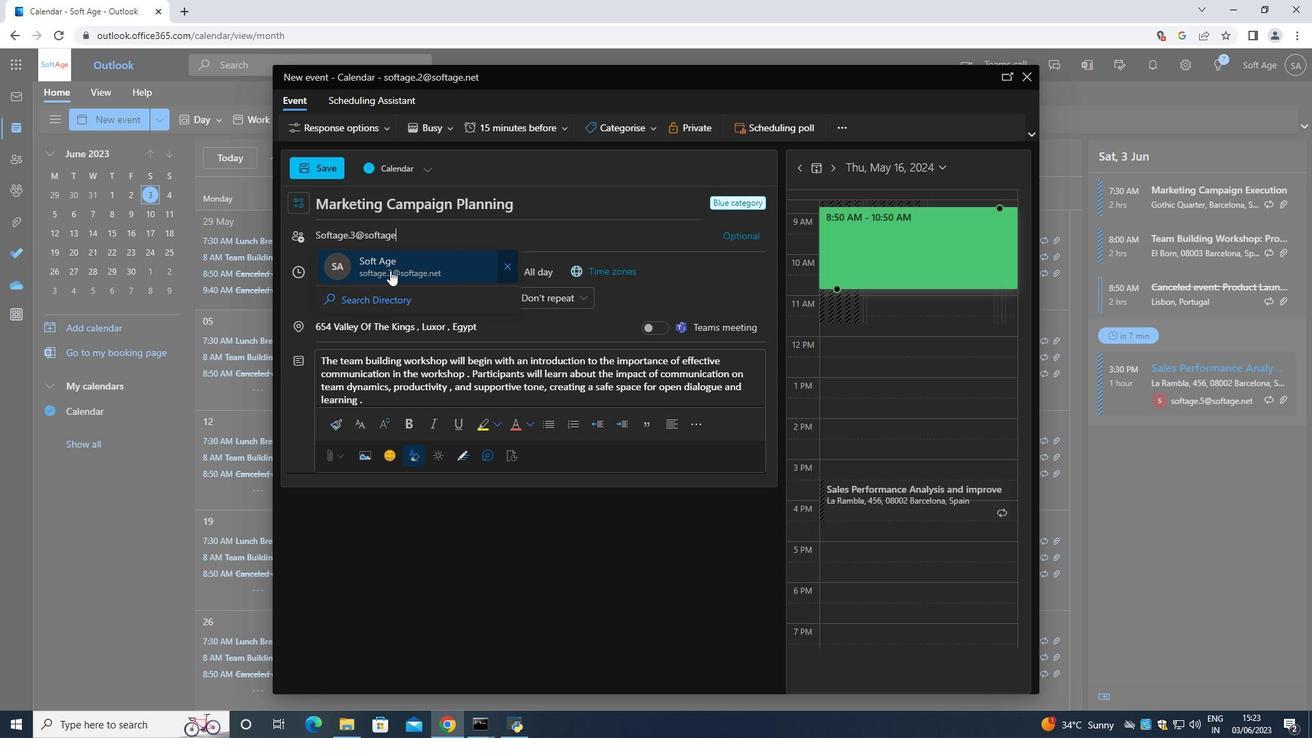 
Action: Key pressed <Key.shift>Softage.4<Key.shift>@softage
Screenshot: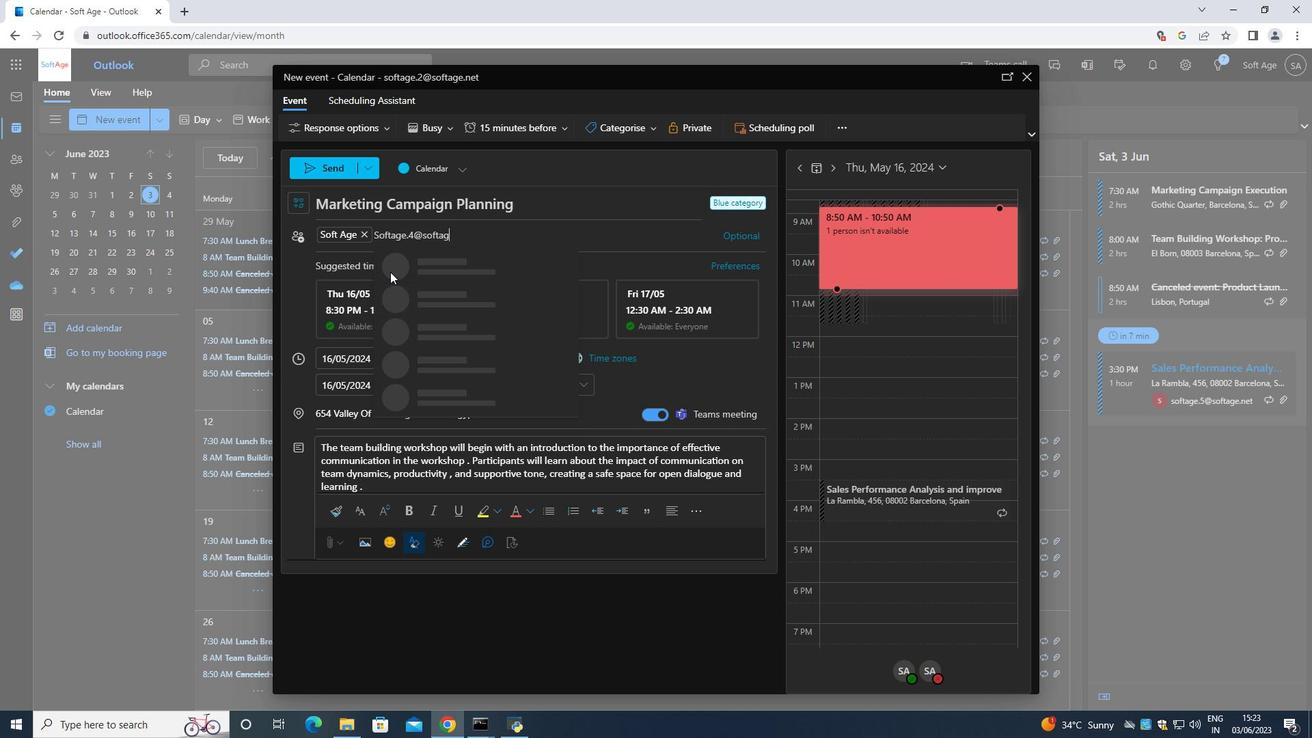 
Action: Mouse moved to (469, 268)
Screenshot: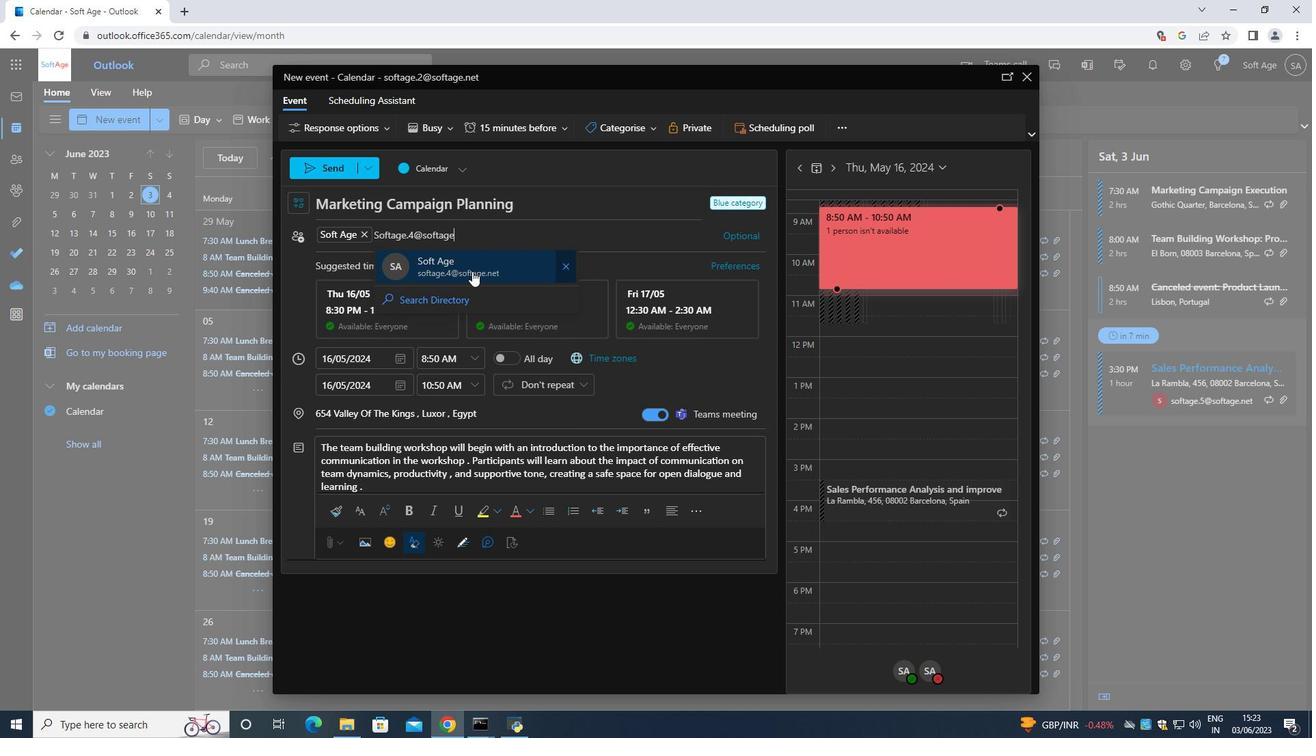 
Action: Mouse pressed left at (469, 268)
Screenshot: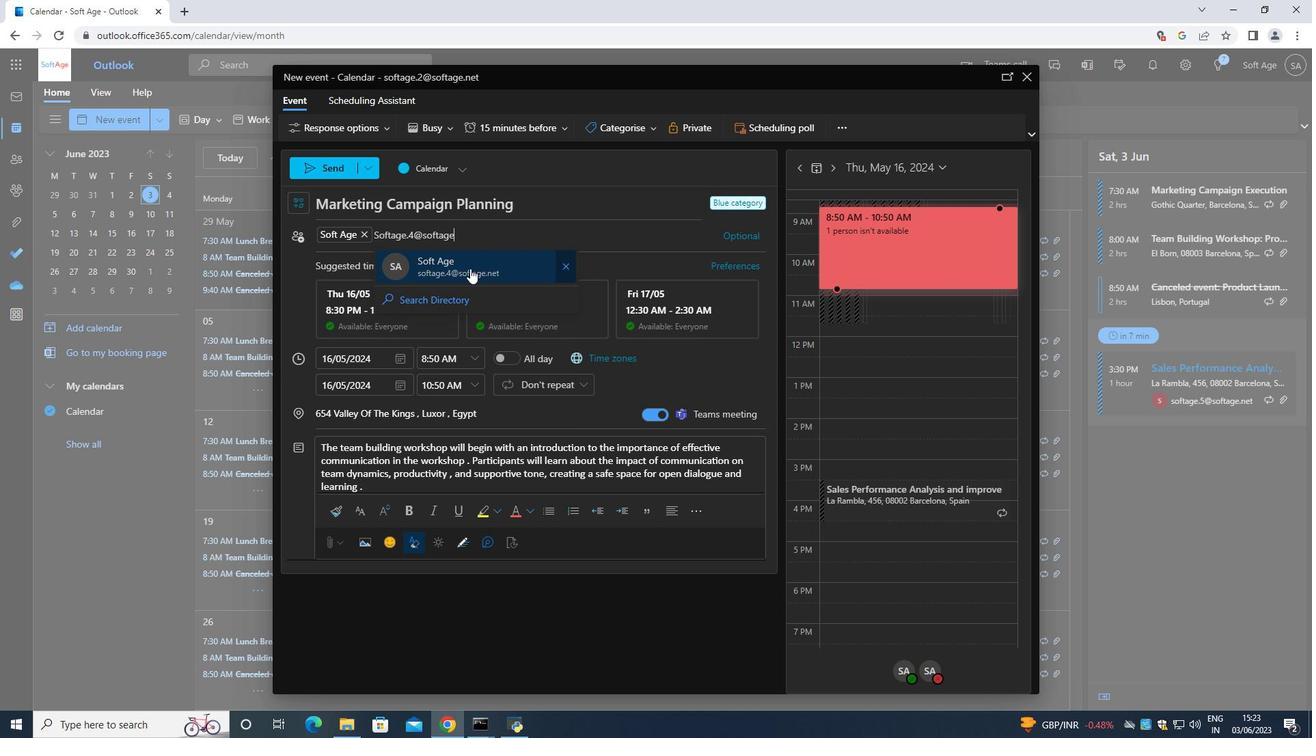 
Action: Mouse moved to (319, 170)
Screenshot: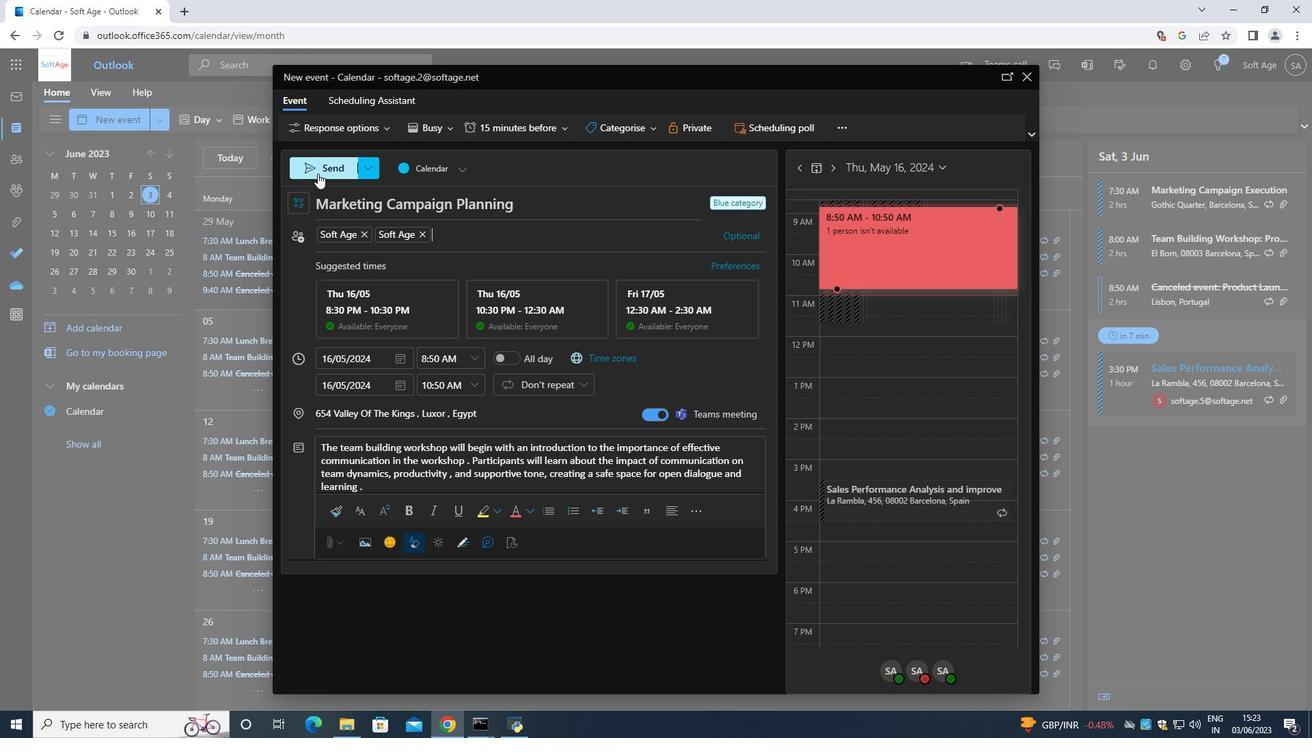 
Action: Mouse pressed left at (319, 170)
Screenshot: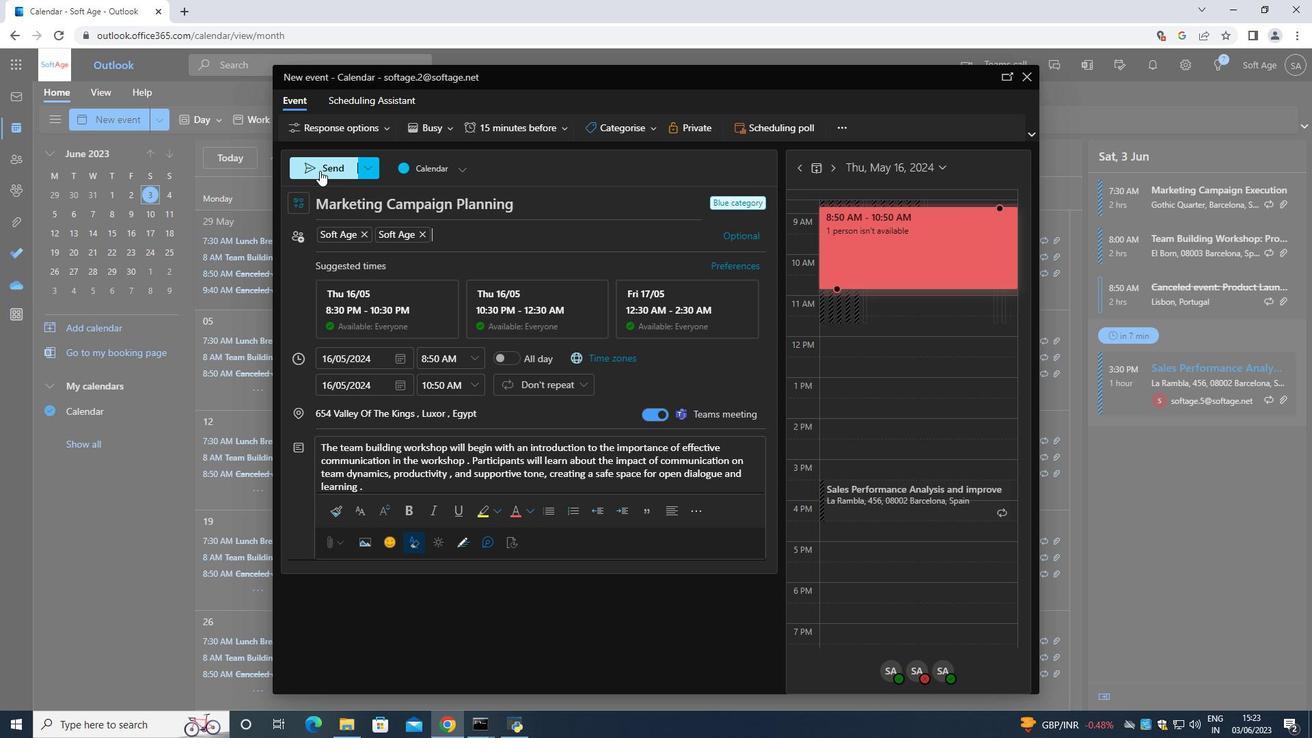 
